 Task: Look for space in Grand Prairie, United States from 26th August, 2023 to 10th September, 2023 for 6 adults, 2 children in price range Rs.10000 to Rs.15000. Place can be entire place or shared room with 6 bedrooms having 6 beds and 6 bathrooms. Property type can be house, flat, guest house. Amenities needed are: wifi, TV, free parkinig on premises, gym, breakfast. Booking option can be shelf check-in. Required host language is English.
Action: Mouse moved to (452, 102)
Screenshot: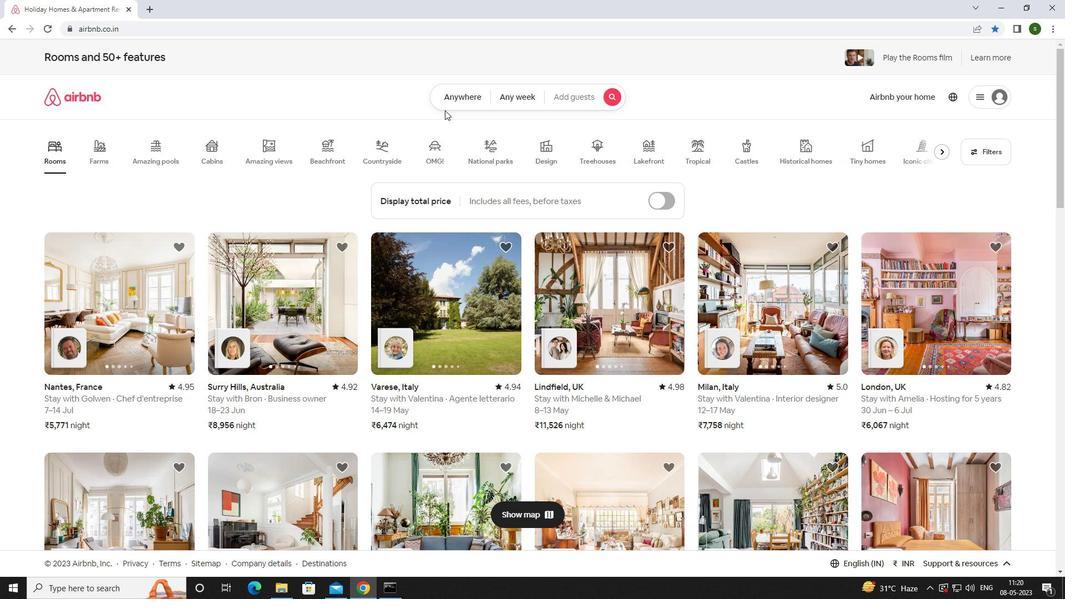 
Action: Mouse pressed left at (452, 102)
Screenshot: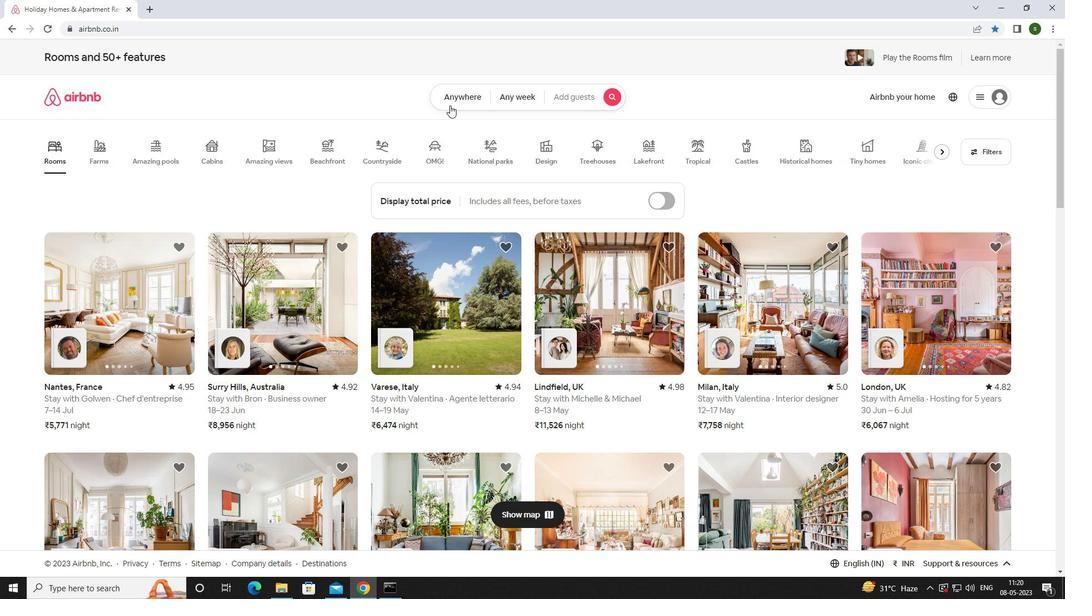 
Action: Mouse moved to (374, 139)
Screenshot: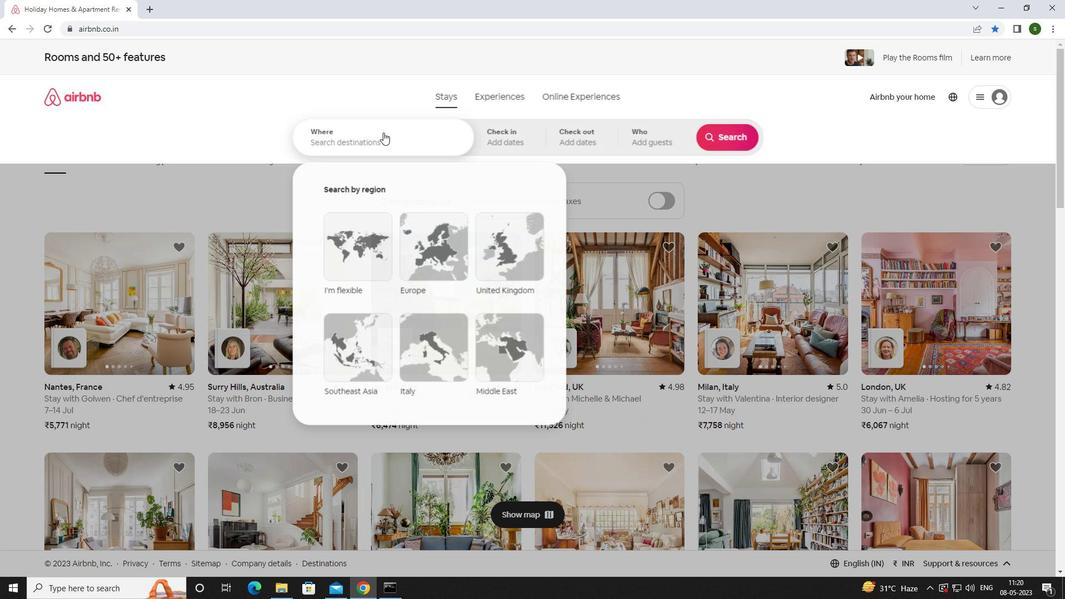 
Action: Mouse pressed left at (374, 139)
Screenshot: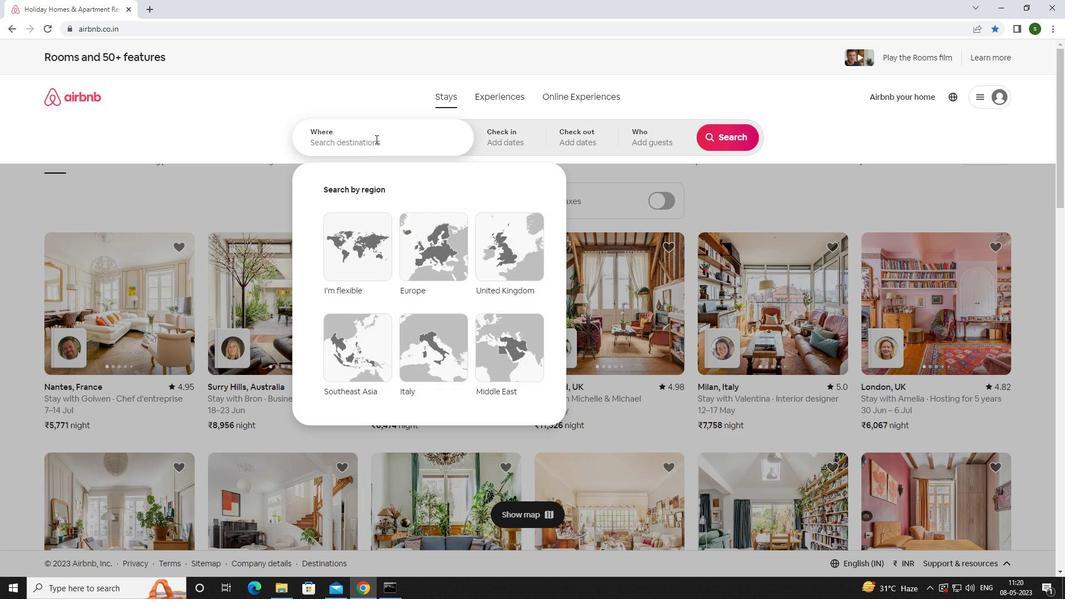 
Action: Mouse moved to (374, 139)
Screenshot: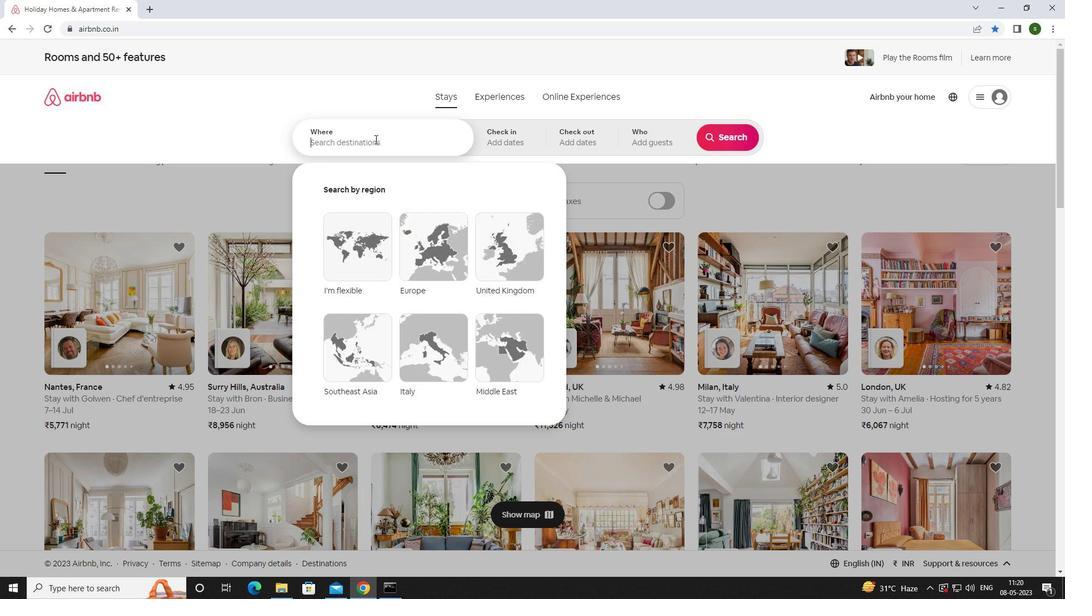 
Action: Key pressed <Key.caps_lock>g<Key.caps_lock>rand<Key.space><Key.caps_lock>p<Key.caps_lock>rairie,<Key.space><Key.caps_lock>u<Key.caps_lock>nited<Key.space><Key.caps_lock>s<Key.caps_lock>tates<Key.enter>
Screenshot: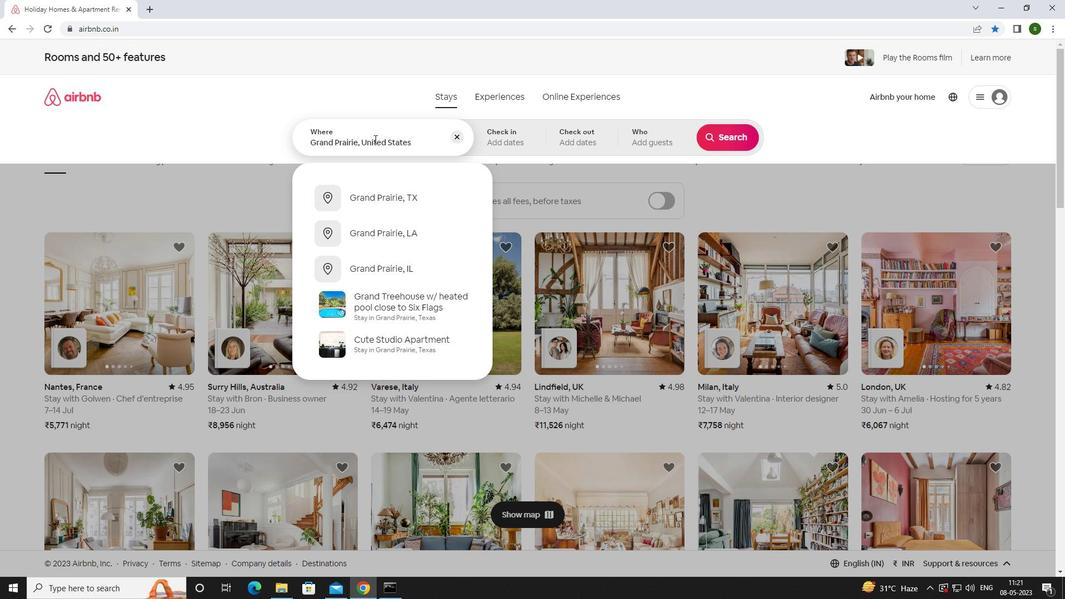 
Action: Mouse moved to (728, 225)
Screenshot: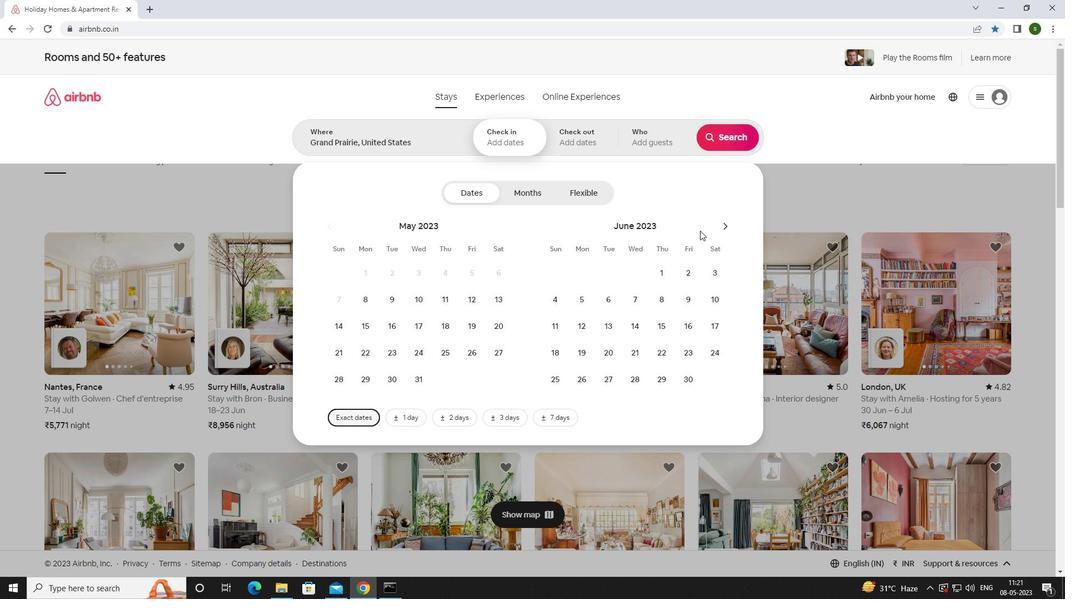 
Action: Mouse pressed left at (728, 225)
Screenshot: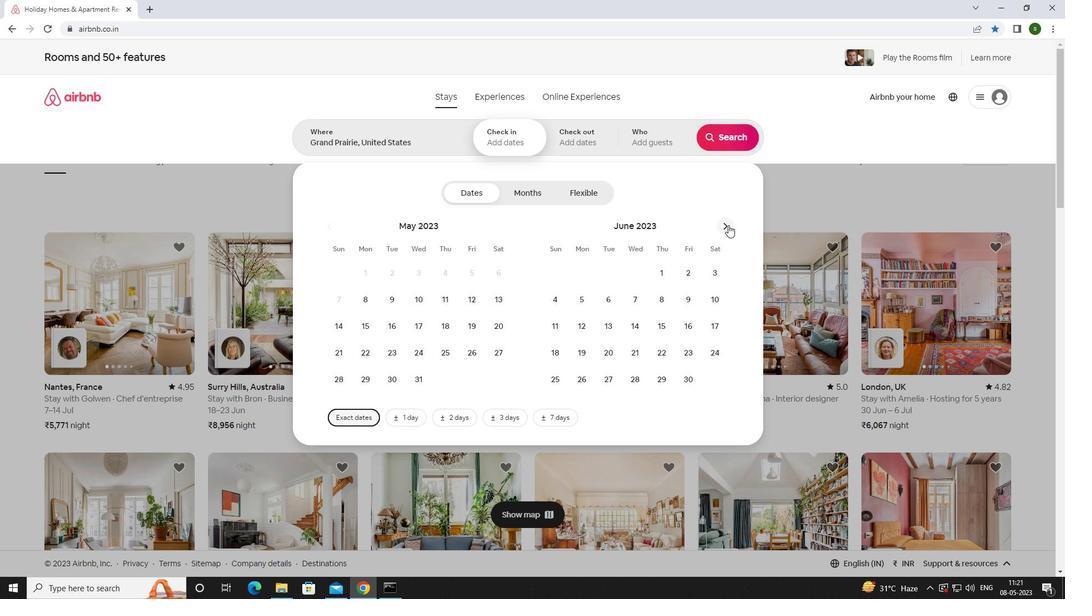 
Action: Mouse moved to (728, 224)
Screenshot: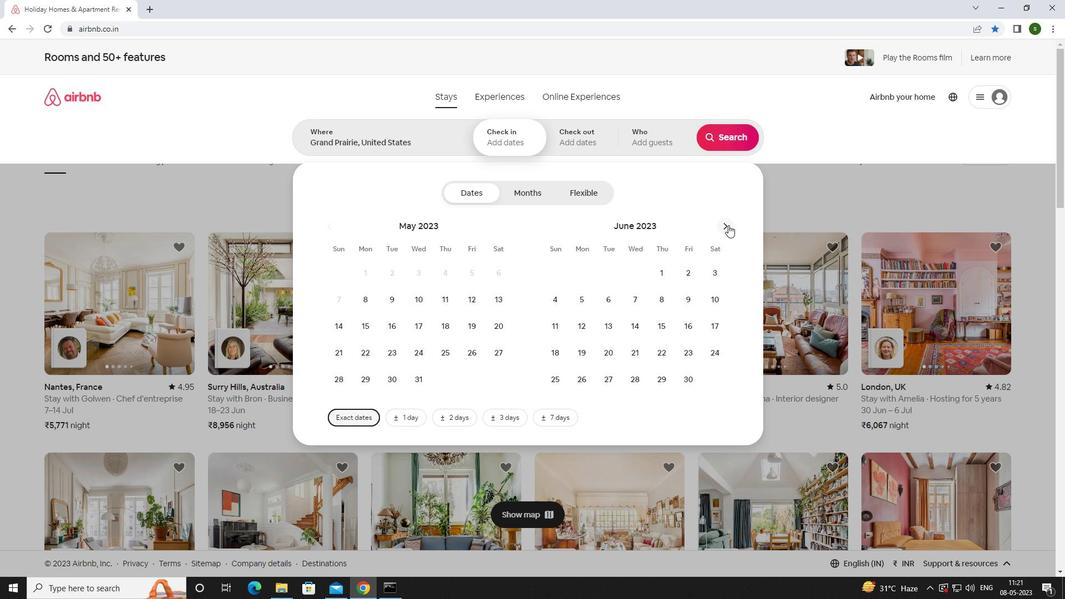
Action: Mouse pressed left at (728, 224)
Screenshot: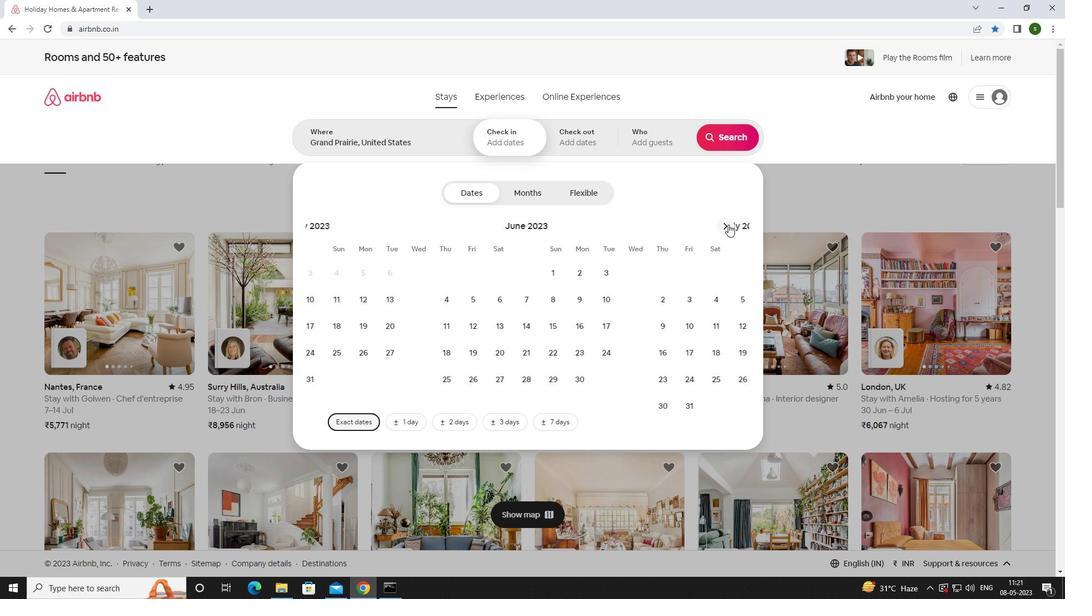
Action: Mouse pressed left at (728, 224)
Screenshot: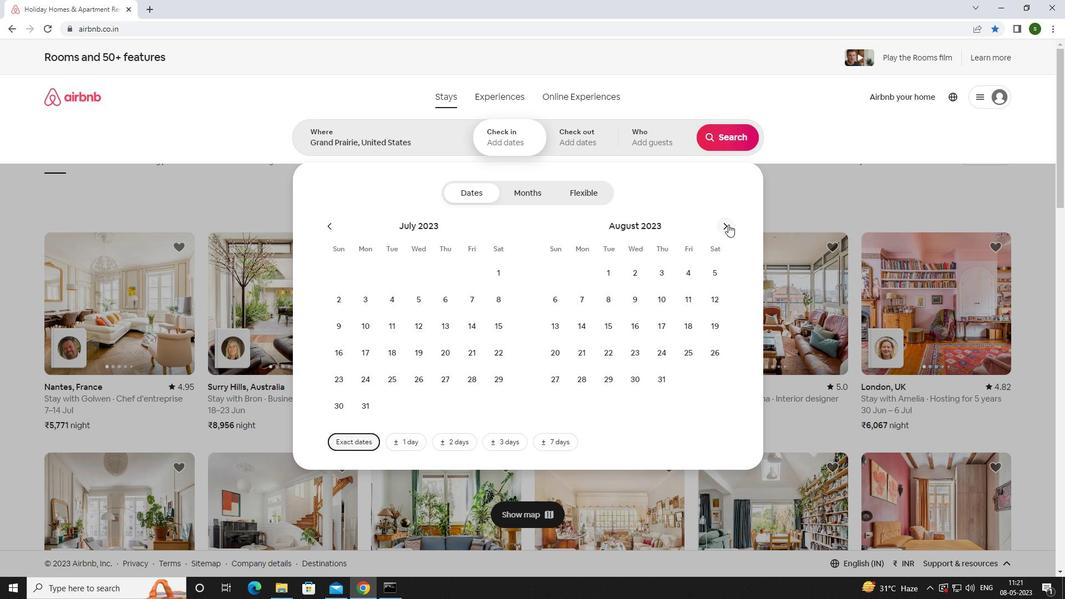 
Action: Mouse moved to (490, 346)
Screenshot: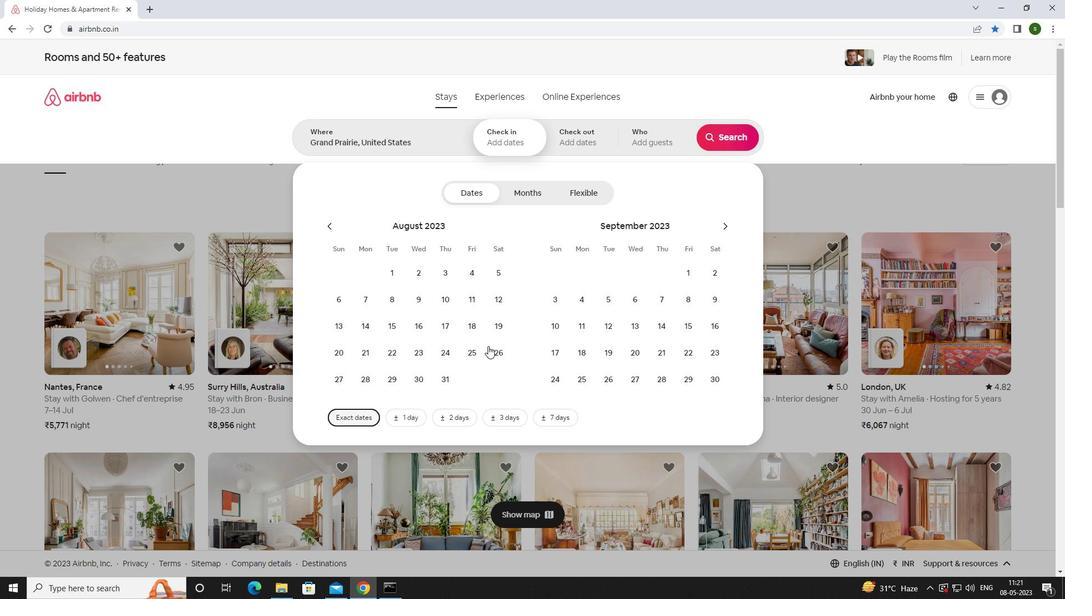 
Action: Mouse pressed left at (490, 346)
Screenshot: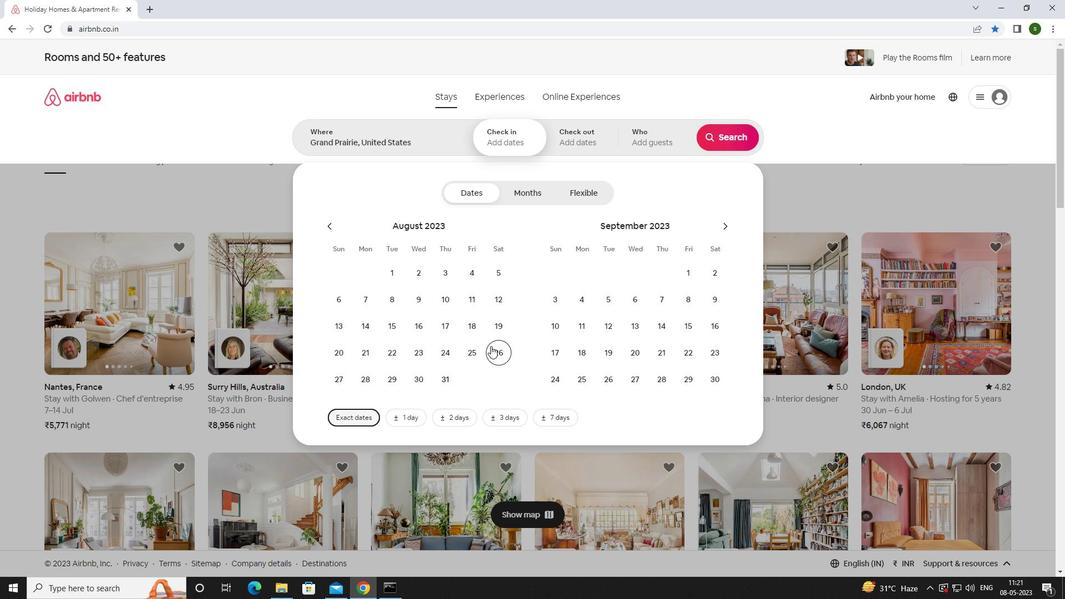 
Action: Mouse moved to (546, 326)
Screenshot: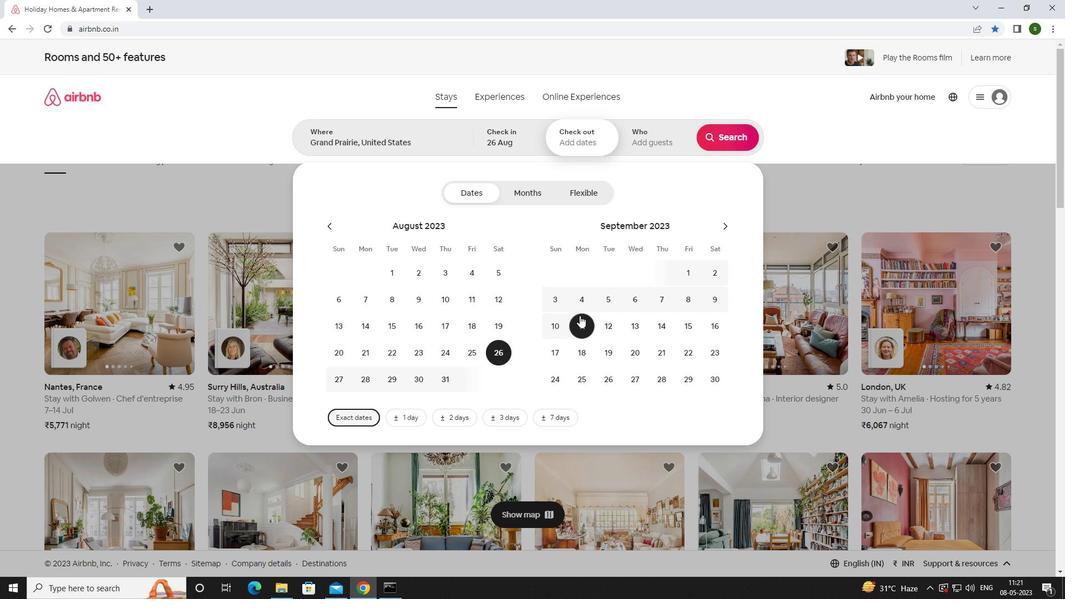 
Action: Mouse pressed left at (546, 326)
Screenshot: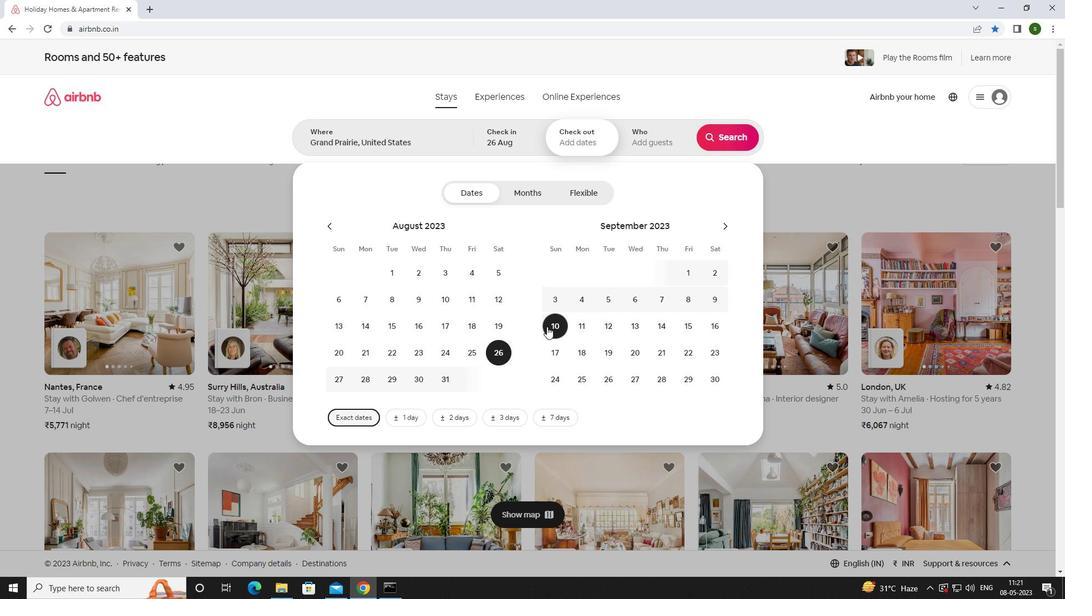 
Action: Mouse moved to (647, 147)
Screenshot: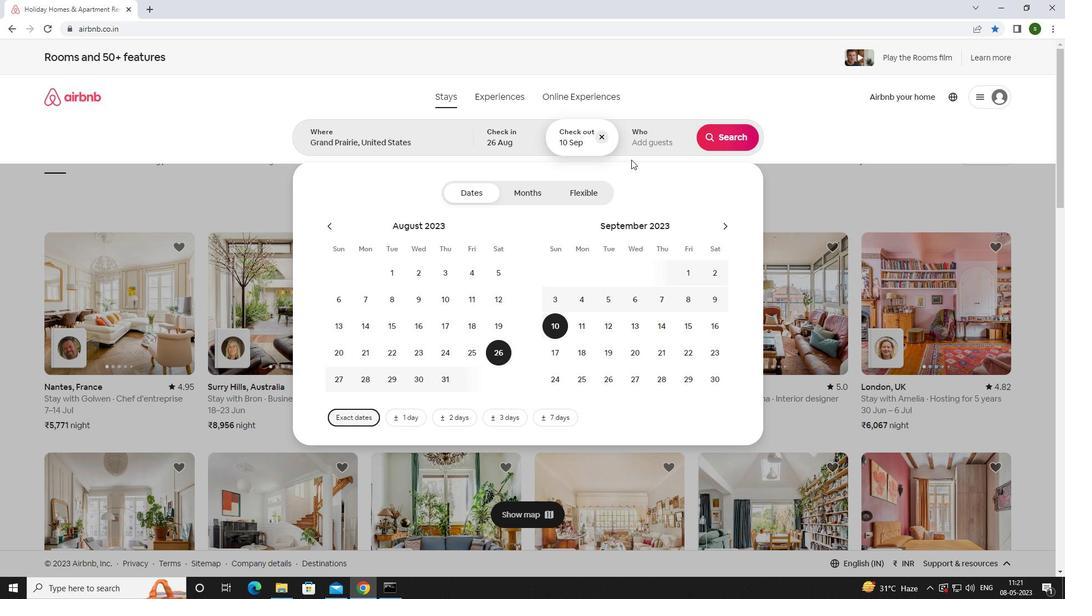 
Action: Mouse pressed left at (647, 147)
Screenshot: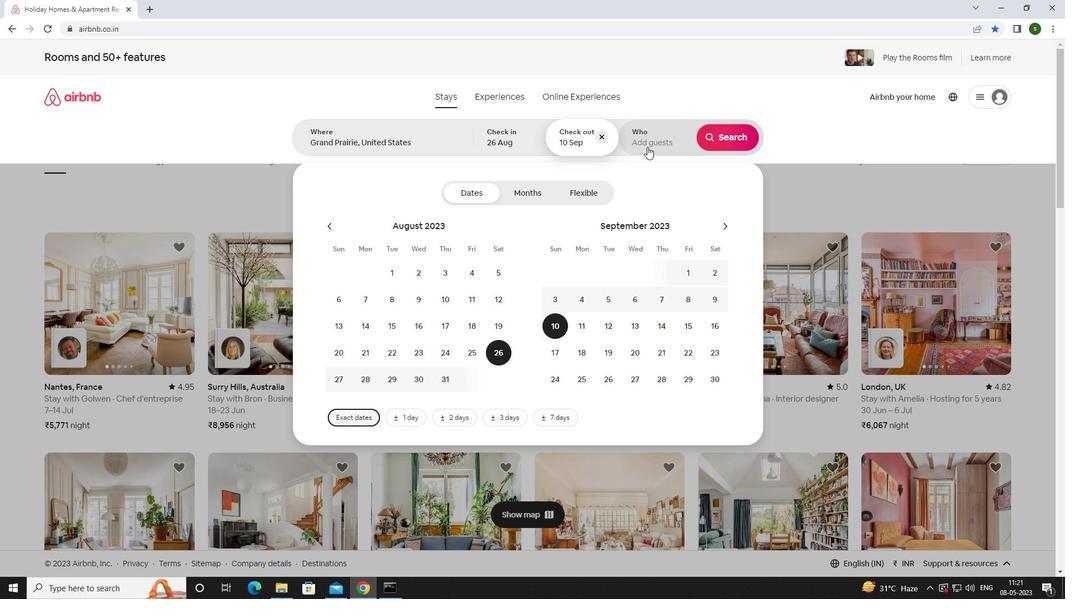 
Action: Mouse moved to (730, 192)
Screenshot: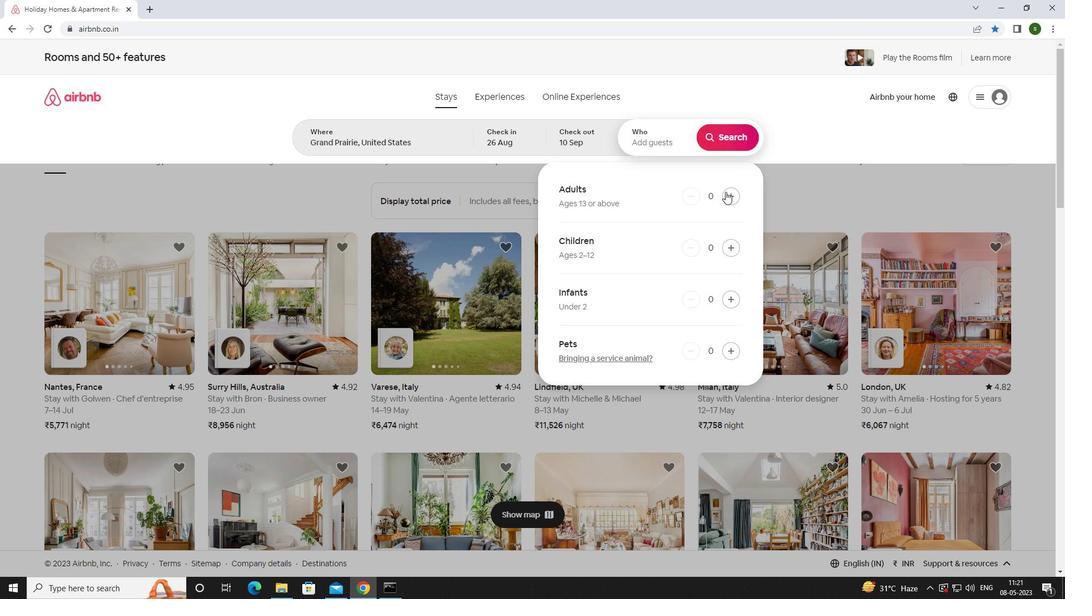 
Action: Mouse pressed left at (730, 192)
Screenshot: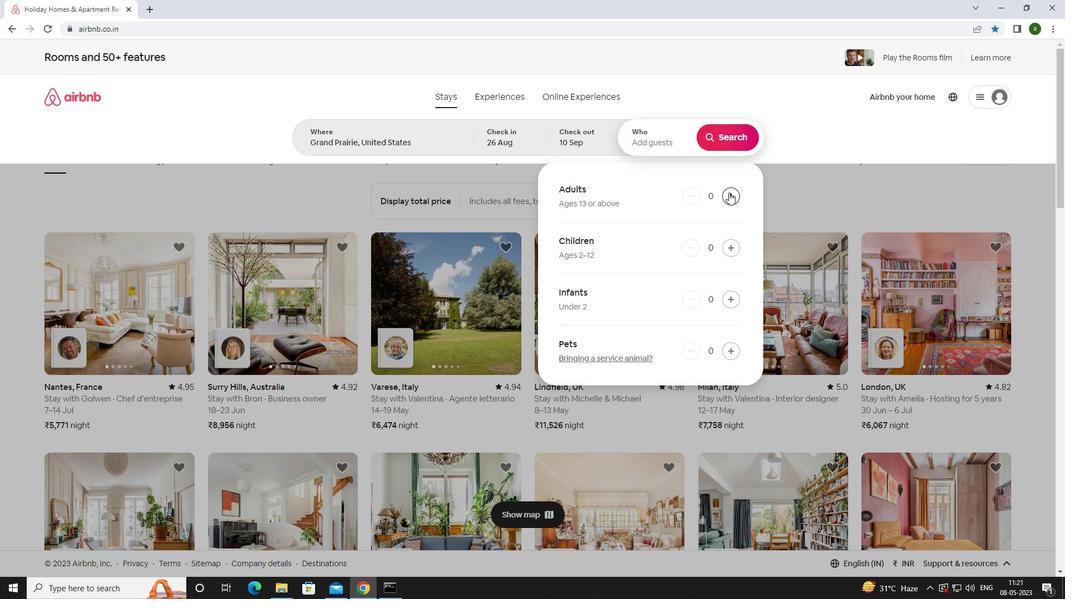 
Action: Mouse pressed left at (730, 192)
Screenshot: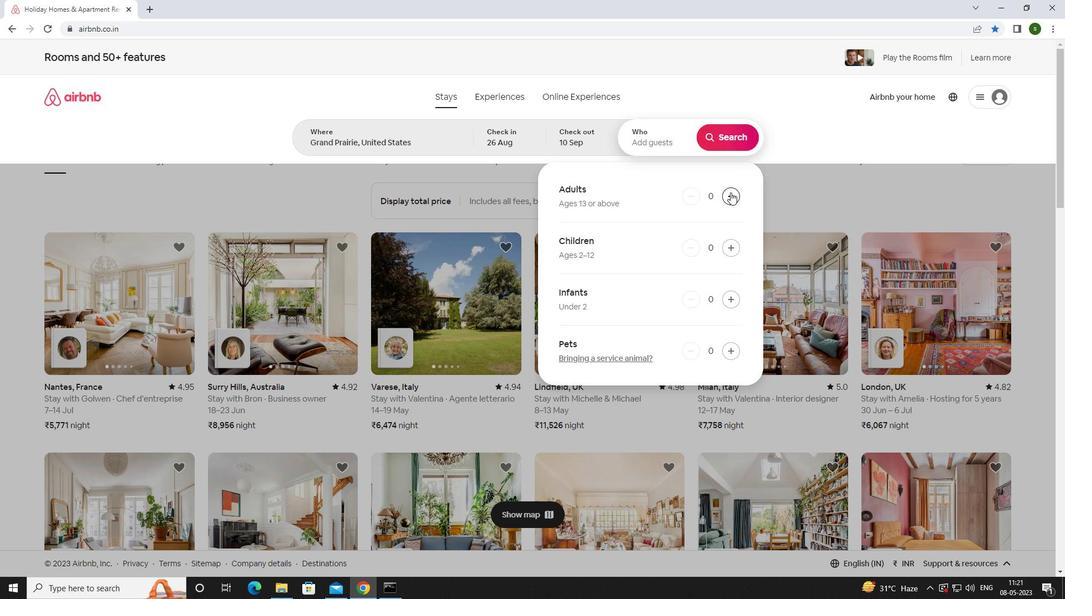 
Action: Mouse pressed left at (730, 192)
Screenshot: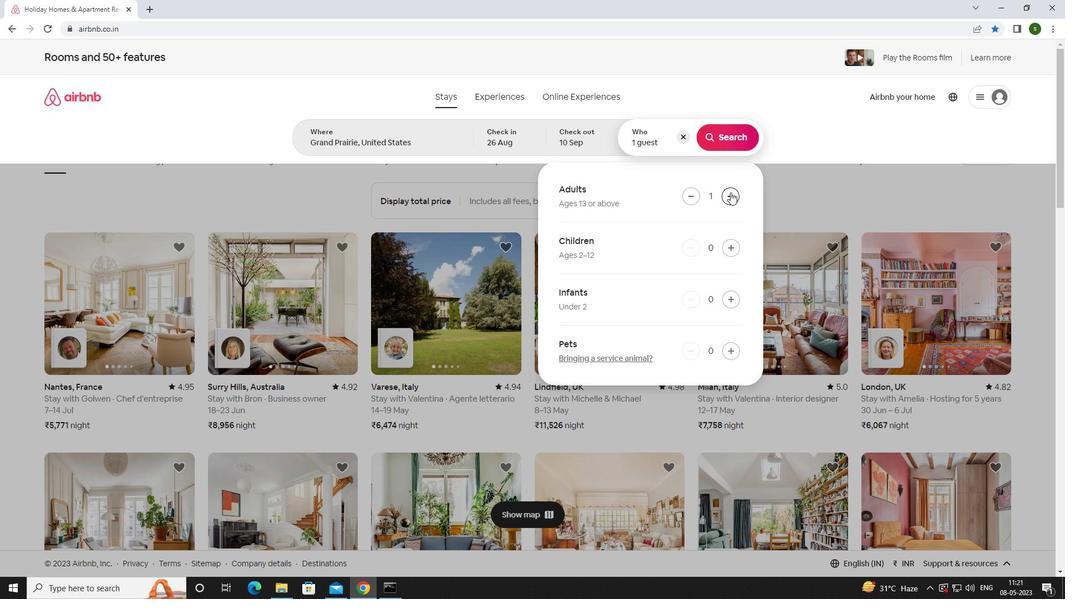 
Action: Mouse pressed left at (730, 192)
Screenshot: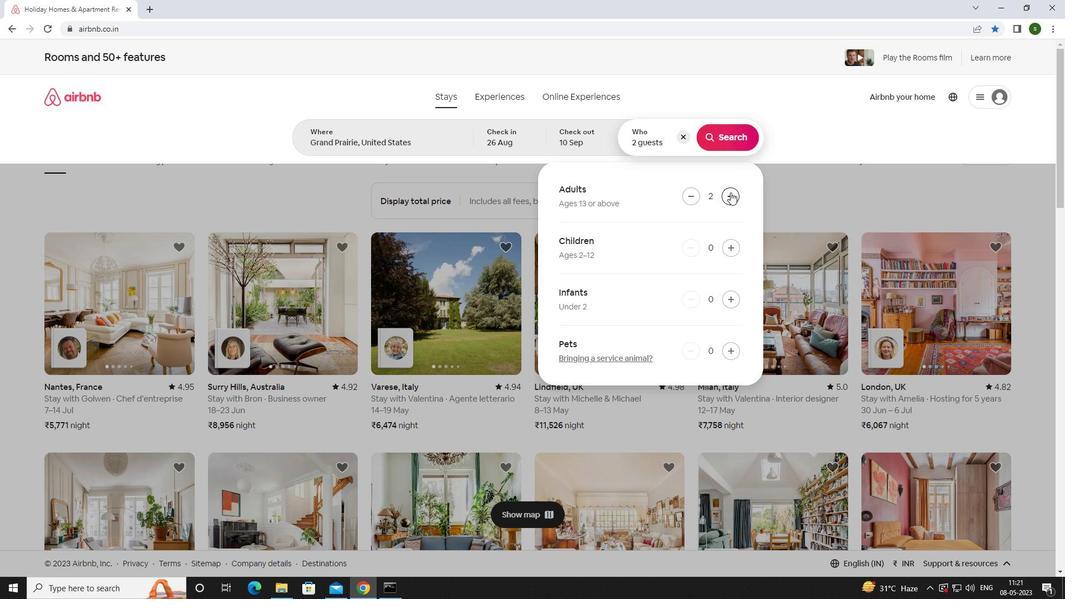 
Action: Mouse pressed left at (730, 192)
Screenshot: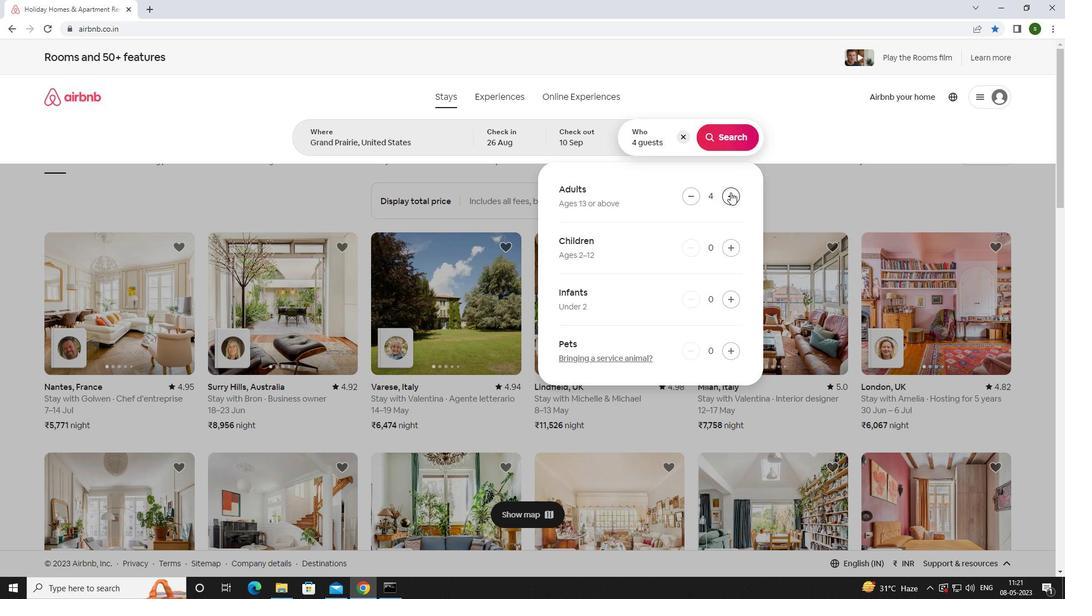 
Action: Mouse pressed left at (730, 192)
Screenshot: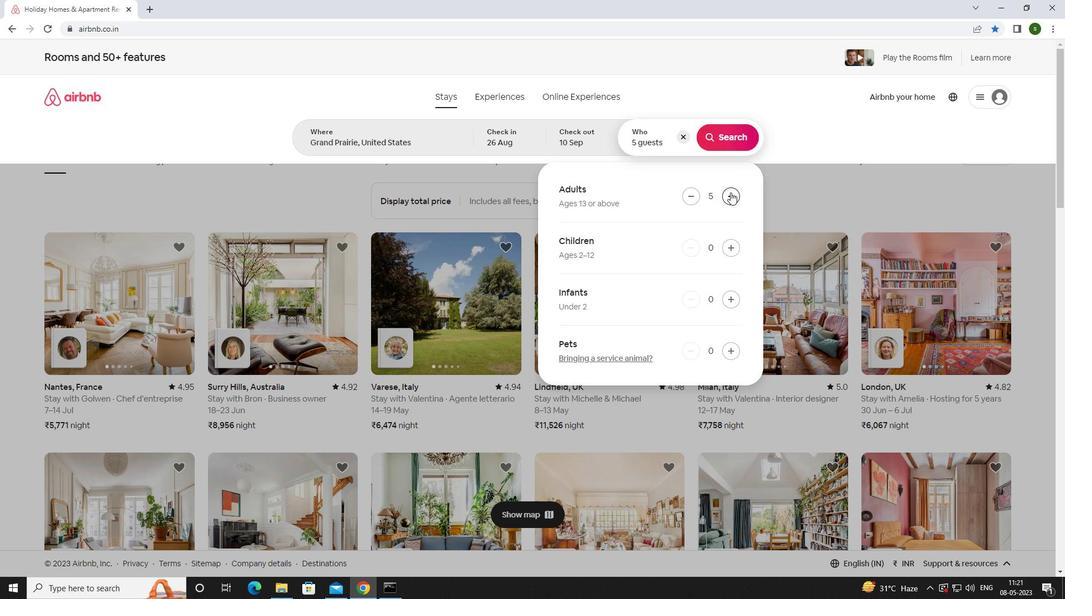 
Action: Mouse moved to (727, 245)
Screenshot: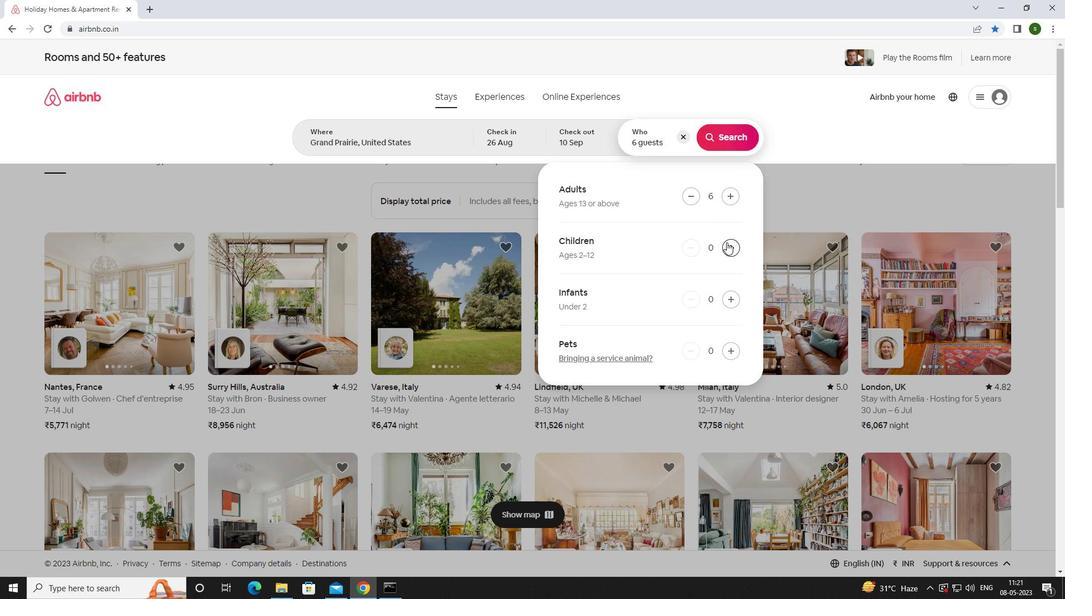 
Action: Mouse pressed left at (727, 245)
Screenshot: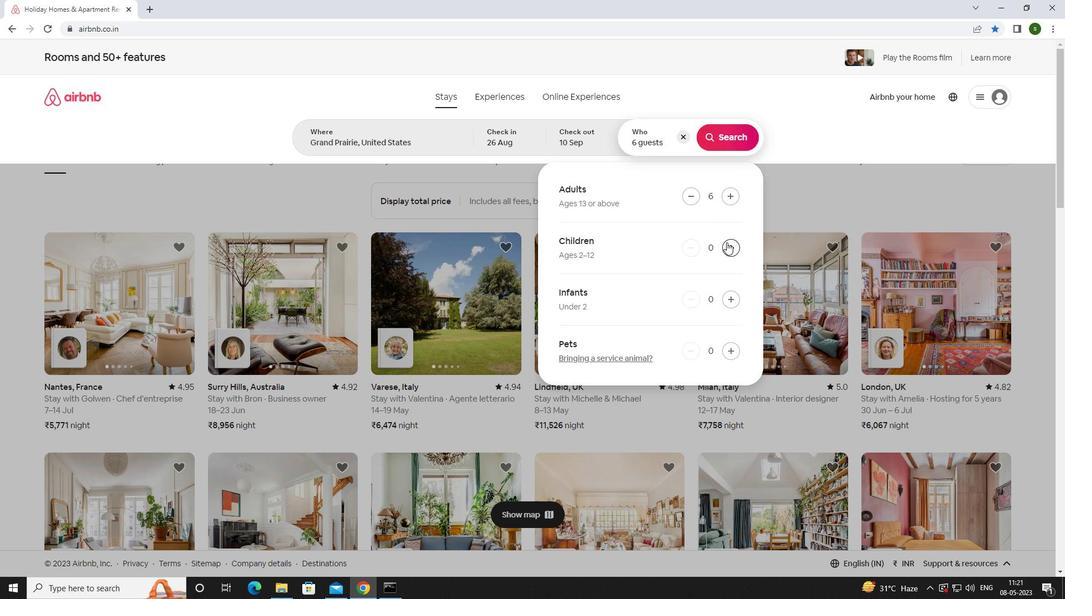 
Action: Mouse moved to (727, 246)
Screenshot: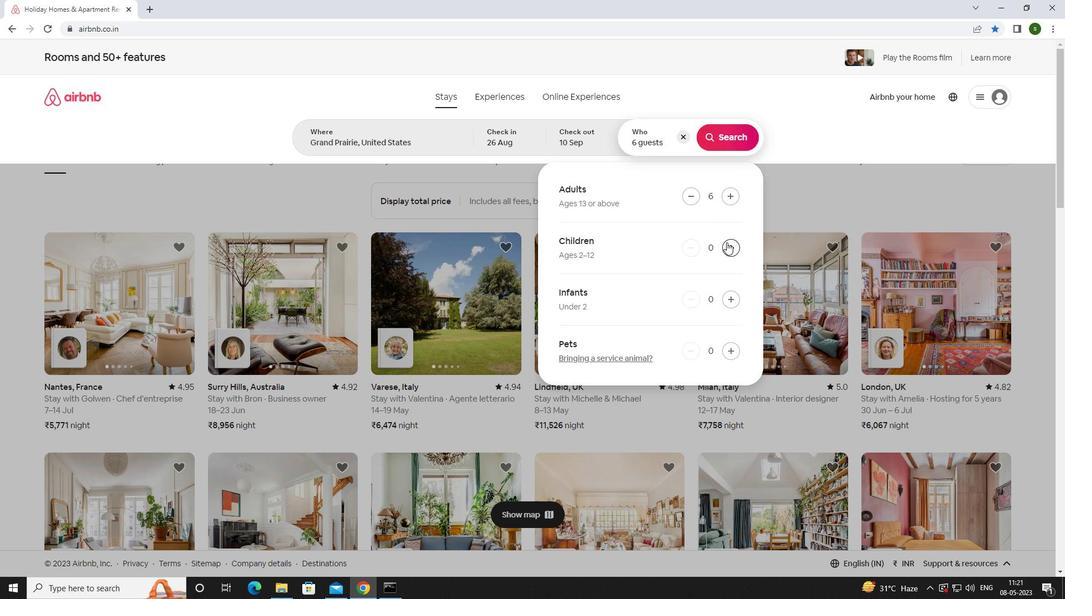 
Action: Mouse pressed left at (727, 246)
Screenshot: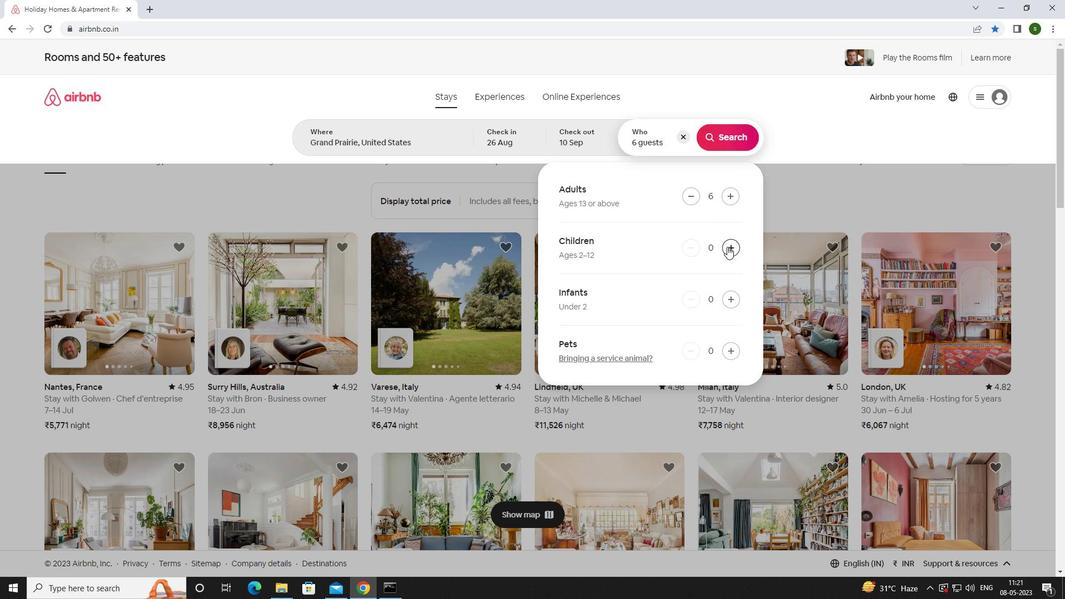 
Action: Mouse moved to (721, 144)
Screenshot: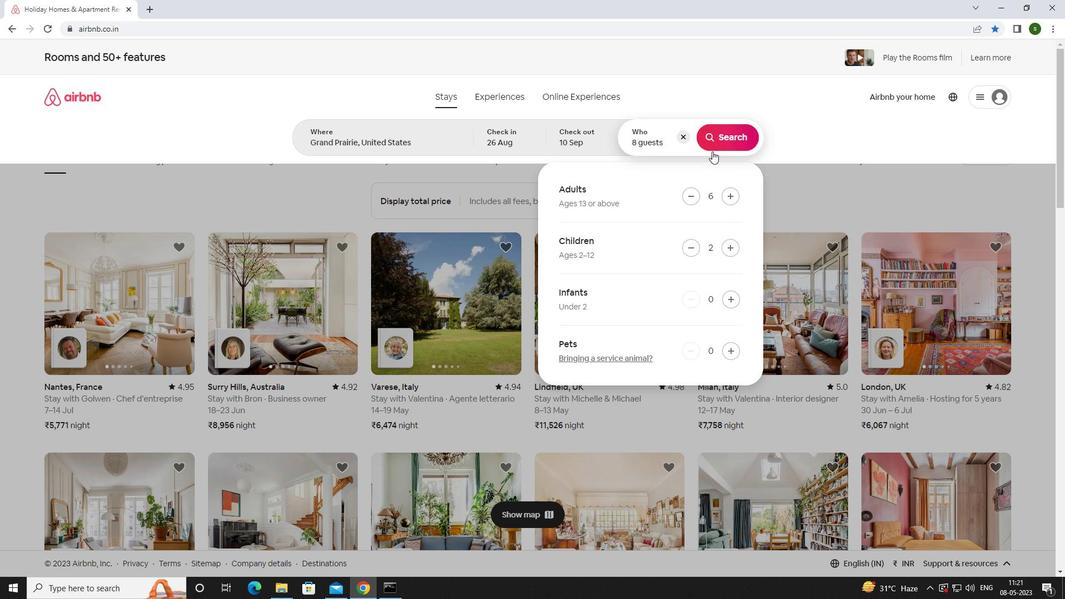 
Action: Mouse pressed left at (721, 144)
Screenshot: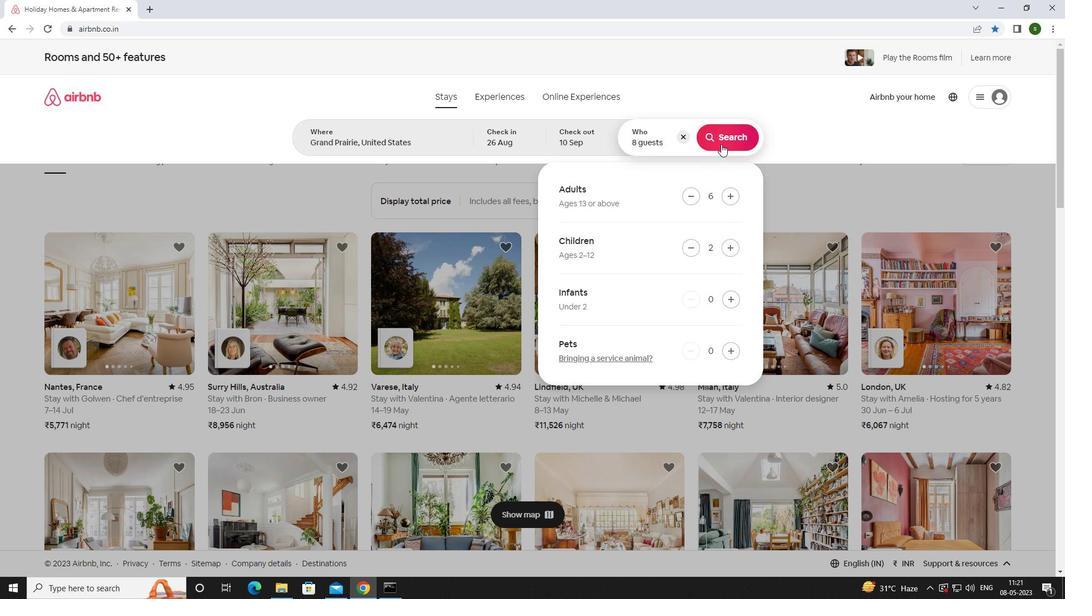 
Action: Mouse moved to (1008, 109)
Screenshot: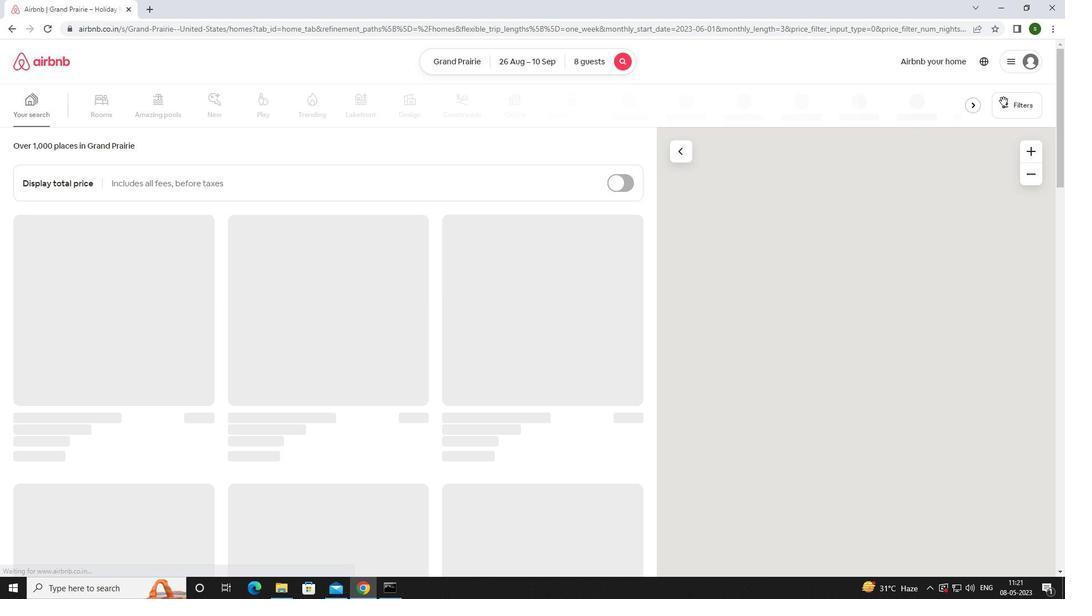 
Action: Mouse pressed left at (1008, 109)
Screenshot: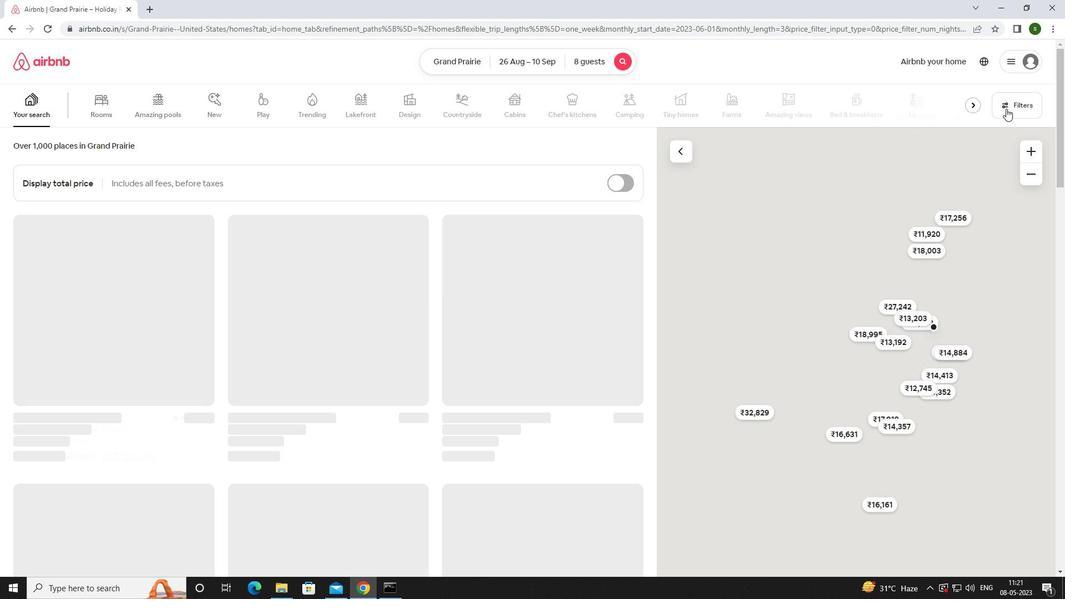 
Action: Mouse moved to (444, 371)
Screenshot: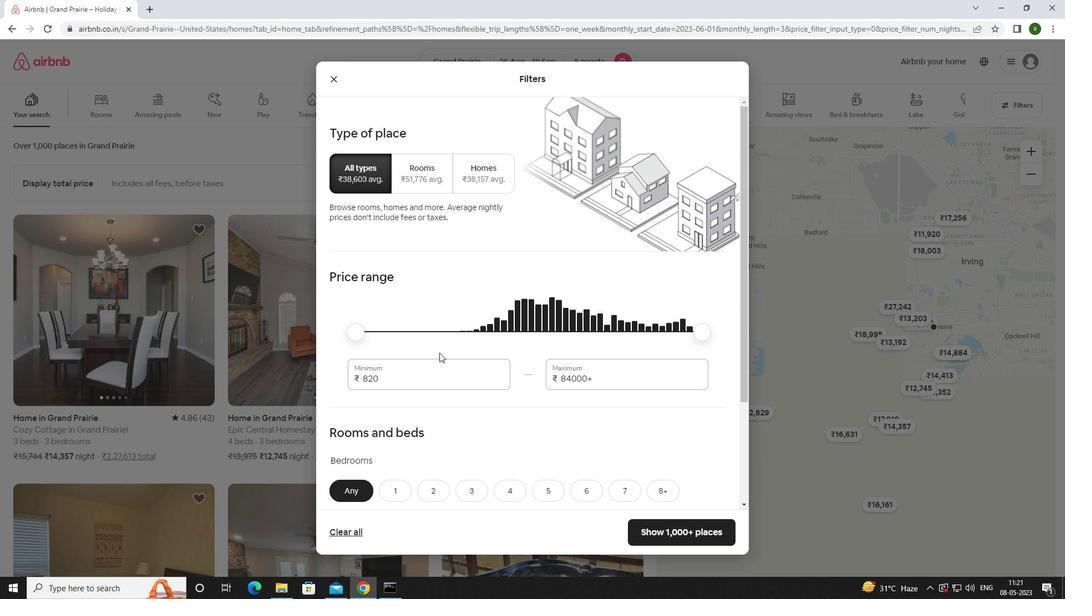 
Action: Mouse pressed left at (444, 371)
Screenshot: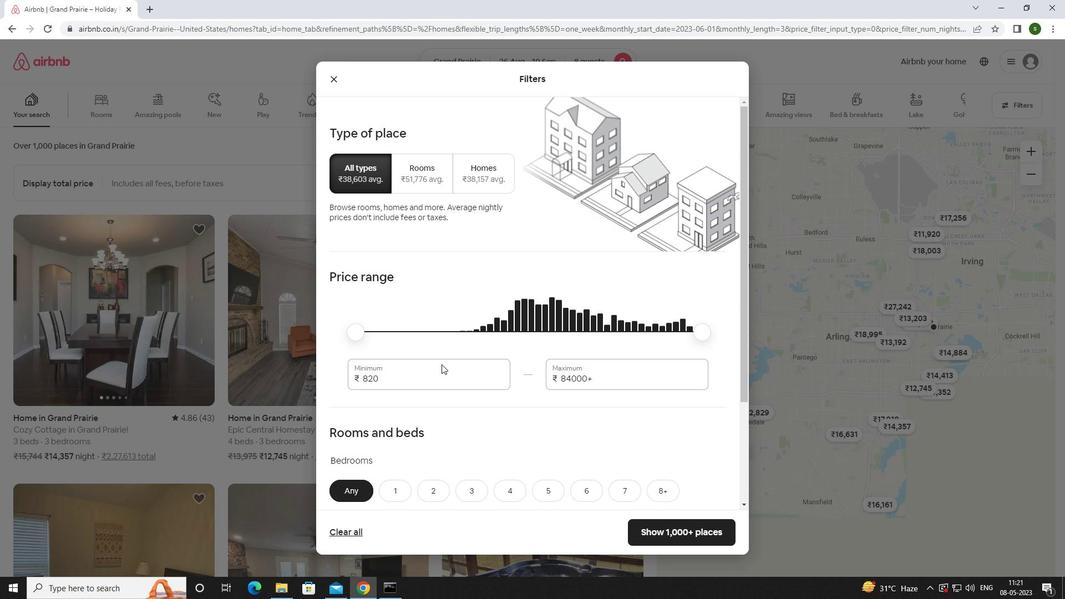 
Action: Key pressed <Key.backspace><Key.backspace><Key.backspace><Key.backspace>10000
Screenshot: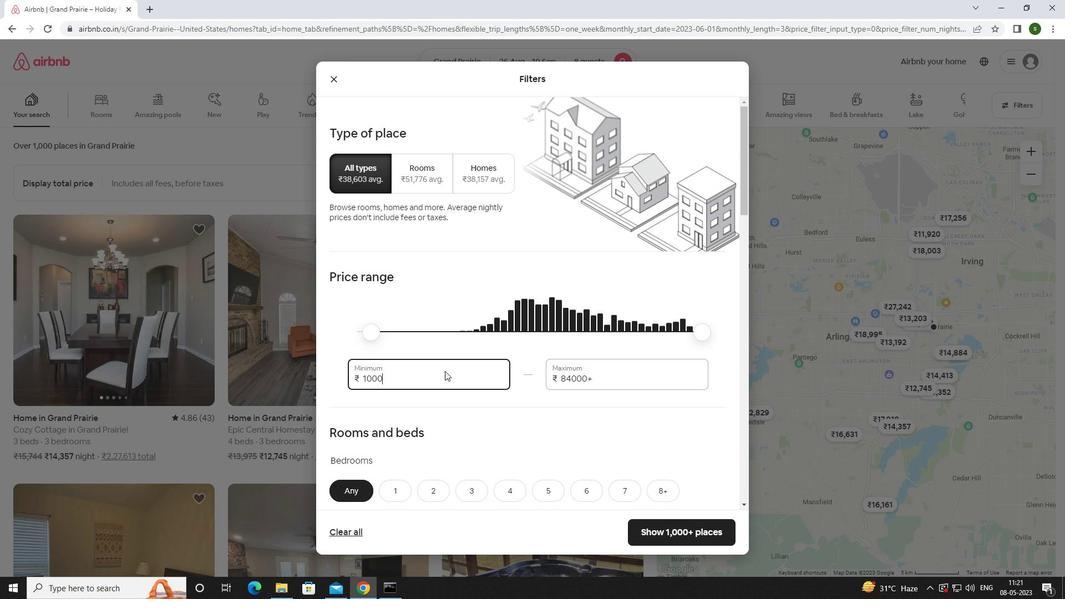 
Action: Mouse moved to (600, 372)
Screenshot: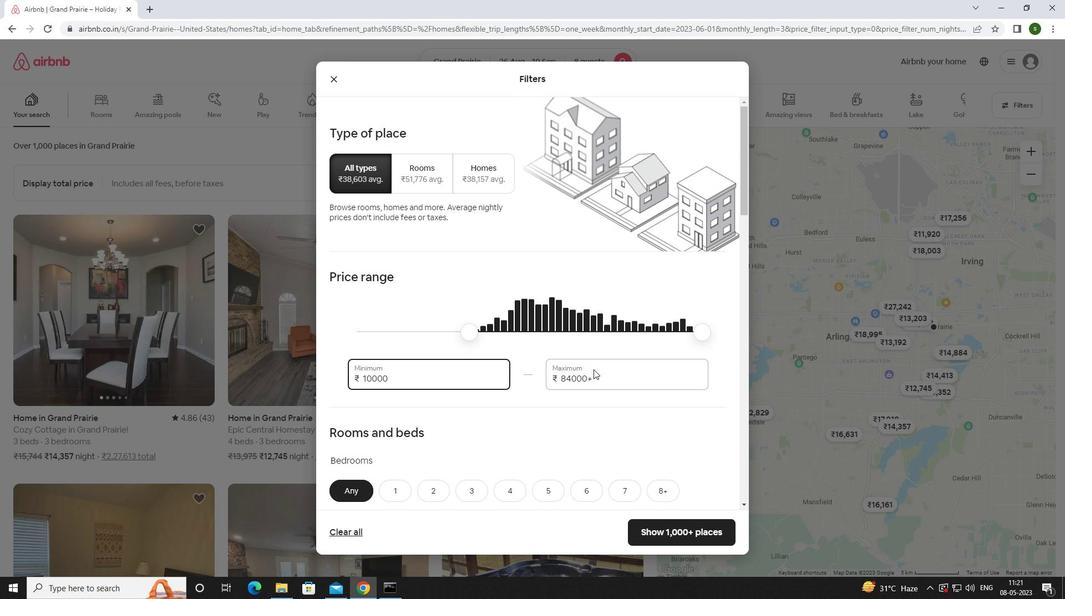 
Action: Mouse pressed left at (600, 372)
Screenshot: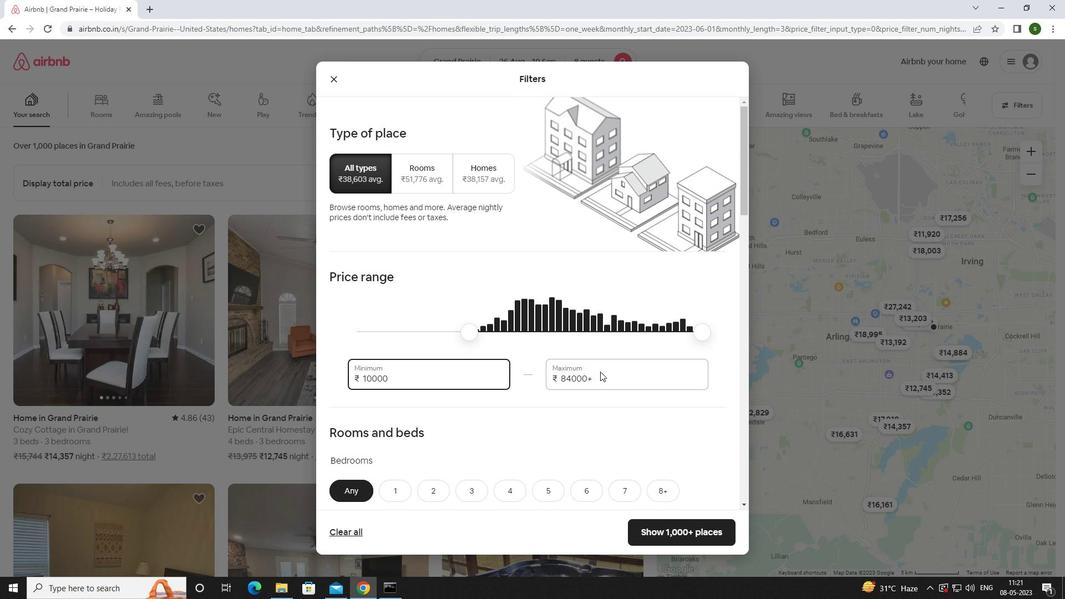 
Action: Mouse moved to (600, 372)
Screenshot: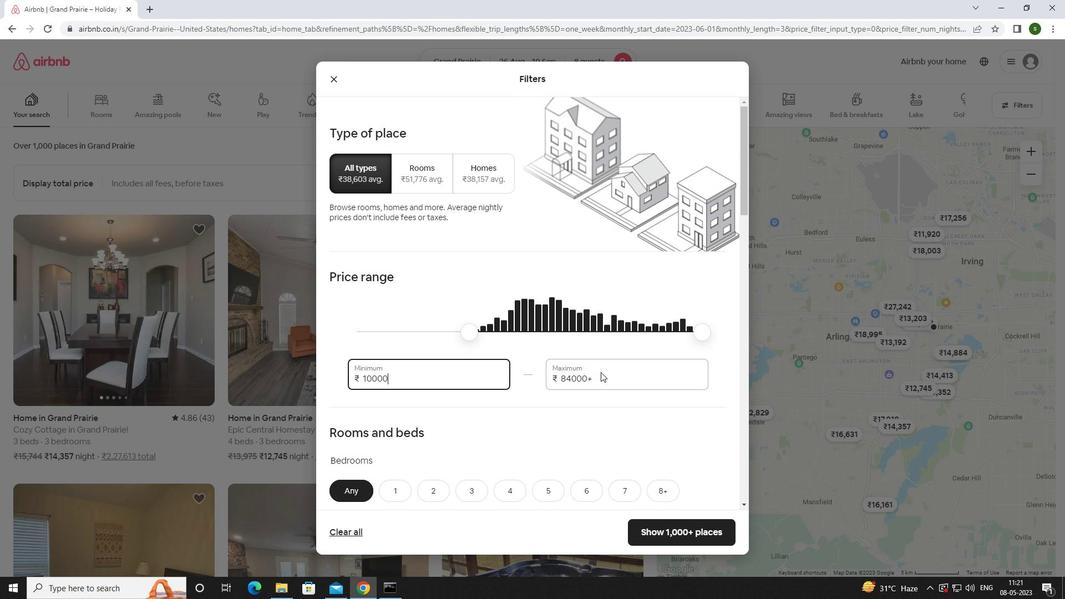 
Action: Key pressed <Key.backspace><Key.backspace><Key.backspace><Key.backspace><Key.backspace><Key.backspace><Key.backspace><Key.backspace><Key.backspace><Key.backspace><Key.backspace><Key.backspace><Key.backspace><Key.backspace>15000
Screenshot: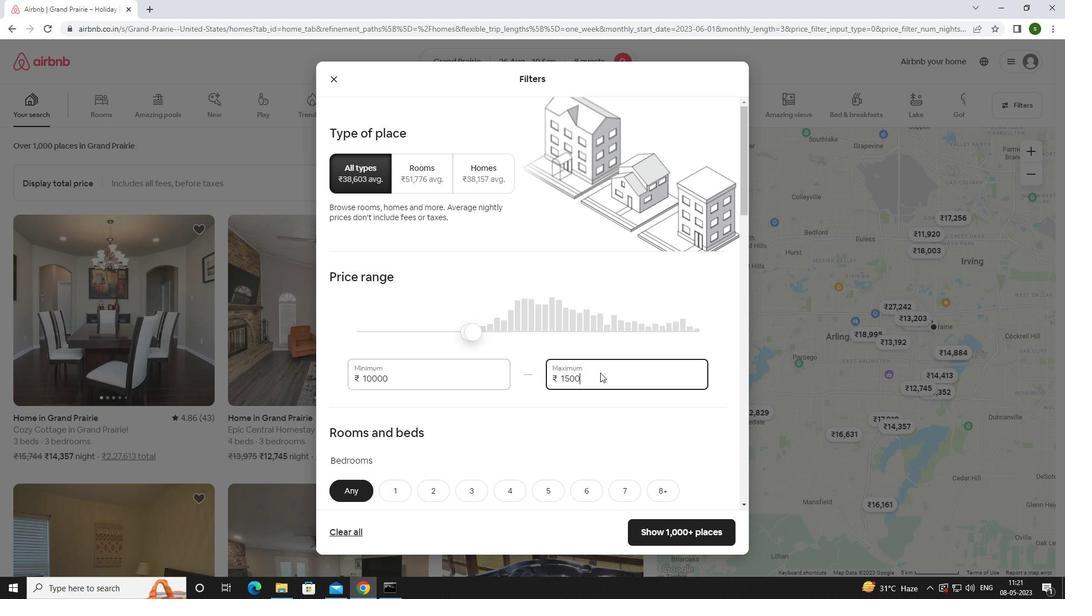
Action: Mouse moved to (541, 351)
Screenshot: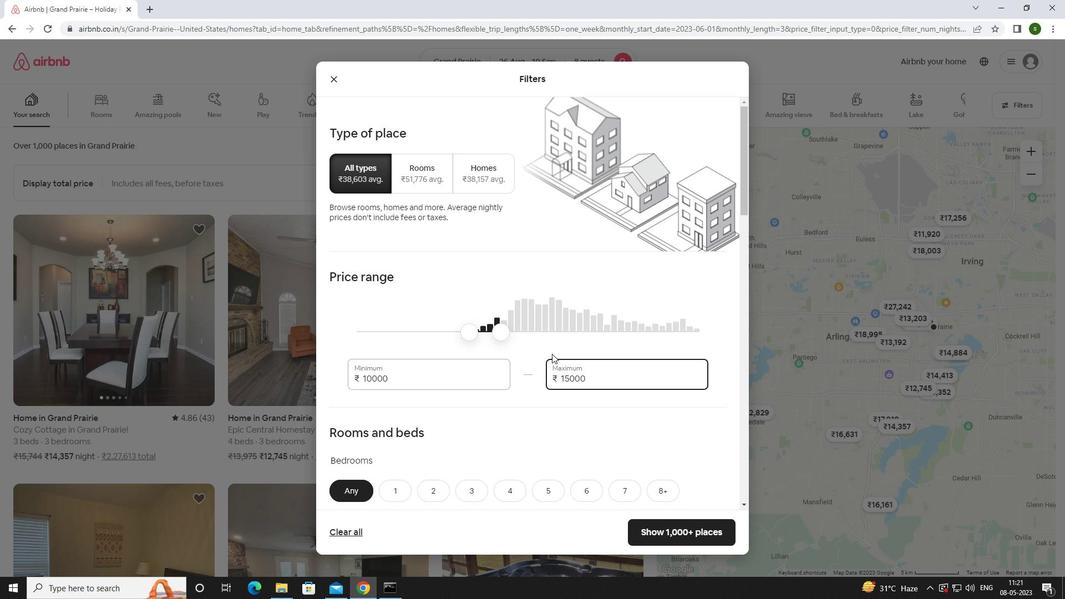 
Action: Mouse scrolled (541, 351) with delta (0, 0)
Screenshot: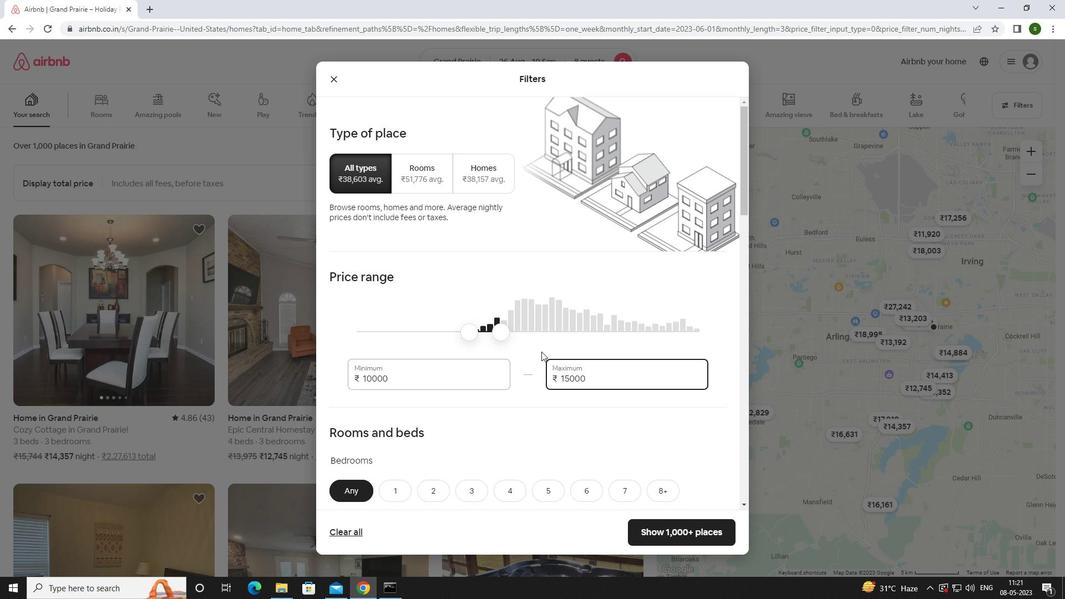 
Action: Mouse scrolled (541, 351) with delta (0, 0)
Screenshot: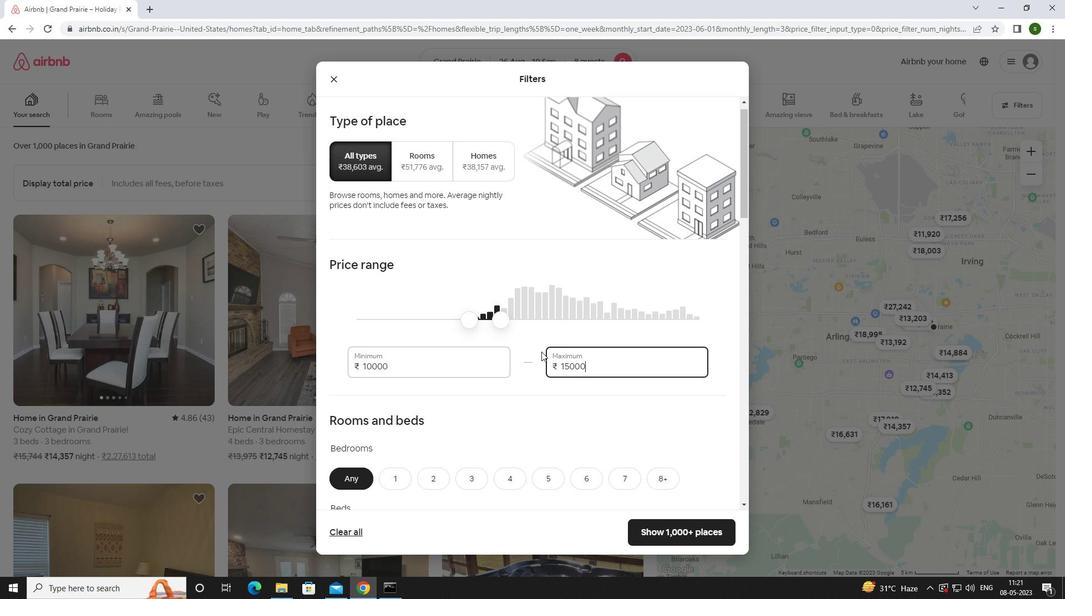 
Action: Mouse scrolled (541, 351) with delta (0, 0)
Screenshot: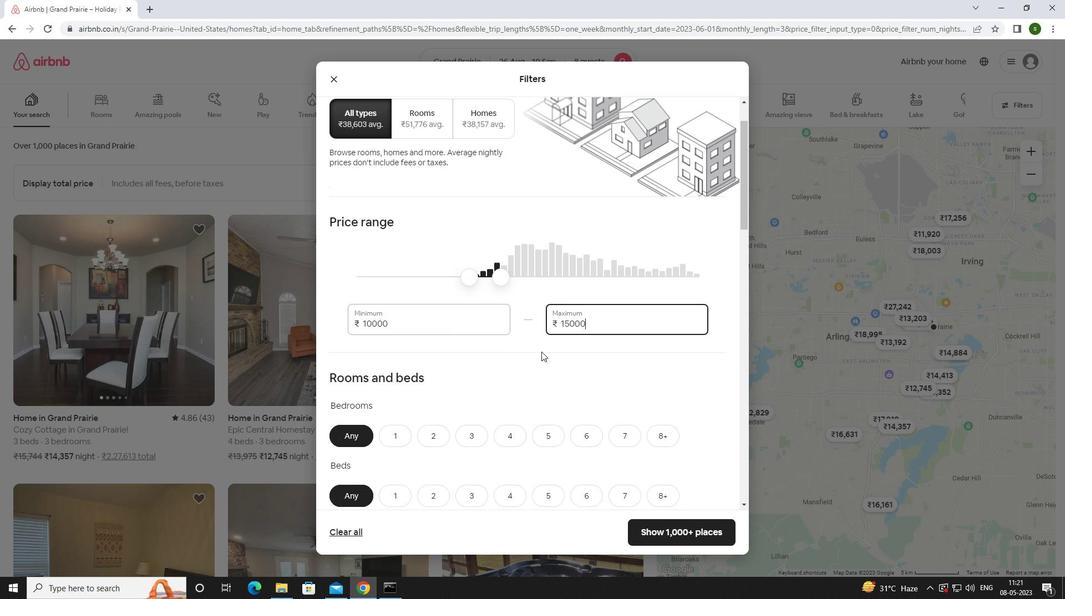 
Action: Mouse scrolled (541, 351) with delta (0, 0)
Screenshot: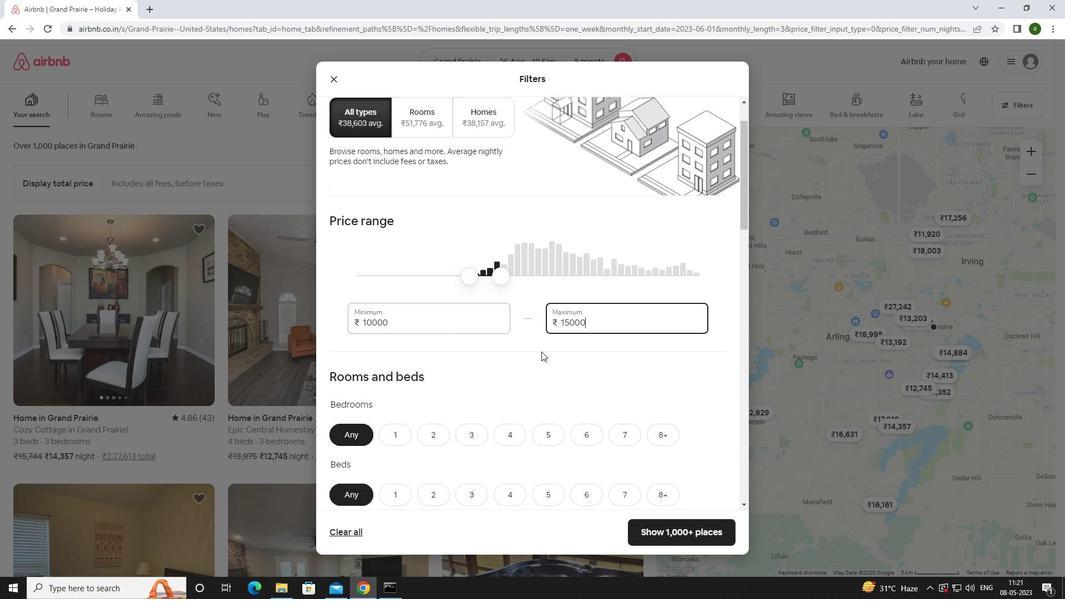 
Action: Mouse moved to (580, 269)
Screenshot: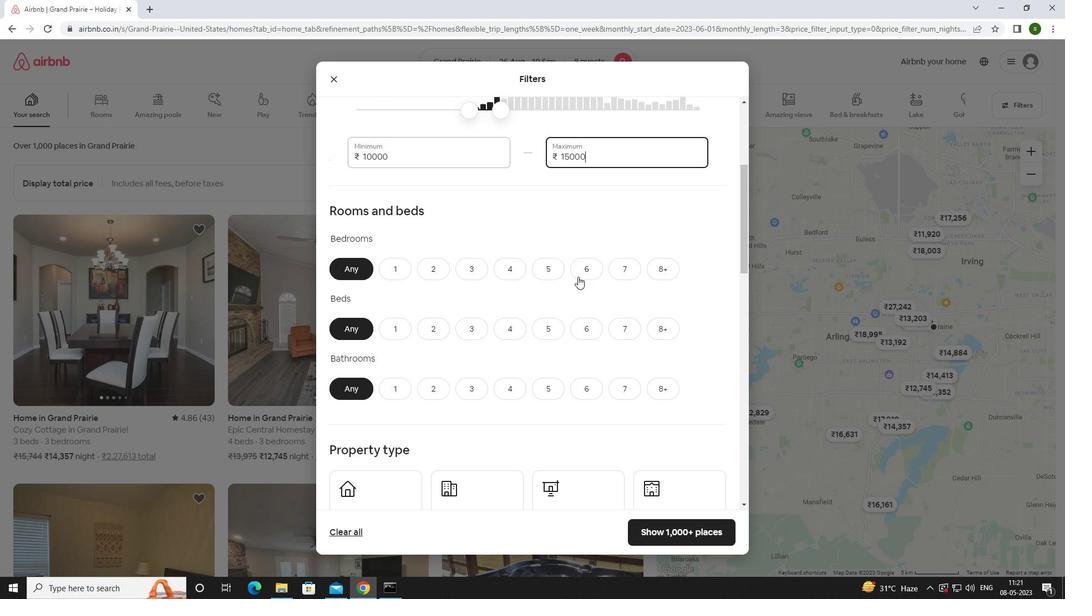 
Action: Mouse pressed left at (580, 269)
Screenshot: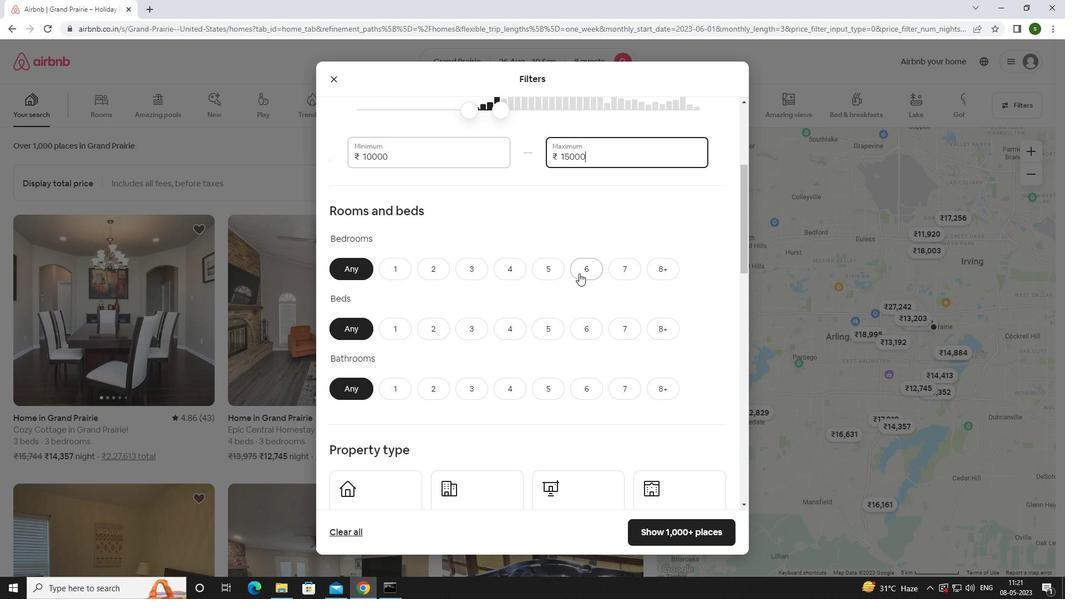 
Action: Mouse moved to (589, 322)
Screenshot: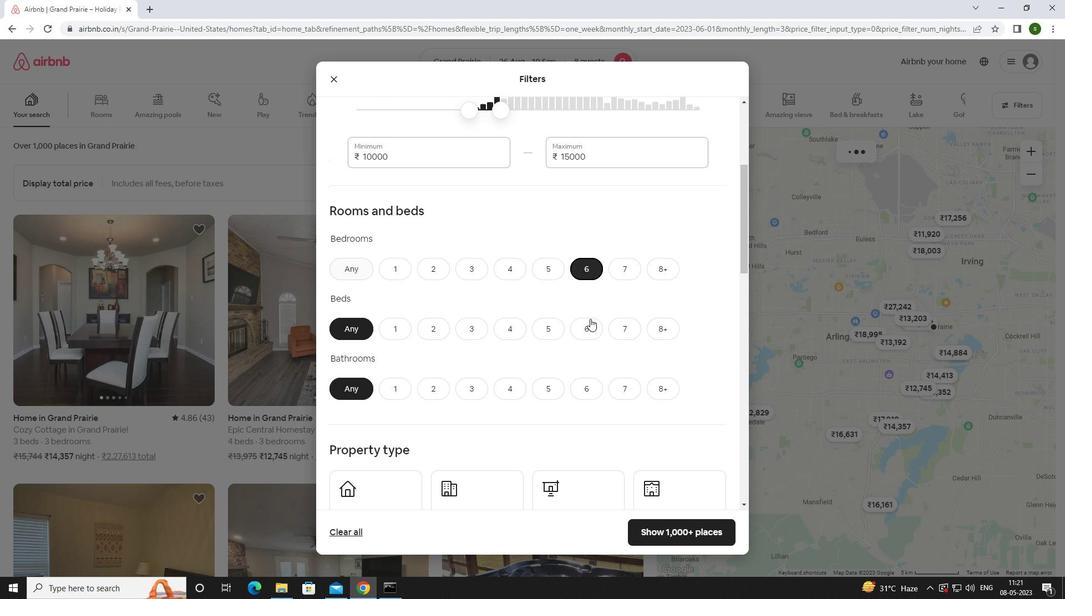 
Action: Mouse pressed left at (589, 322)
Screenshot: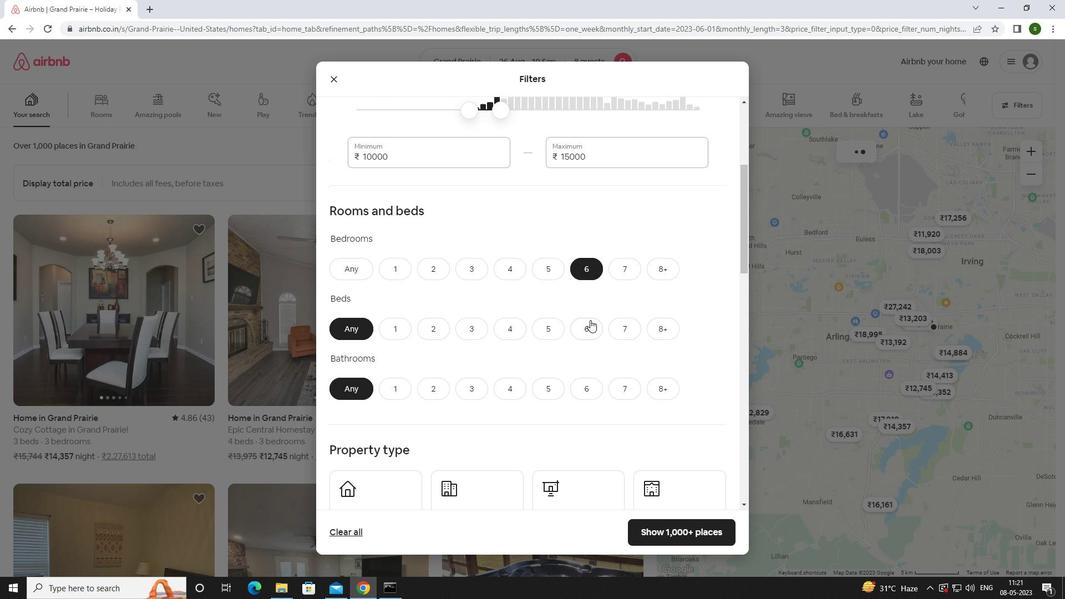 
Action: Mouse moved to (594, 387)
Screenshot: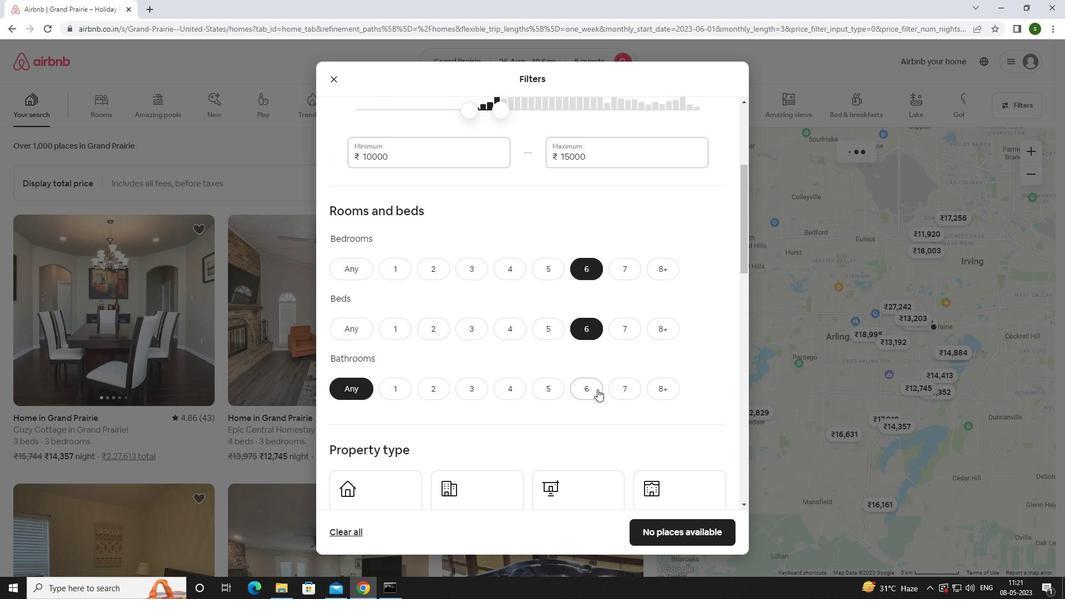 
Action: Mouse pressed left at (594, 387)
Screenshot: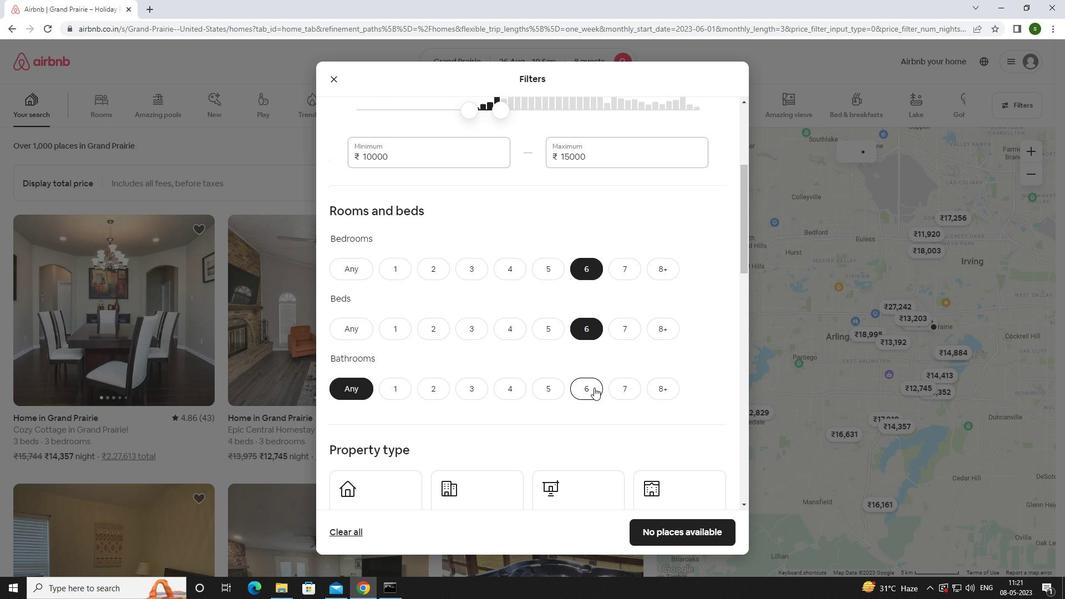 
Action: Mouse moved to (589, 383)
Screenshot: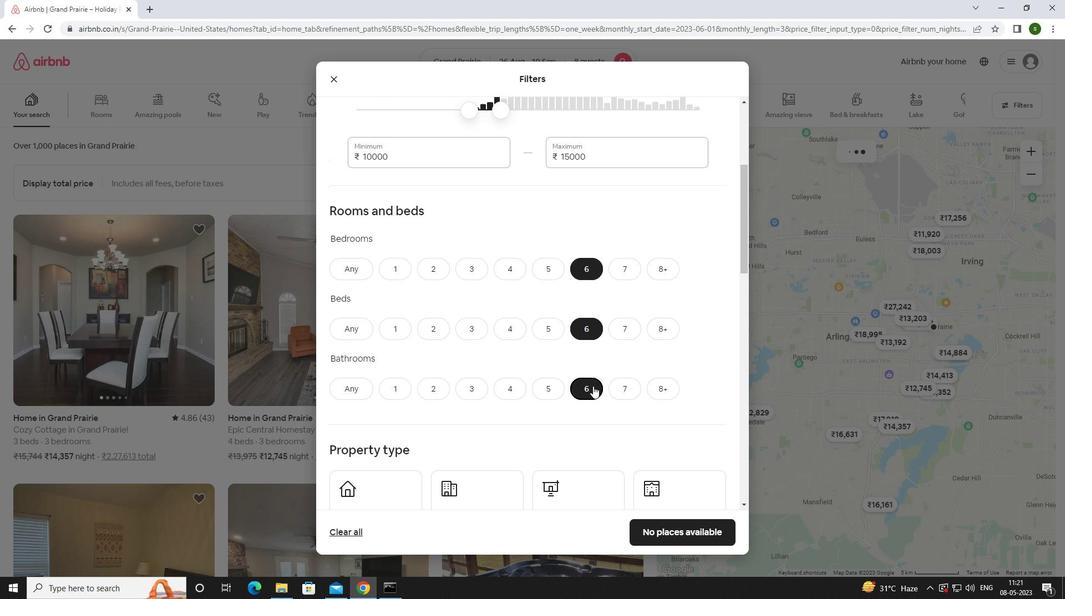 
Action: Mouse scrolled (589, 383) with delta (0, 0)
Screenshot: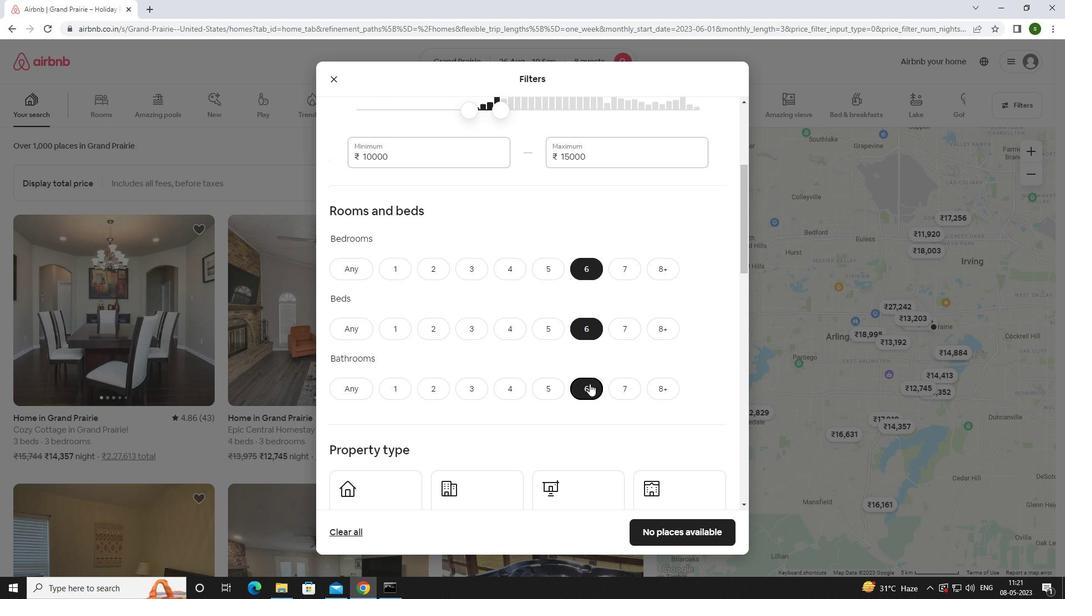 
Action: Mouse scrolled (589, 383) with delta (0, 0)
Screenshot: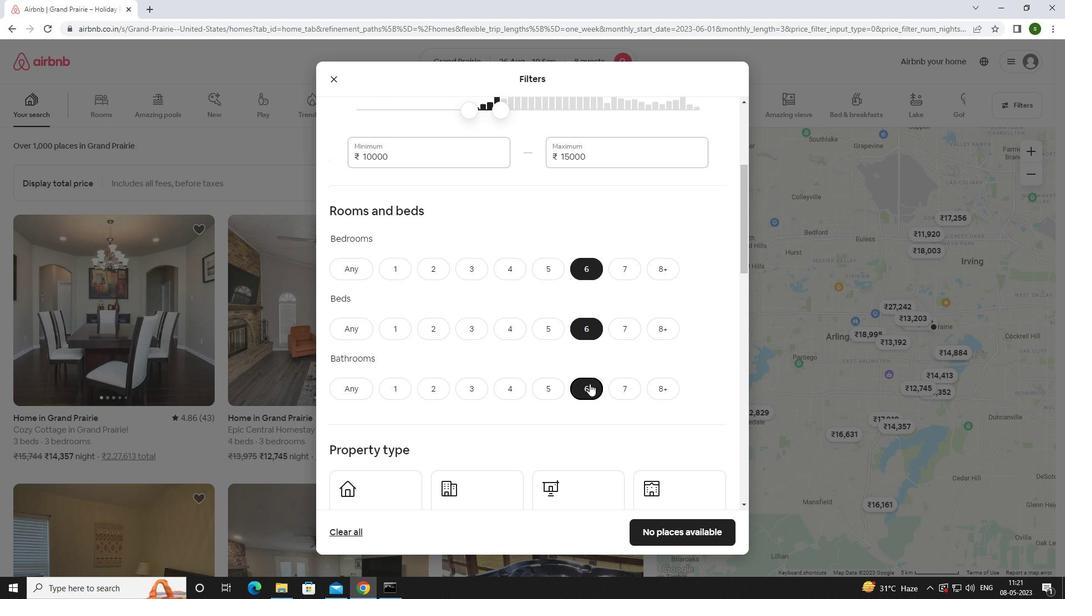 
Action: Mouse scrolled (589, 383) with delta (0, 0)
Screenshot: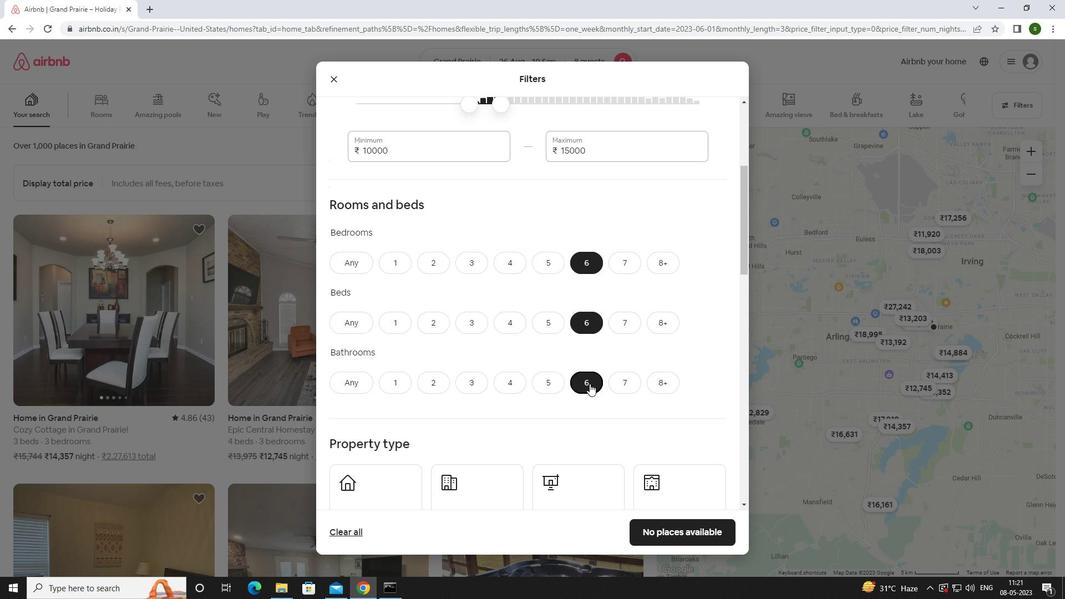 
Action: Mouse moved to (383, 359)
Screenshot: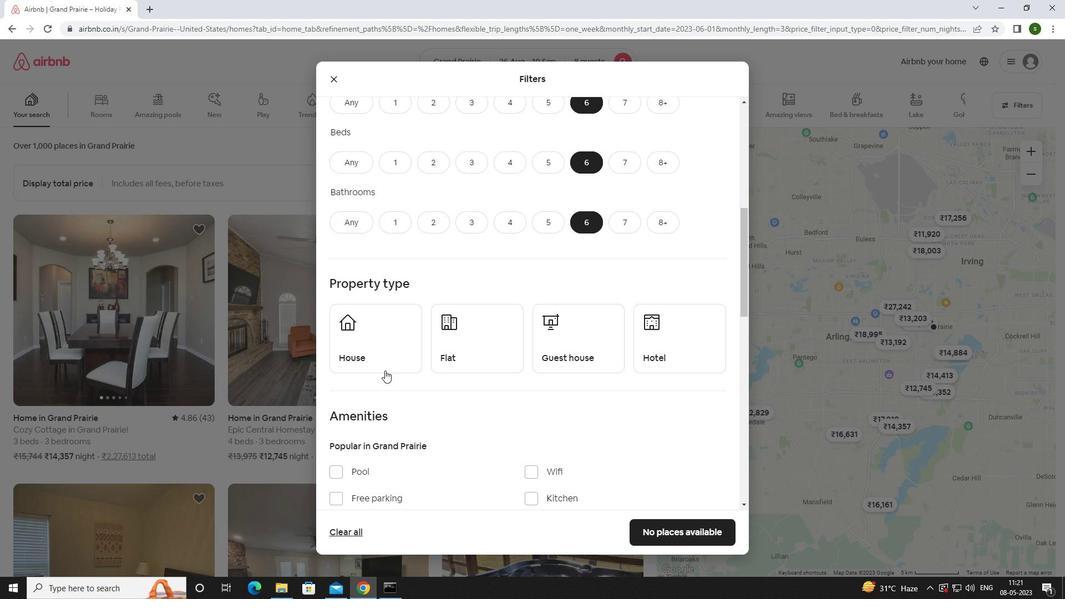 
Action: Mouse pressed left at (383, 359)
Screenshot: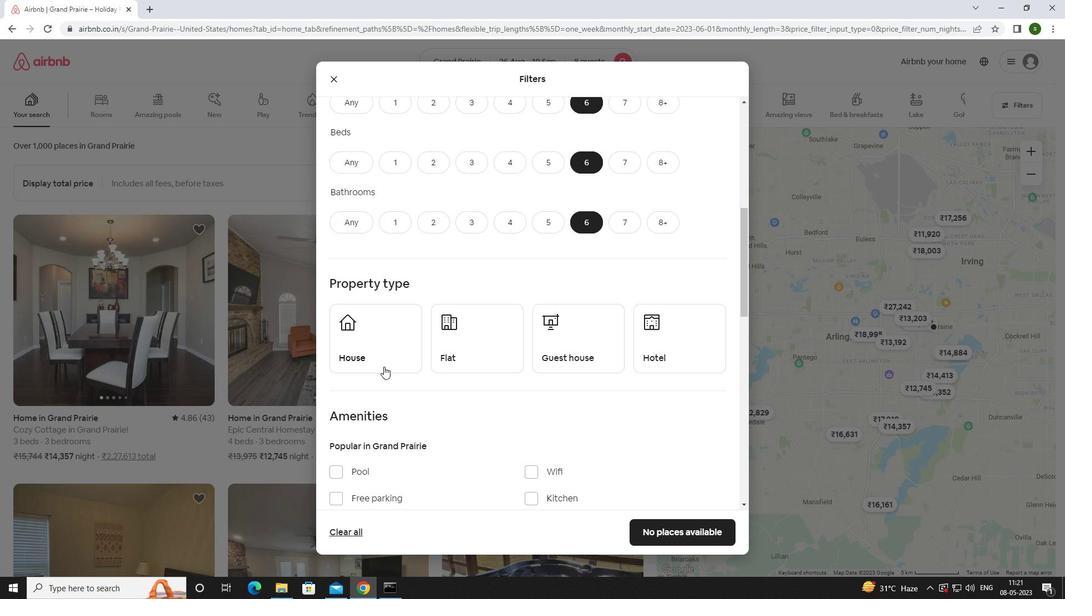
Action: Mouse moved to (468, 348)
Screenshot: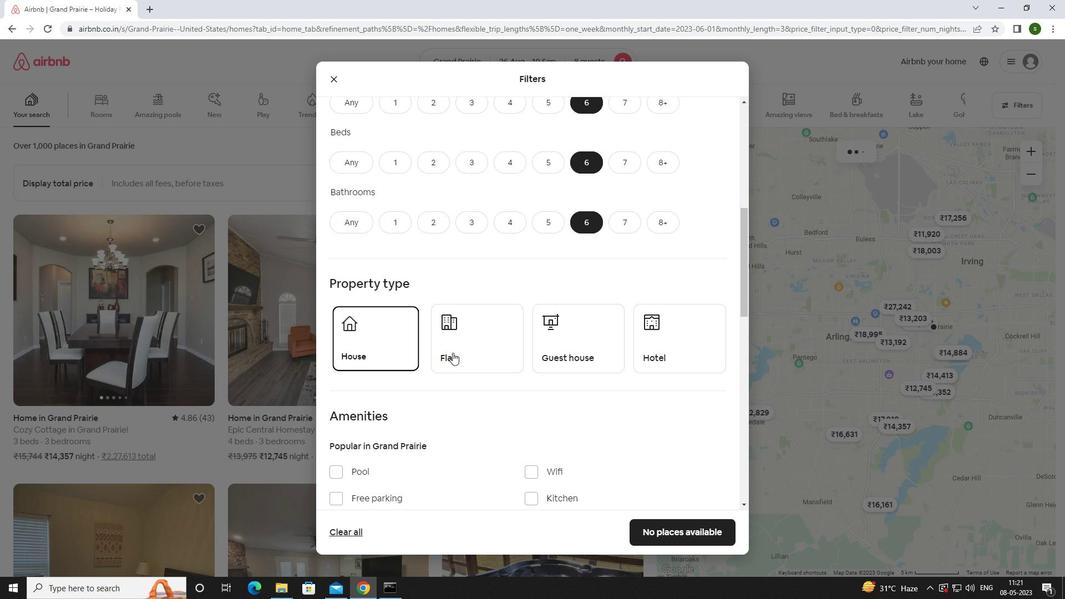 
Action: Mouse pressed left at (468, 348)
Screenshot: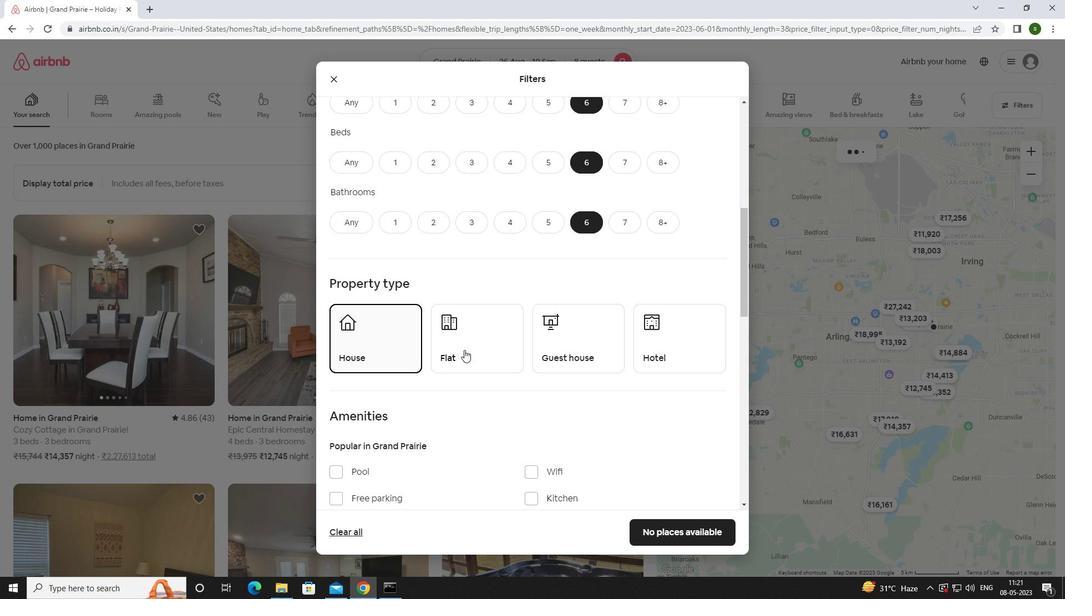 
Action: Mouse moved to (579, 342)
Screenshot: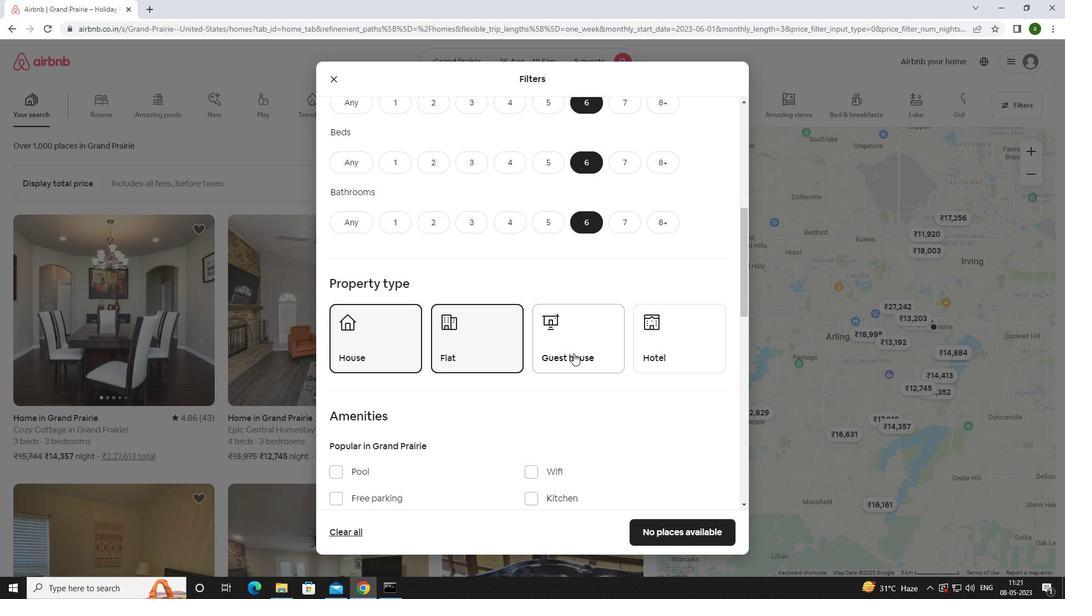 
Action: Mouse pressed left at (579, 342)
Screenshot: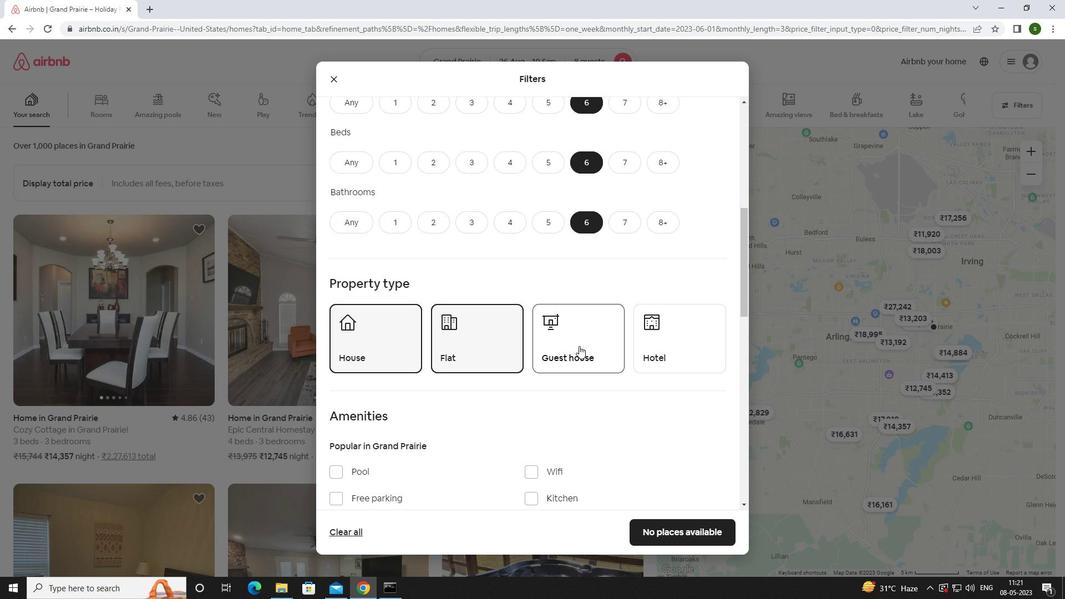 
Action: Mouse moved to (578, 342)
Screenshot: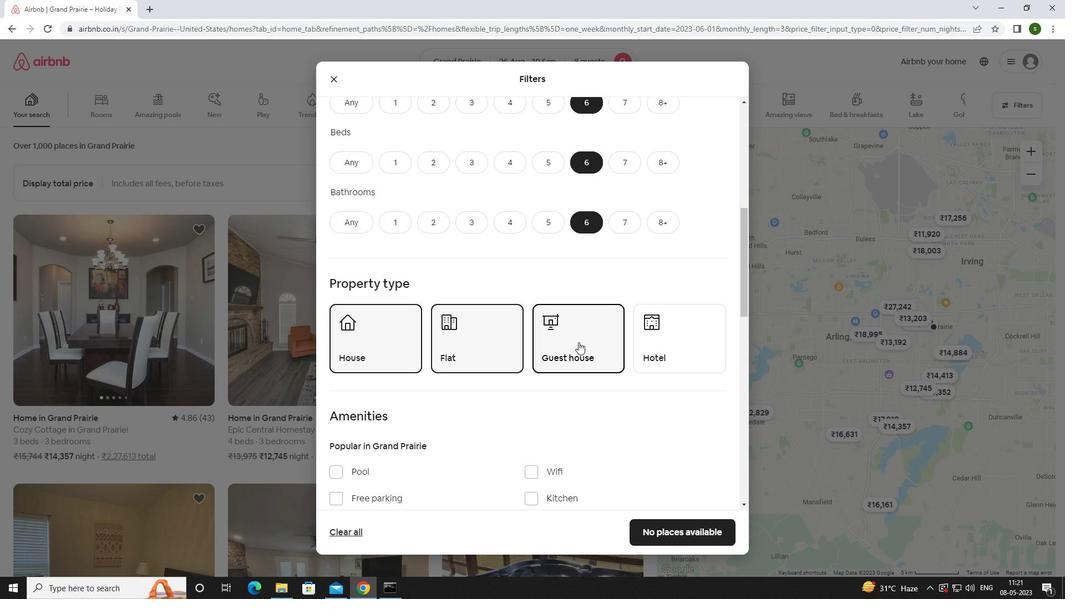
Action: Mouse scrolled (578, 341) with delta (0, 0)
Screenshot: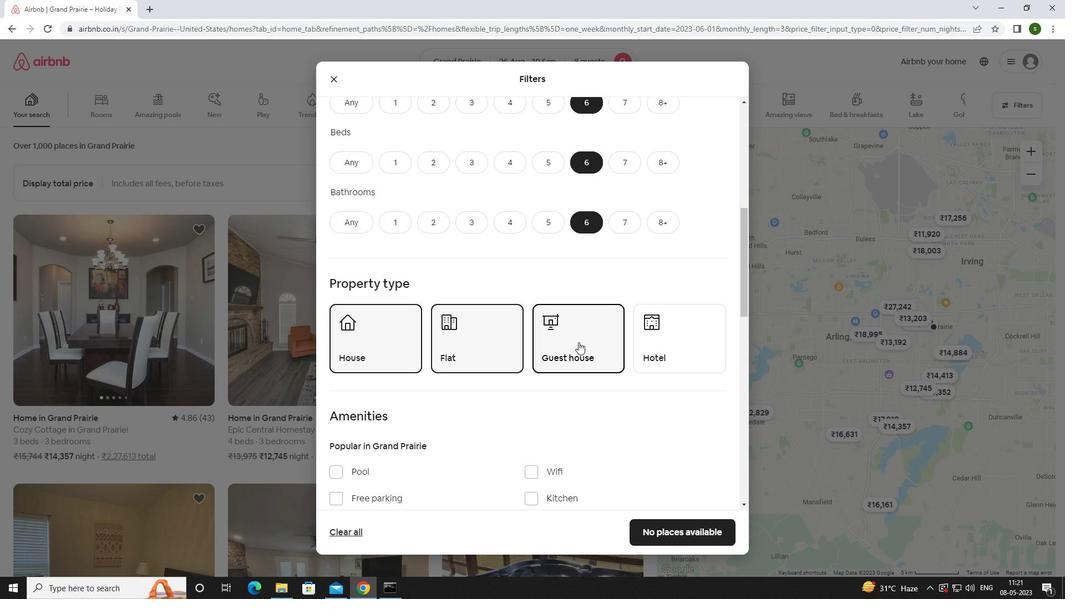 
Action: Mouse scrolled (578, 341) with delta (0, 0)
Screenshot: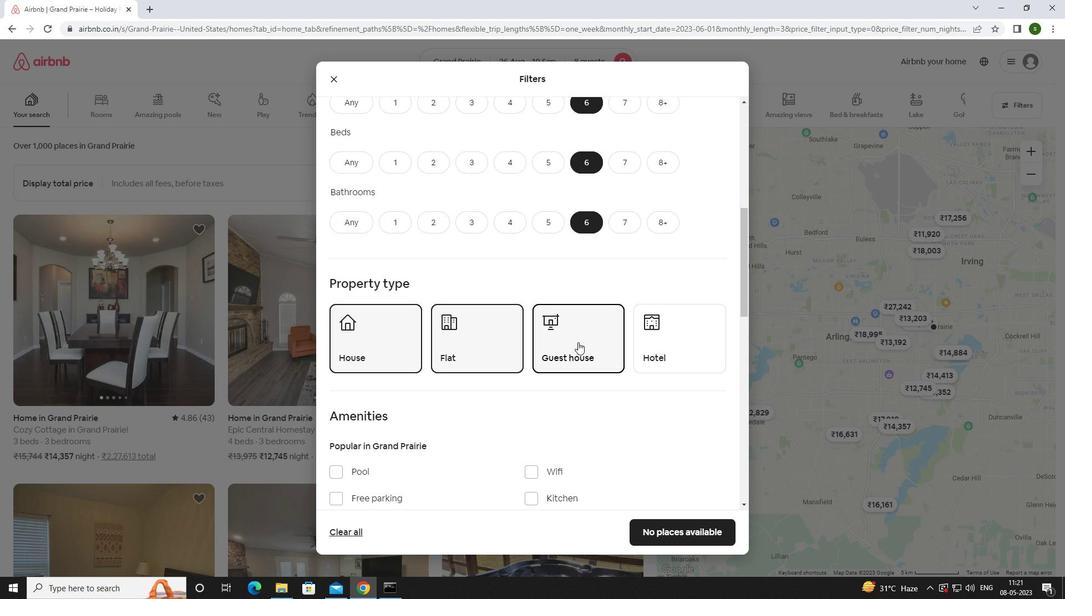 
Action: Mouse moved to (536, 360)
Screenshot: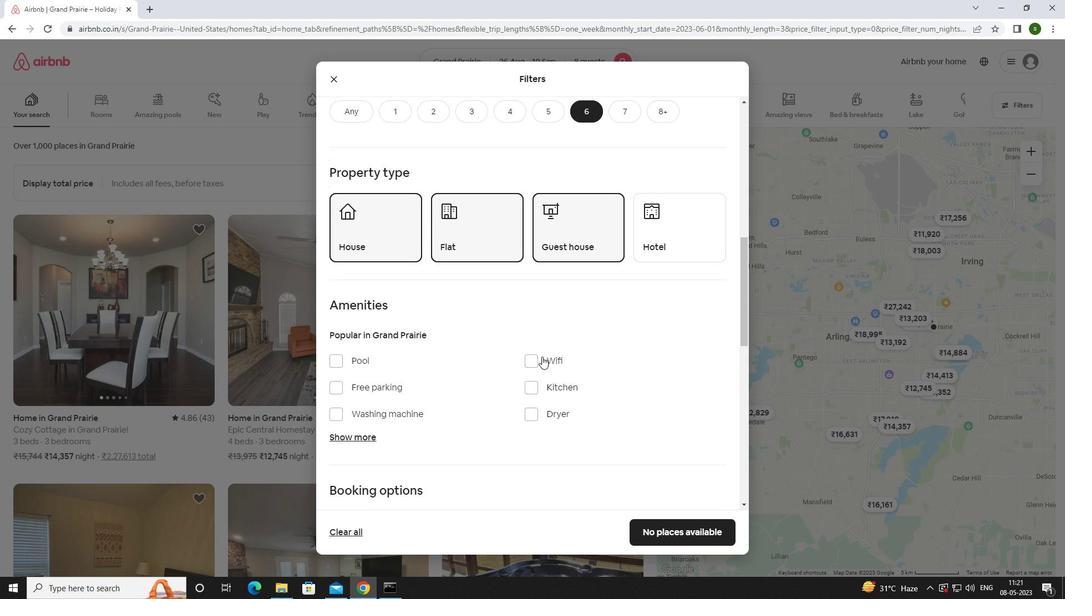 
Action: Mouse pressed left at (536, 360)
Screenshot: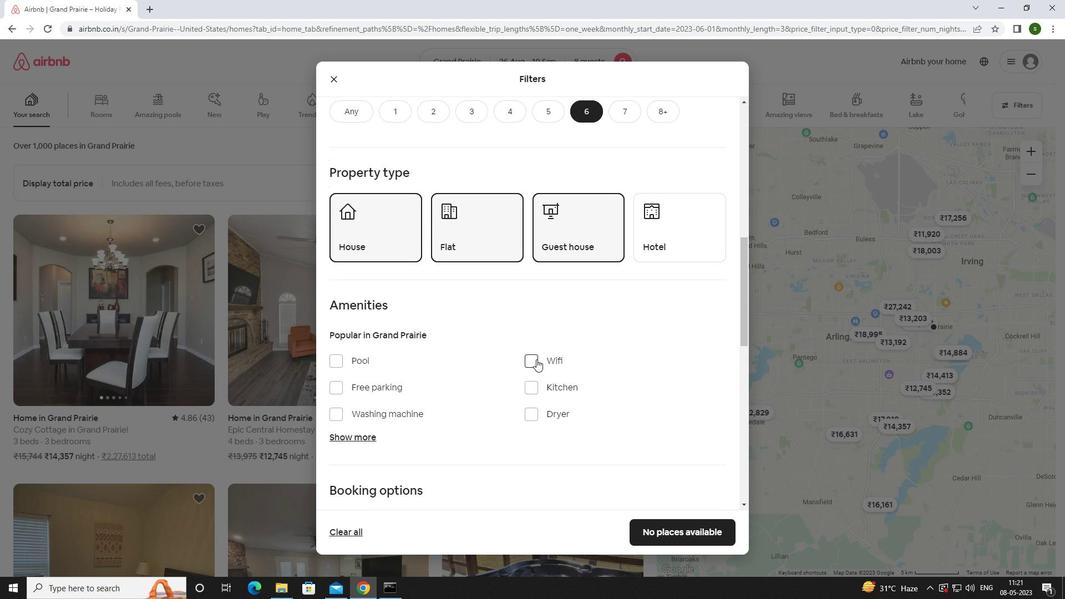 
Action: Mouse moved to (362, 432)
Screenshot: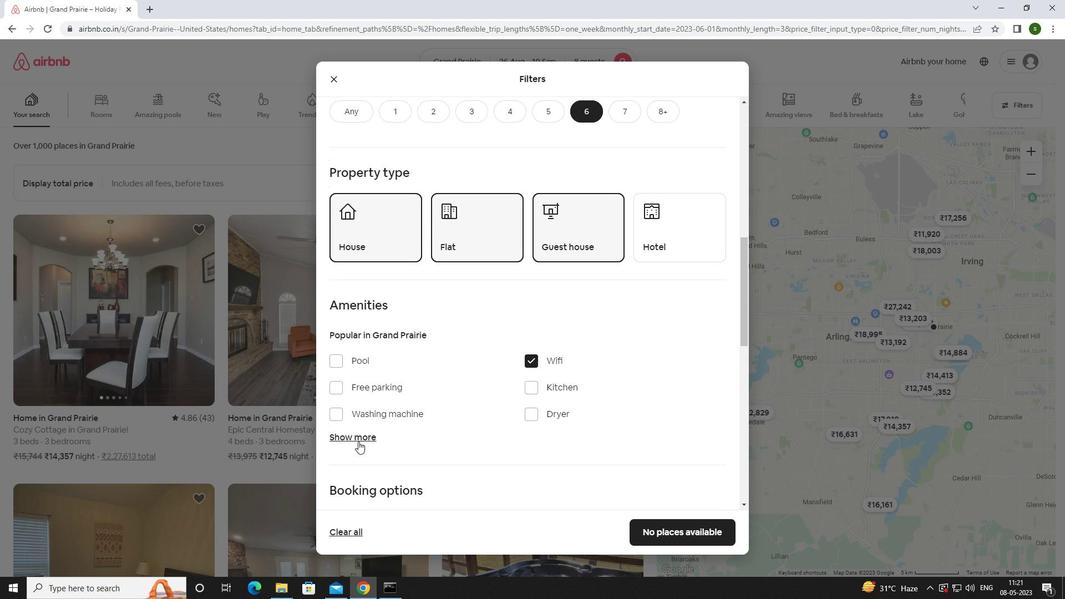
Action: Mouse pressed left at (362, 432)
Screenshot: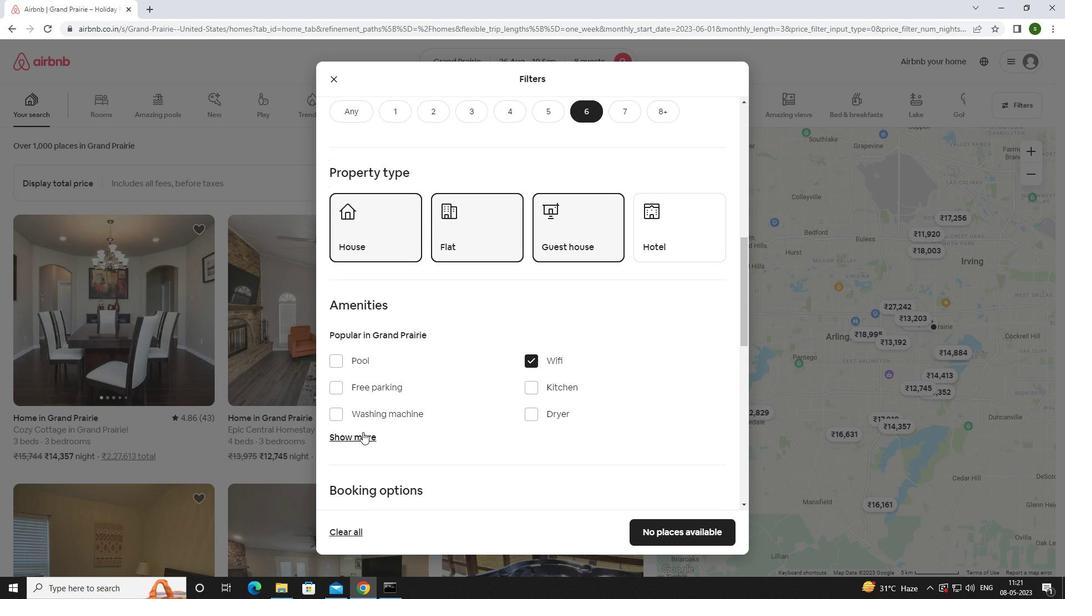 
Action: Mouse moved to (371, 388)
Screenshot: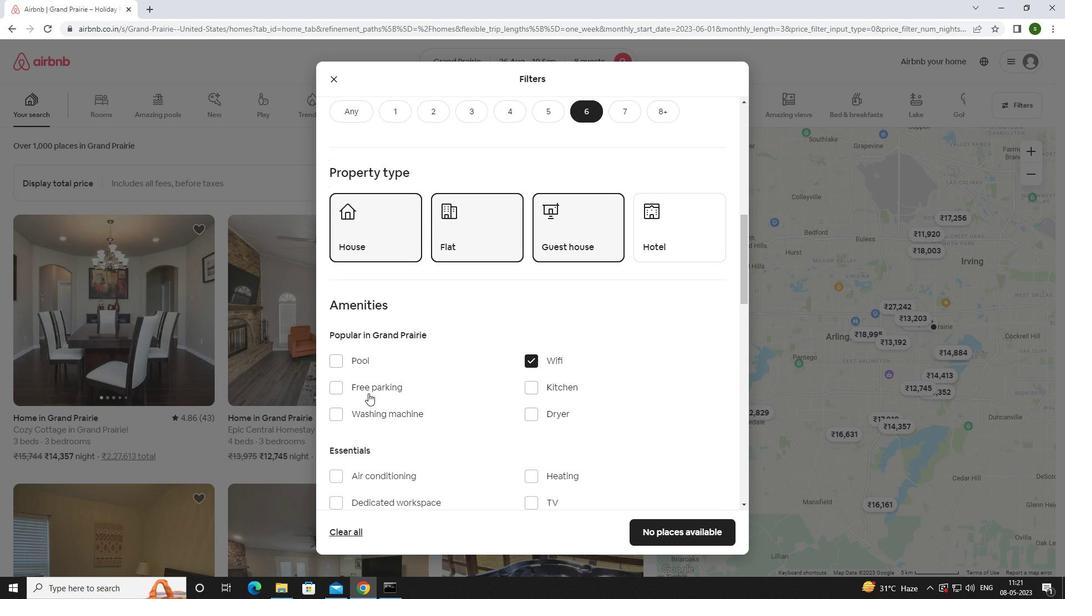 
Action: Mouse pressed left at (371, 388)
Screenshot: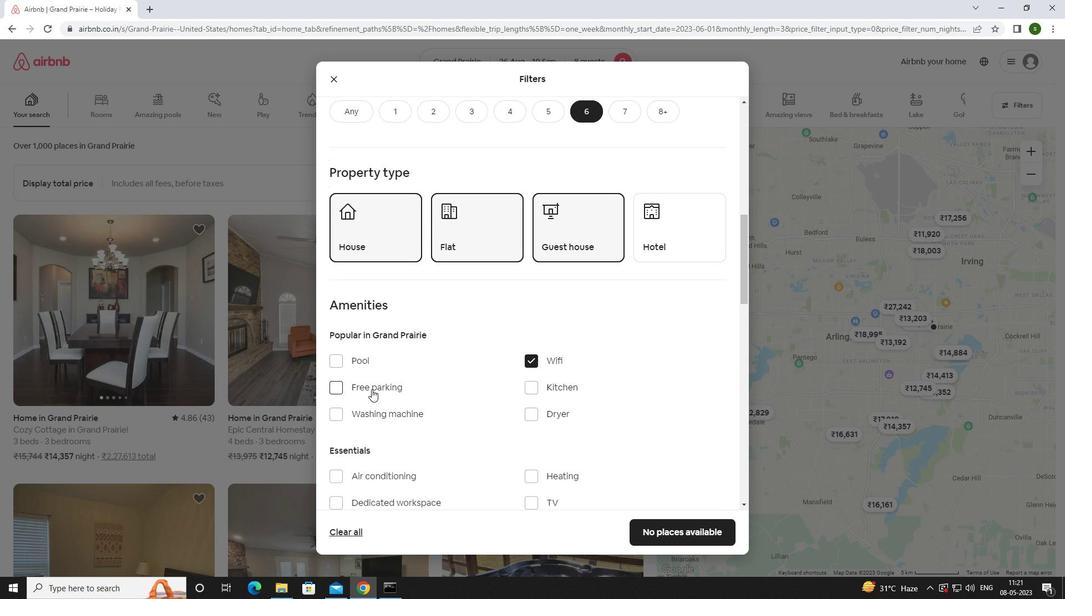 
Action: Mouse scrolled (371, 388) with delta (0, 0)
Screenshot: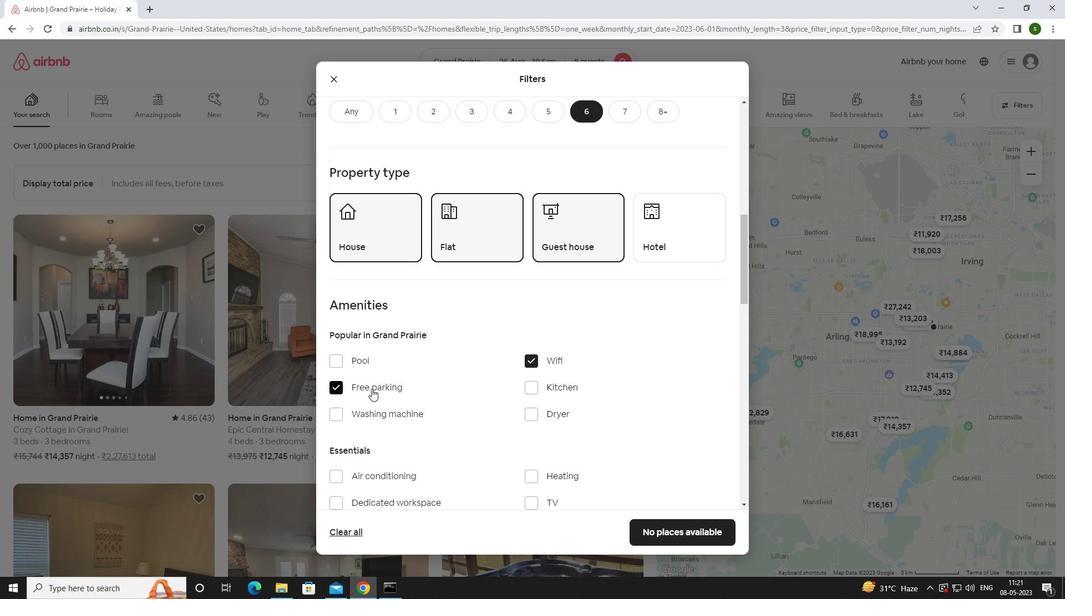 
Action: Mouse scrolled (371, 388) with delta (0, 0)
Screenshot: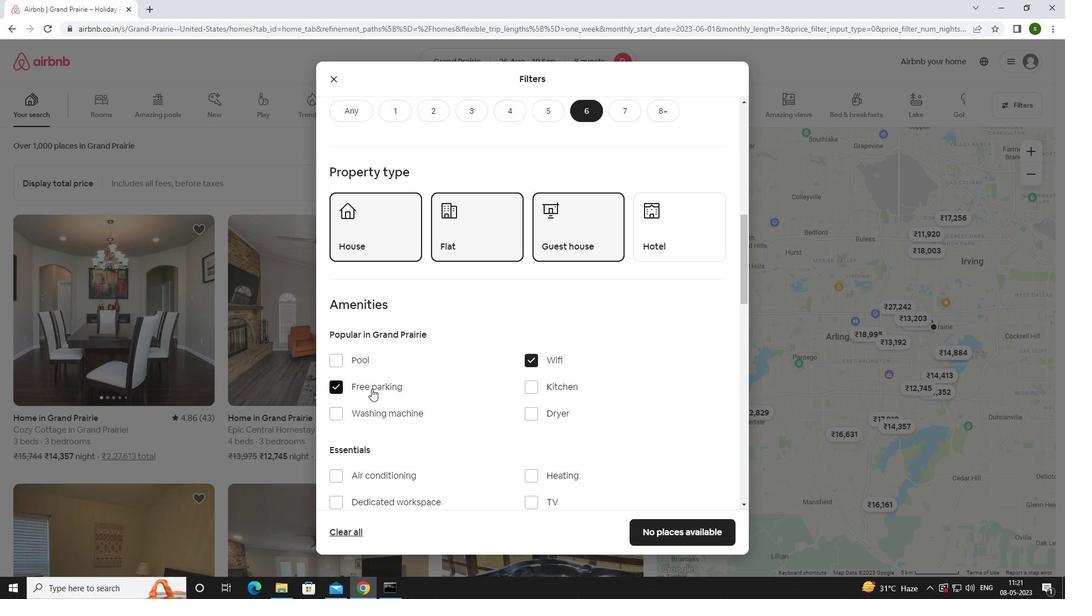 
Action: Mouse scrolled (371, 388) with delta (0, 0)
Screenshot: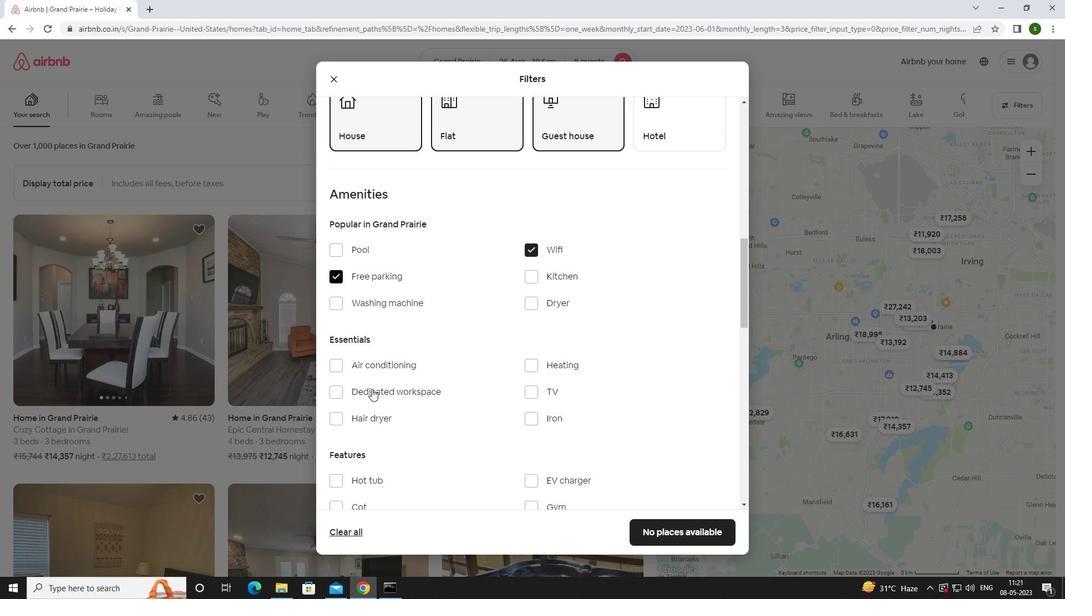 
Action: Mouse moved to (531, 333)
Screenshot: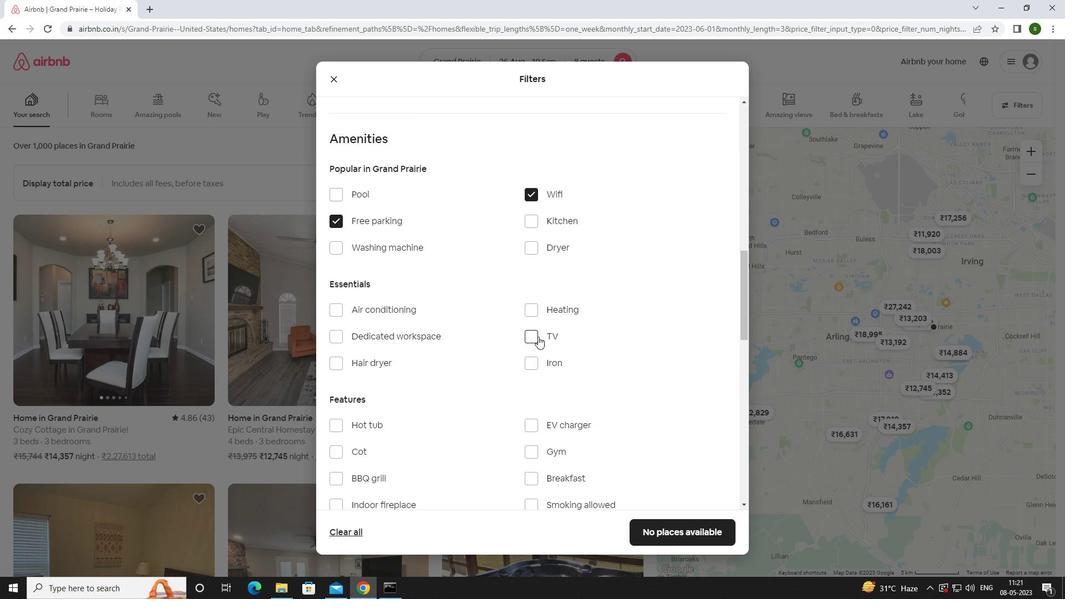 
Action: Mouse pressed left at (531, 333)
Screenshot: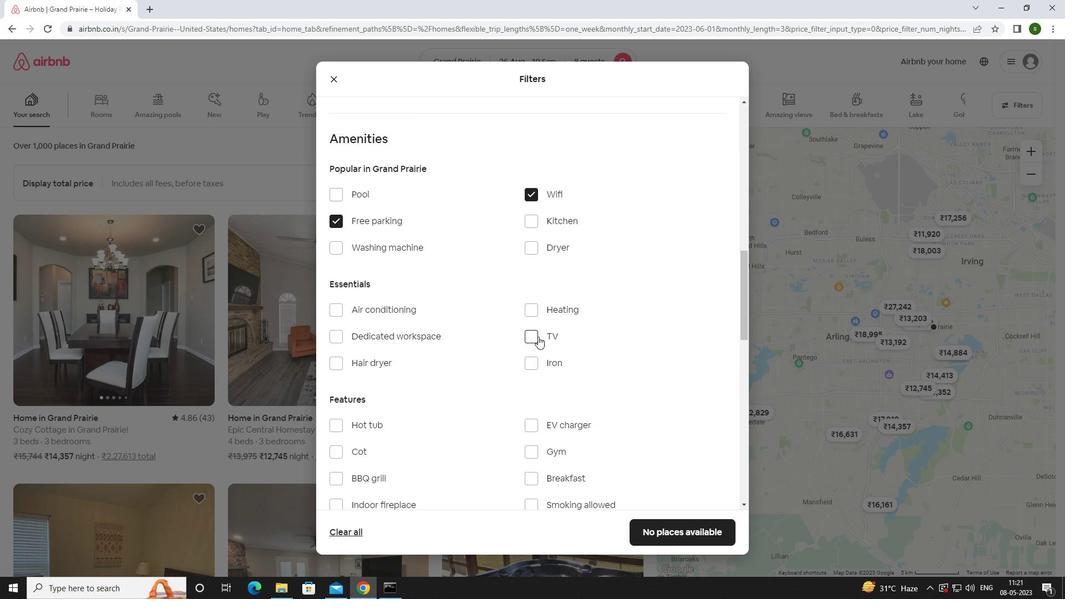 
Action: Mouse moved to (478, 367)
Screenshot: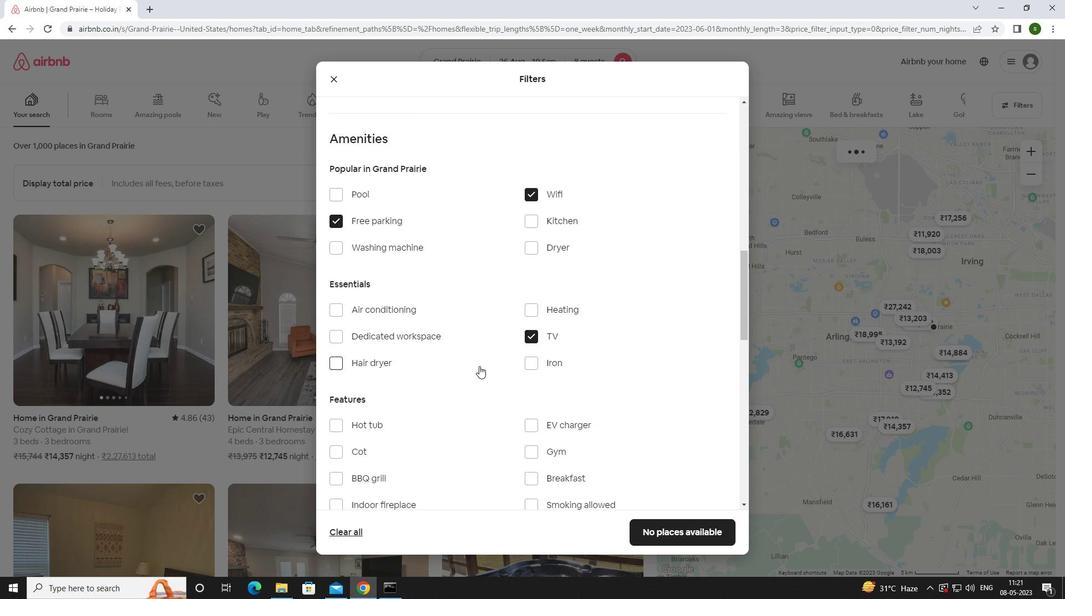 
Action: Mouse scrolled (478, 366) with delta (0, 0)
Screenshot: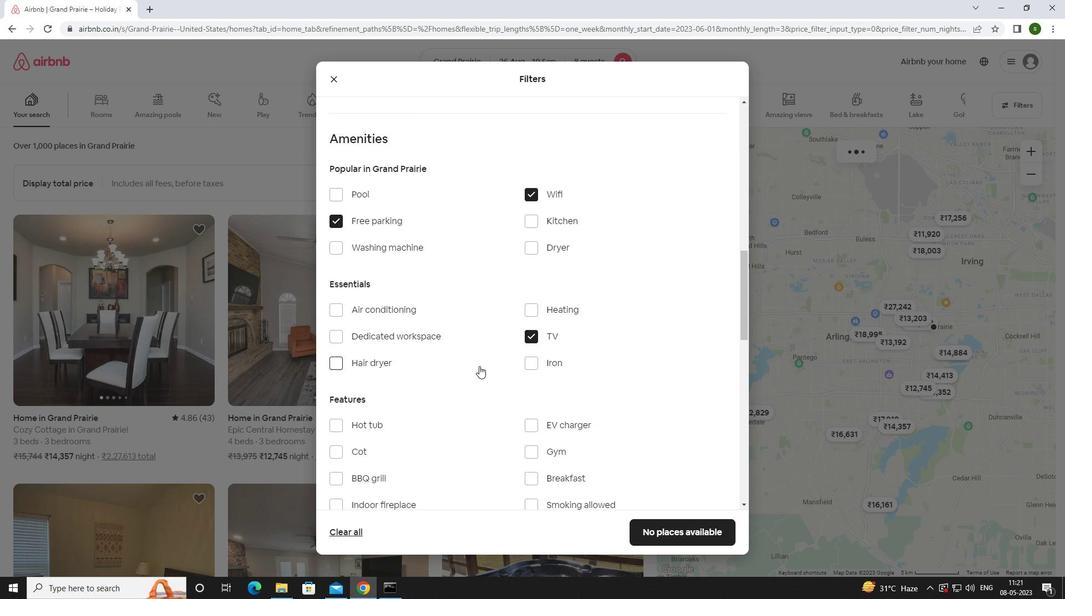 
Action: Mouse moved to (478, 367)
Screenshot: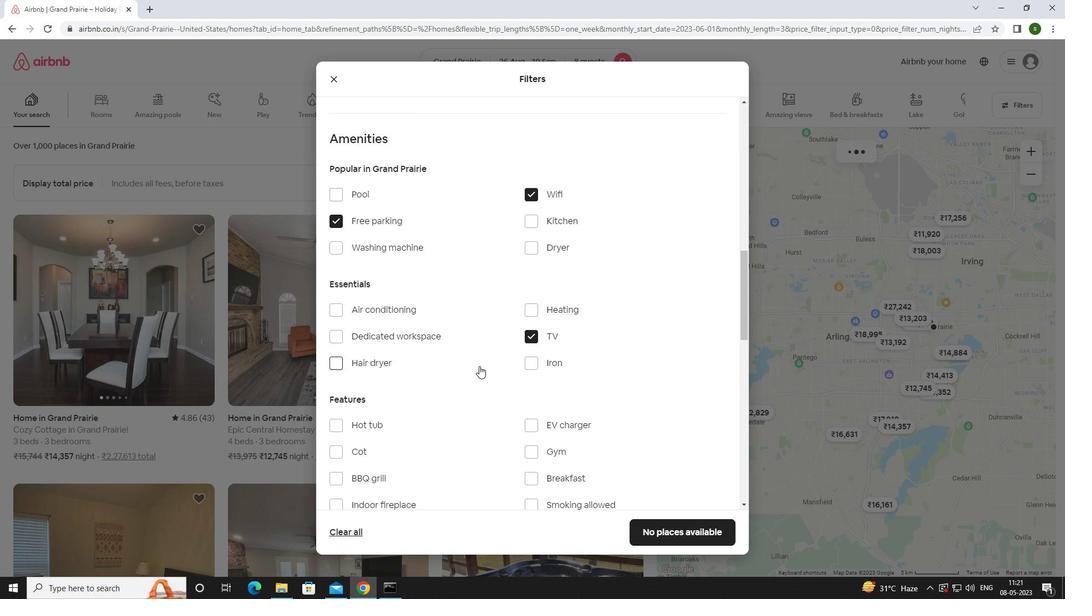 
Action: Mouse scrolled (478, 367) with delta (0, 0)
Screenshot: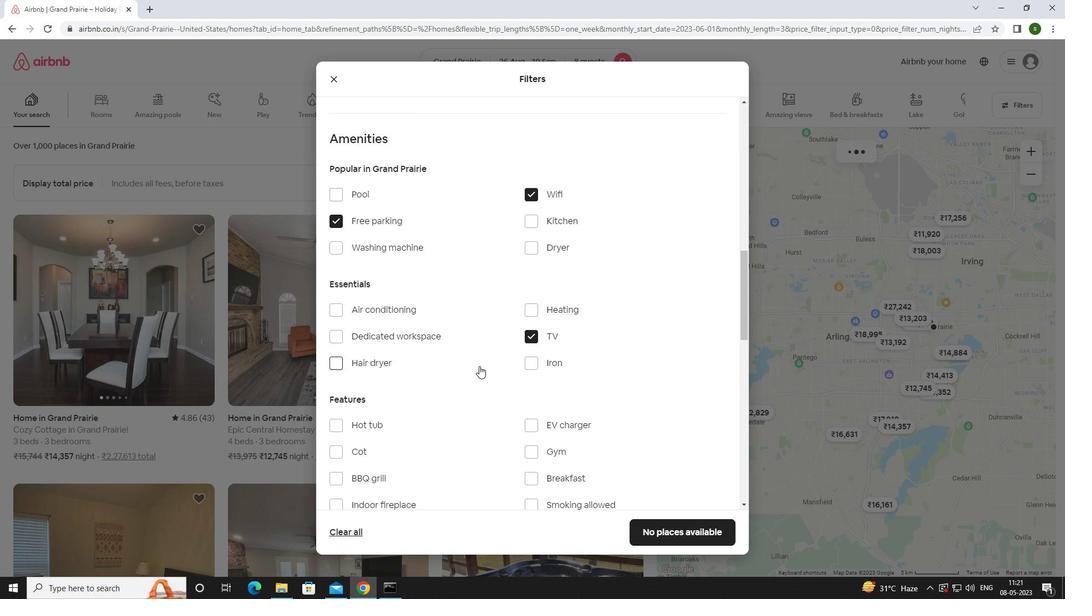 
Action: Mouse moved to (534, 342)
Screenshot: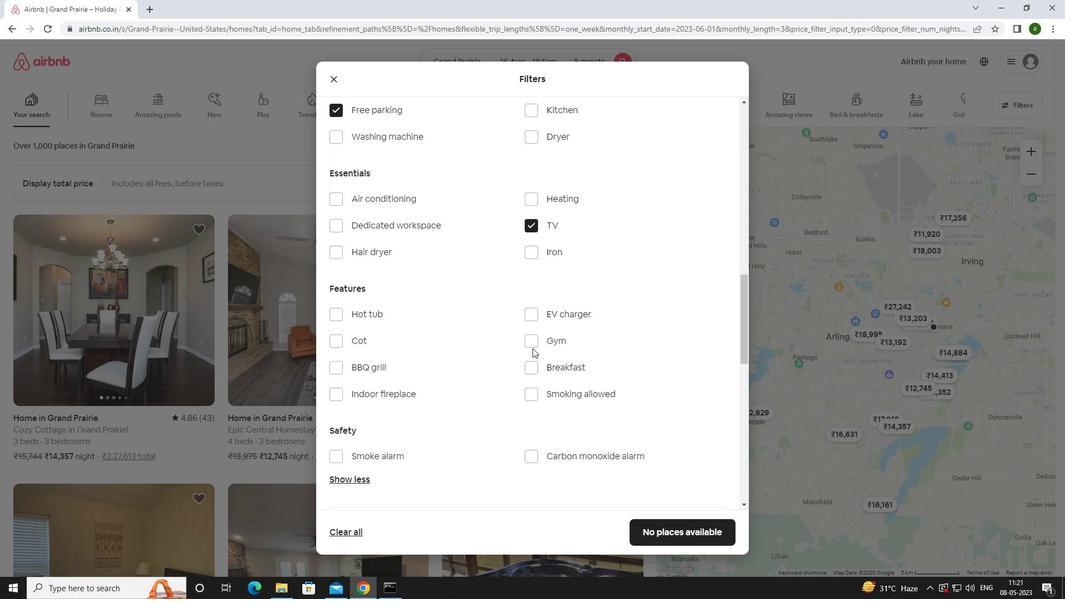 
Action: Mouse pressed left at (534, 342)
Screenshot: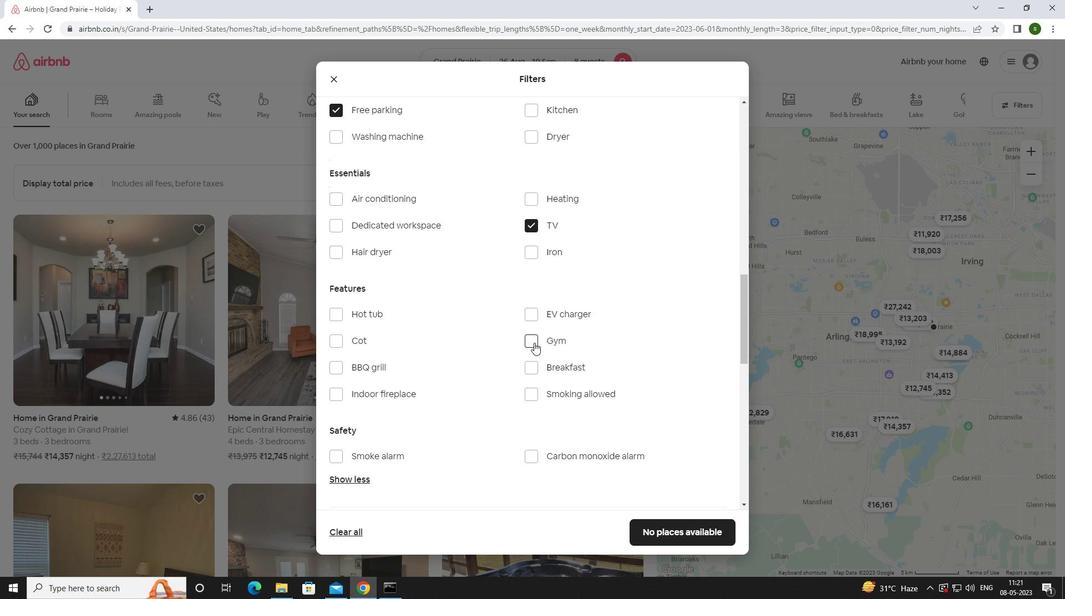 
Action: Mouse moved to (531, 363)
Screenshot: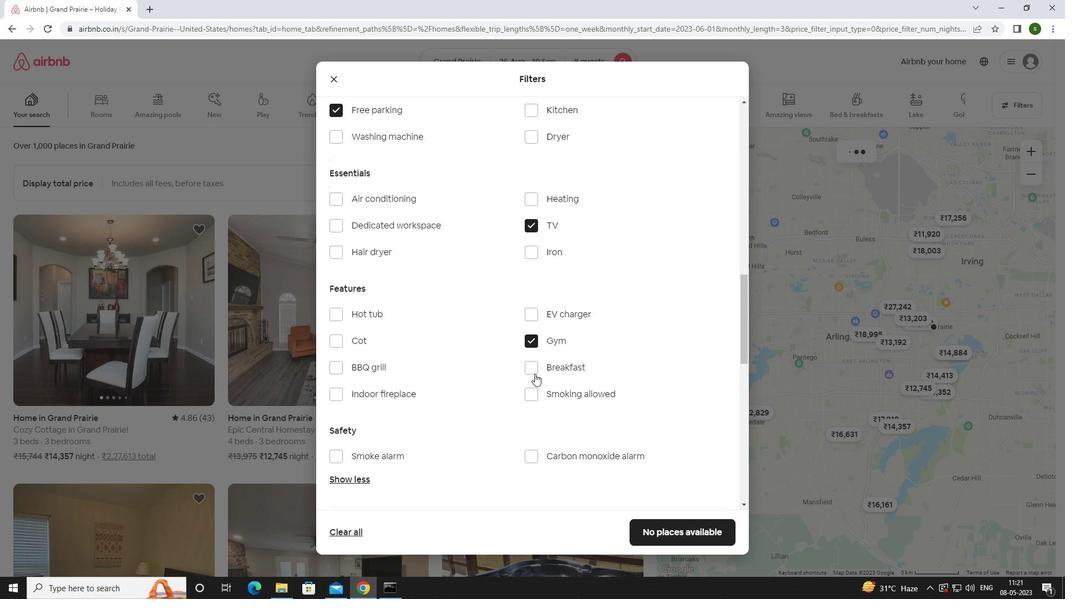 
Action: Mouse pressed left at (531, 363)
Screenshot: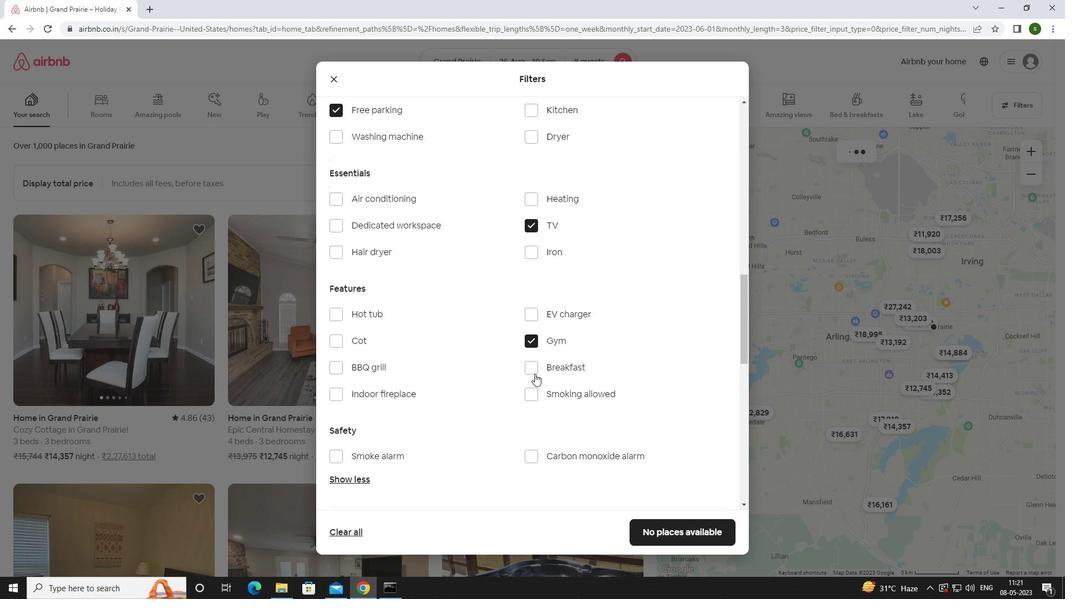 
Action: Mouse moved to (494, 363)
Screenshot: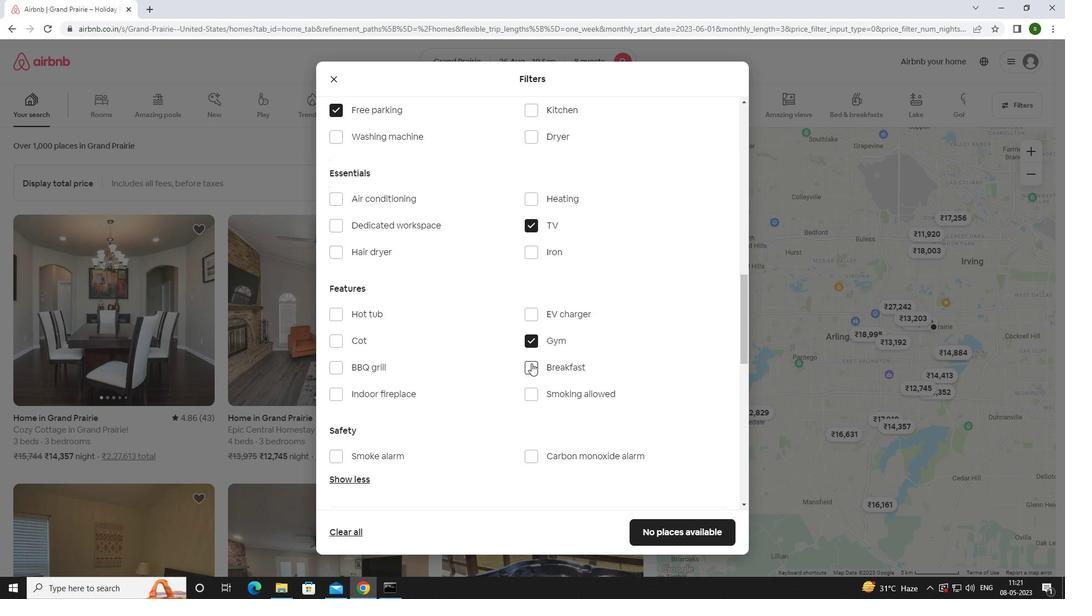 
Action: Mouse scrolled (494, 363) with delta (0, 0)
Screenshot: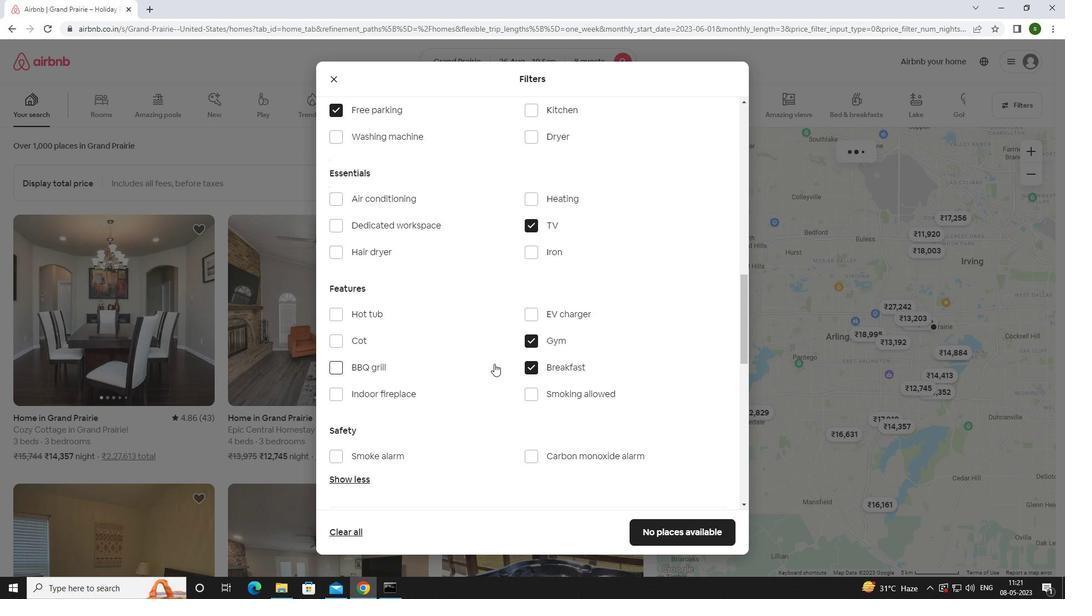 
Action: Mouse scrolled (494, 363) with delta (0, 0)
Screenshot: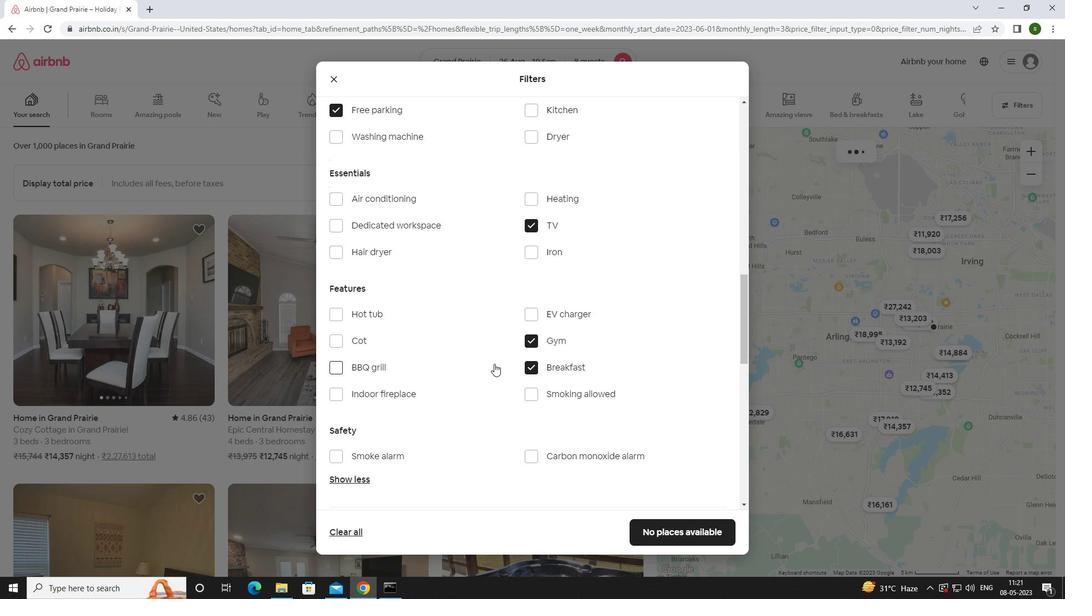 
Action: Mouse scrolled (494, 363) with delta (0, 0)
Screenshot: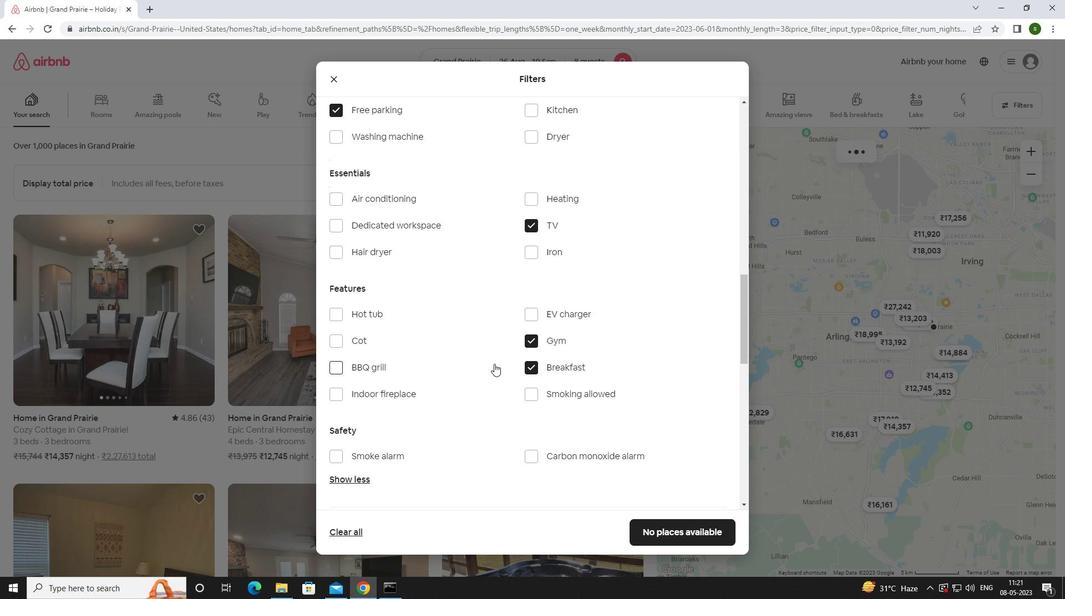 
Action: Mouse scrolled (494, 363) with delta (0, 0)
Screenshot: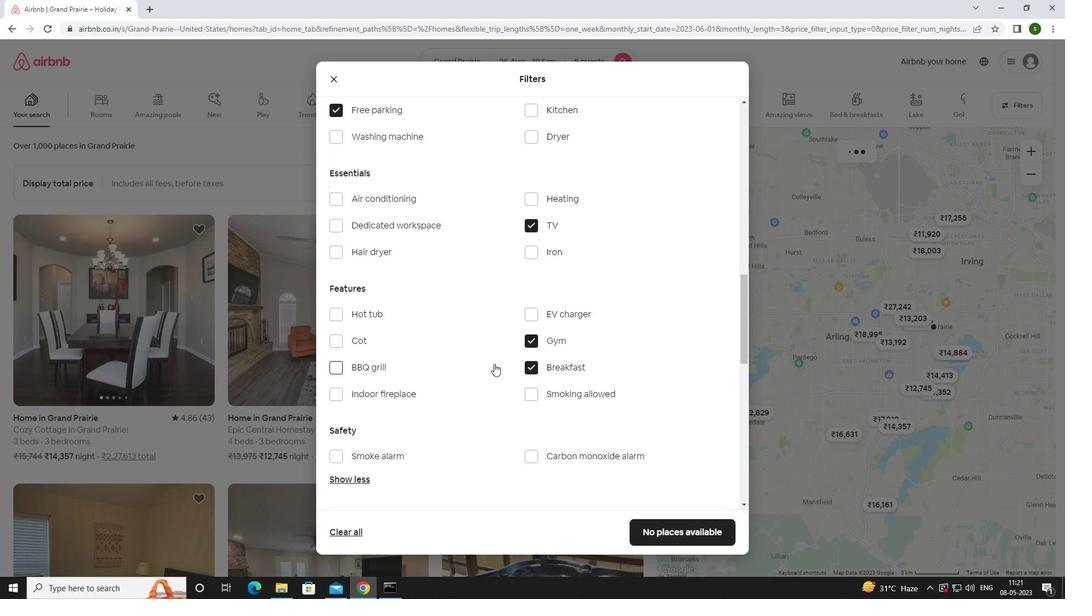 
Action: Mouse scrolled (494, 363) with delta (0, 0)
Screenshot: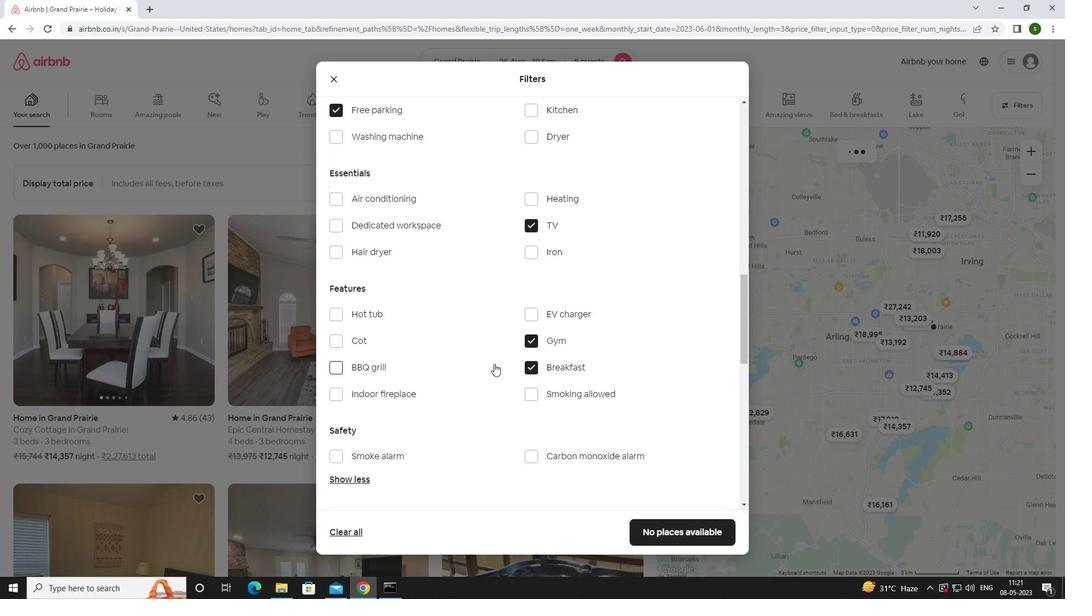 
Action: Mouse moved to (701, 328)
Screenshot: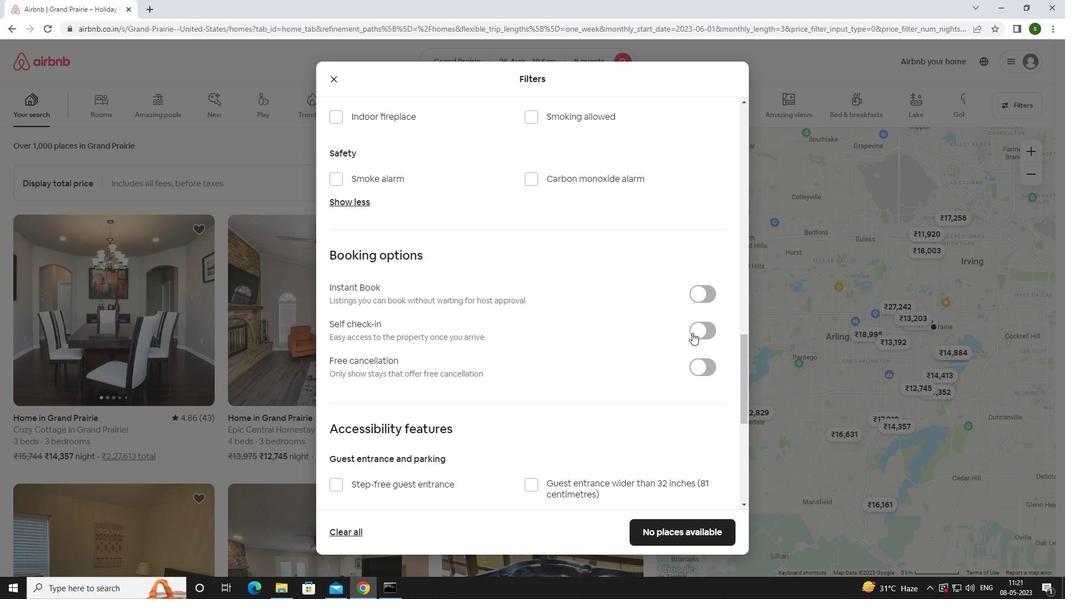 
Action: Mouse pressed left at (701, 328)
Screenshot: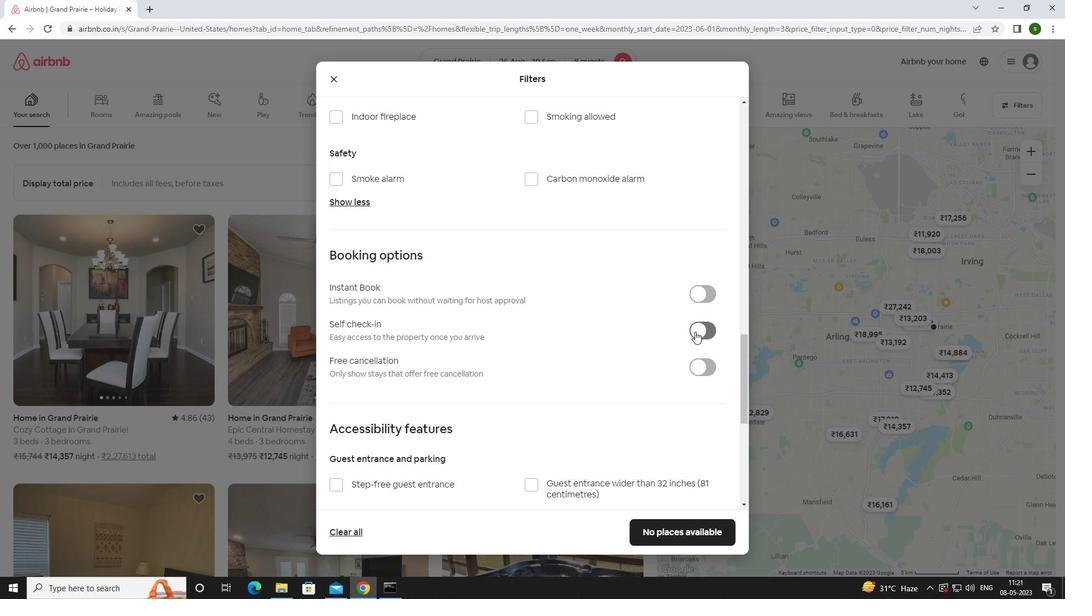 
Action: Mouse moved to (569, 324)
Screenshot: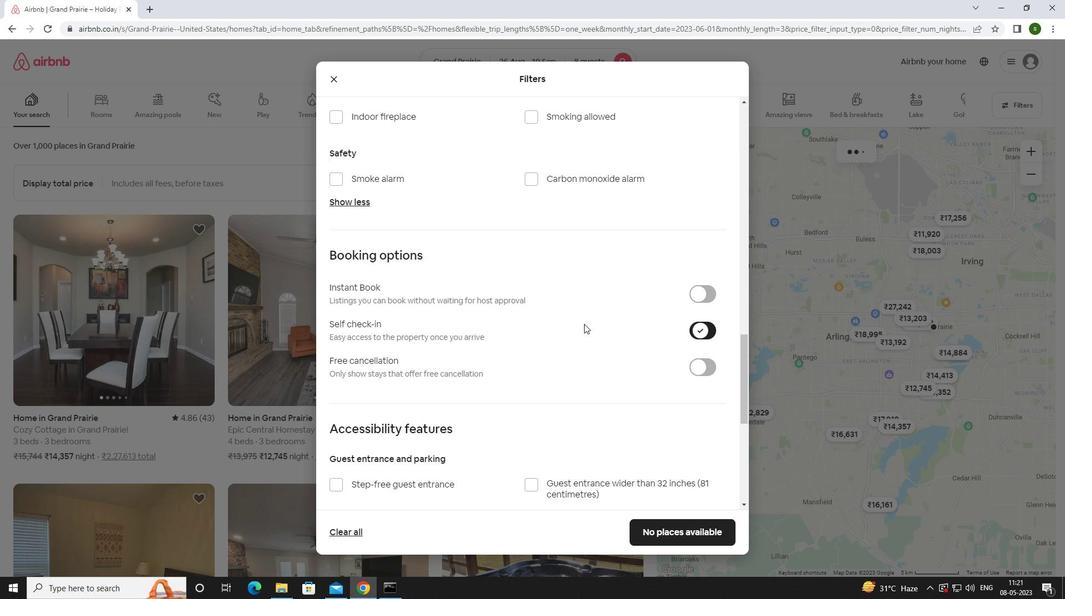 
Action: Mouse scrolled (569, 323) with delta (0, 0)
Screenshot: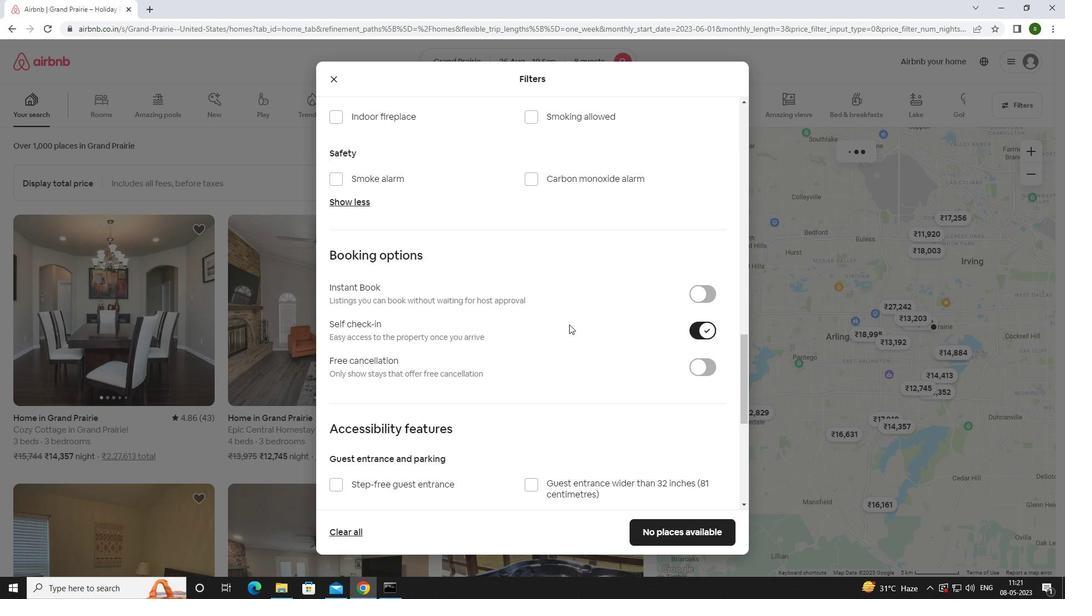 
Action: Mouse scrolled (569, 323) with delta (0, 0)
Screenshot: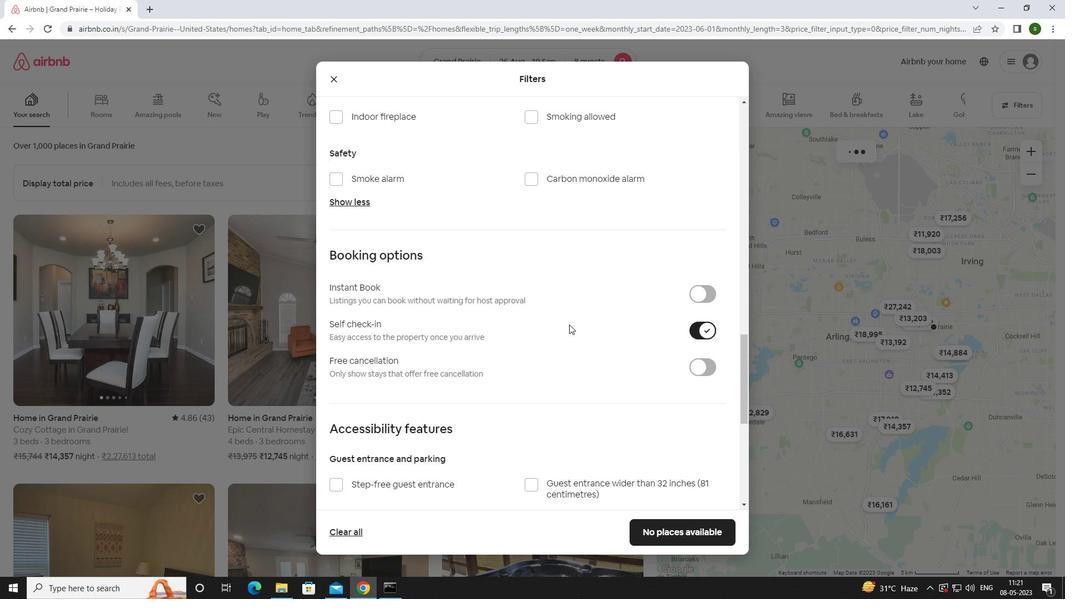 
Action: Mouse scrolled (569, 323) with delta (0, 0)
Screenshot: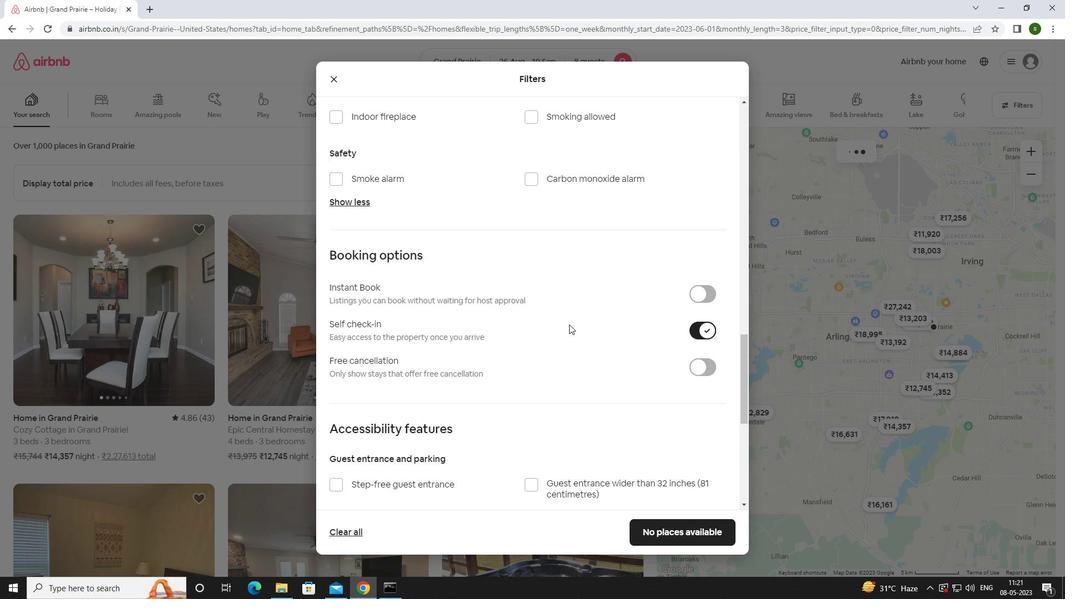 
Action: Mouse scrolled (569, 323) with delta (0, 0)
Screenshot: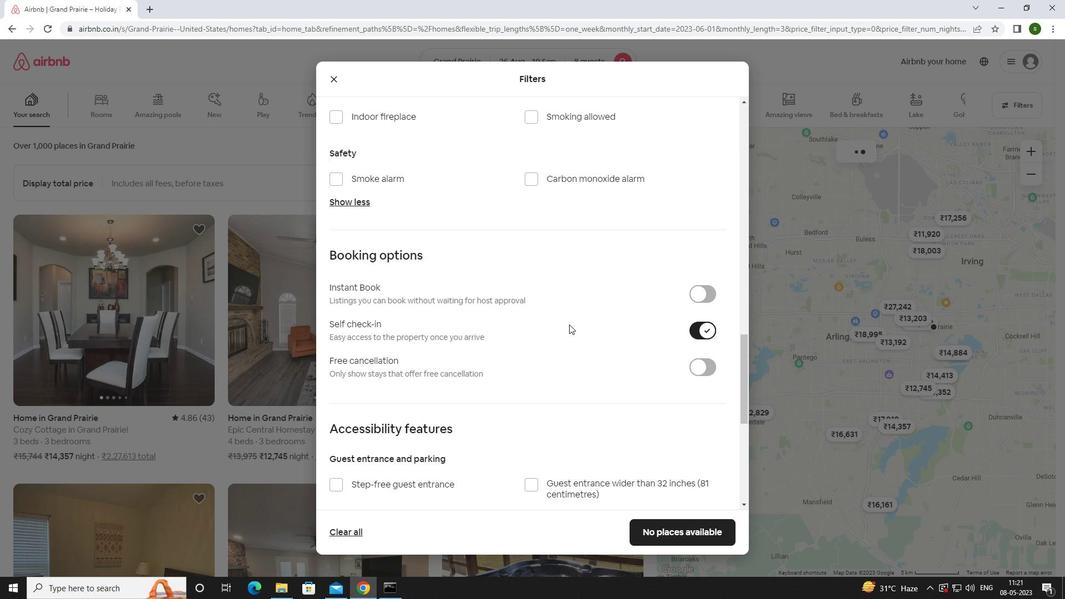 
Action: Mouse scrolled (569, 323) with delta (0, 0)
Screenshot: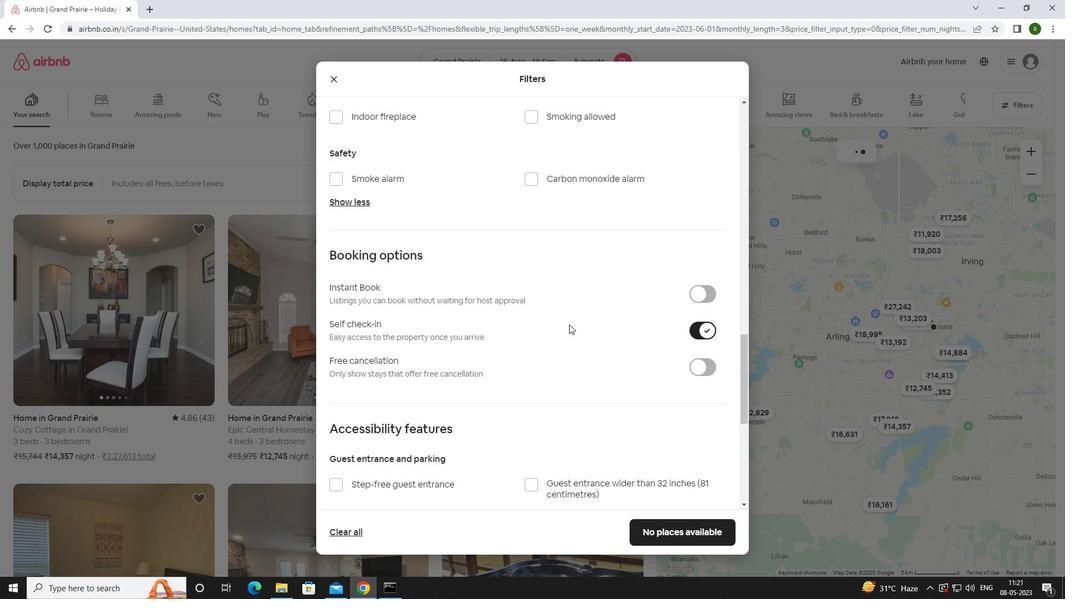 
Action: Mouse scrolled (569, 323) with delta (0, 0)
Screenshot: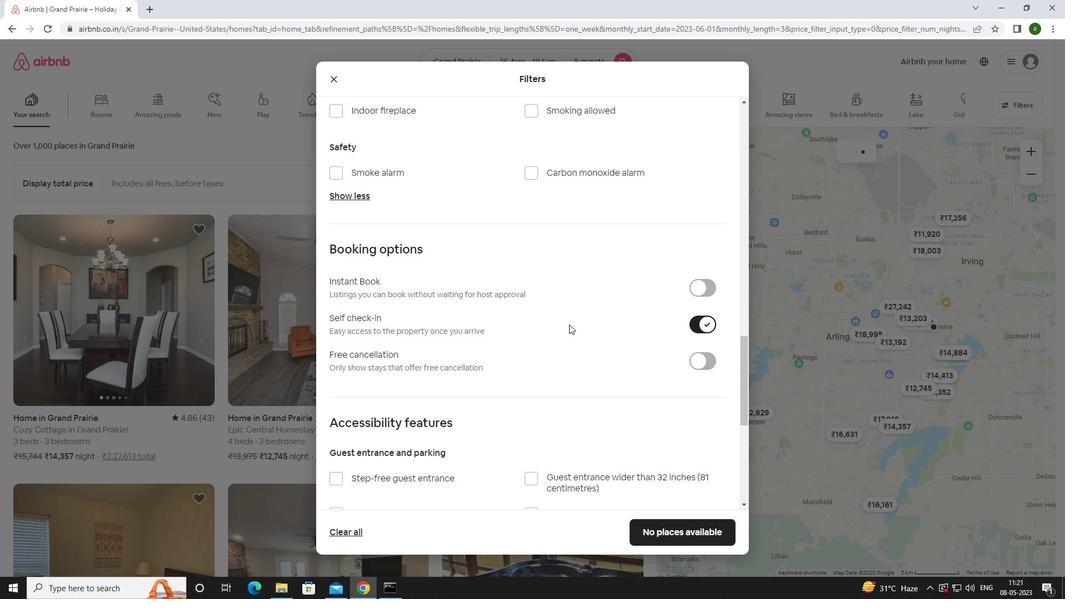 
Action: Mouse scrolled (569, 323) with delta (0, 0)
Screenshot: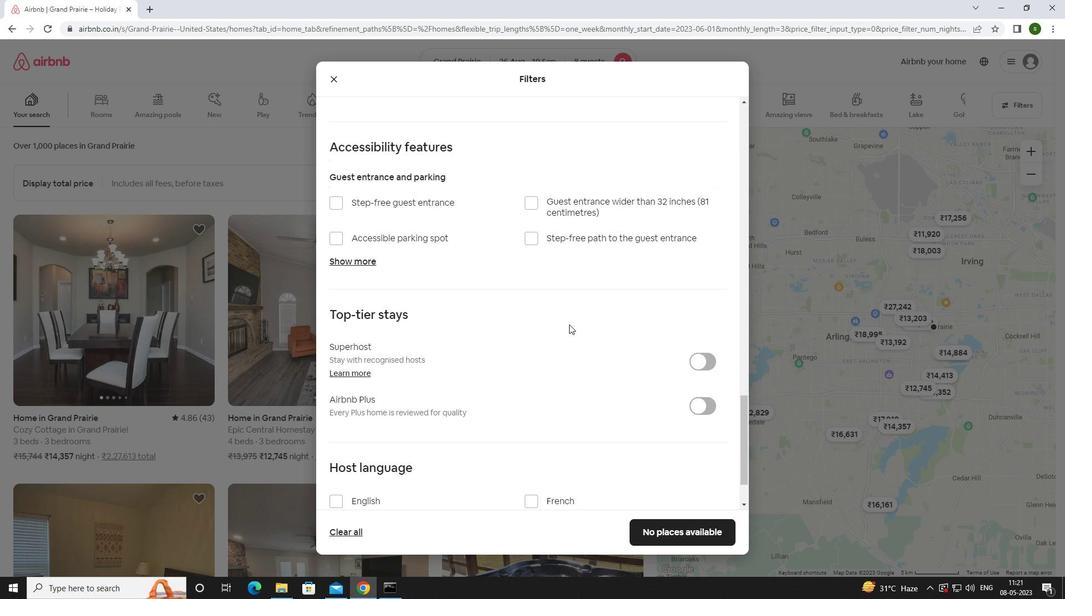 
Action: Mouse scrolled (569, 323) with delta (0, 0)
Screenshot: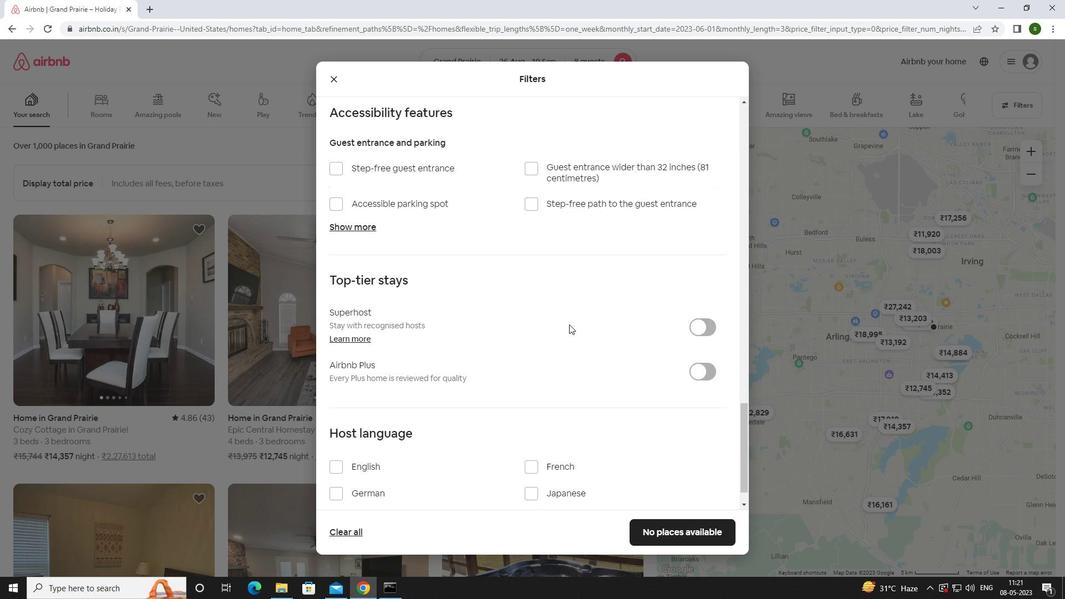 
Action: Mouse scrolled (569, 323) with delta (0, 0)
Screenshot: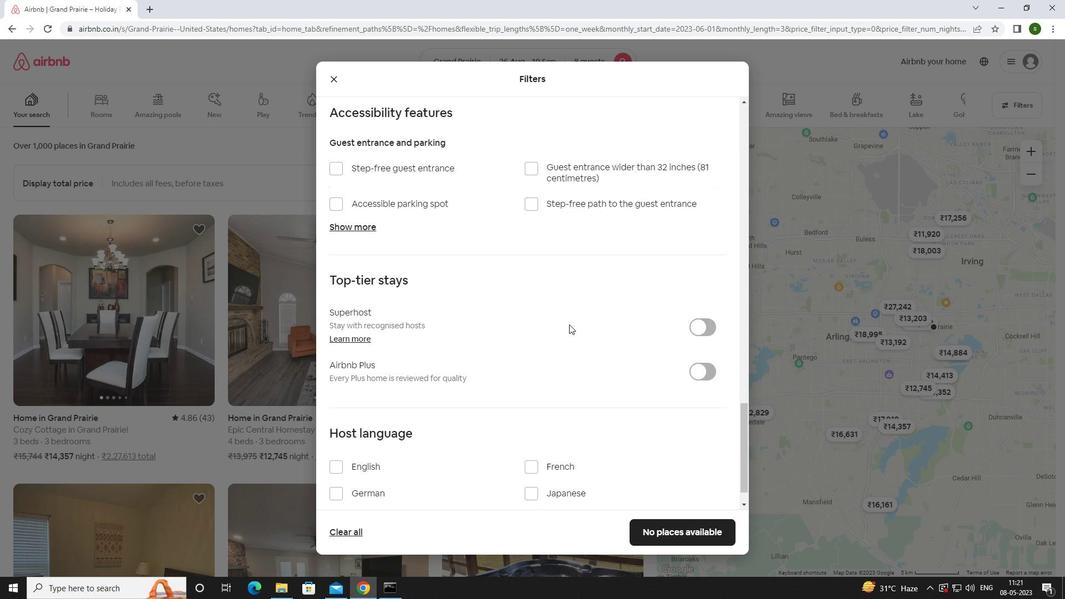 
Action: Mouse scrolled (569, 323) with delta (0, 0)
Screenshot: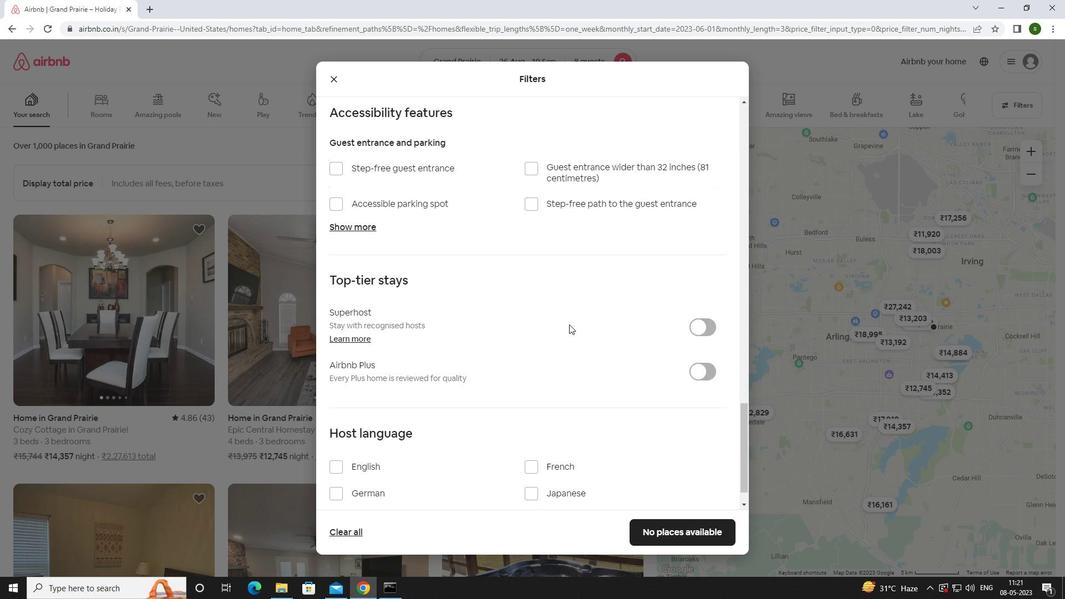 
Action: Mouse moved to (363, 429)
Screenshot: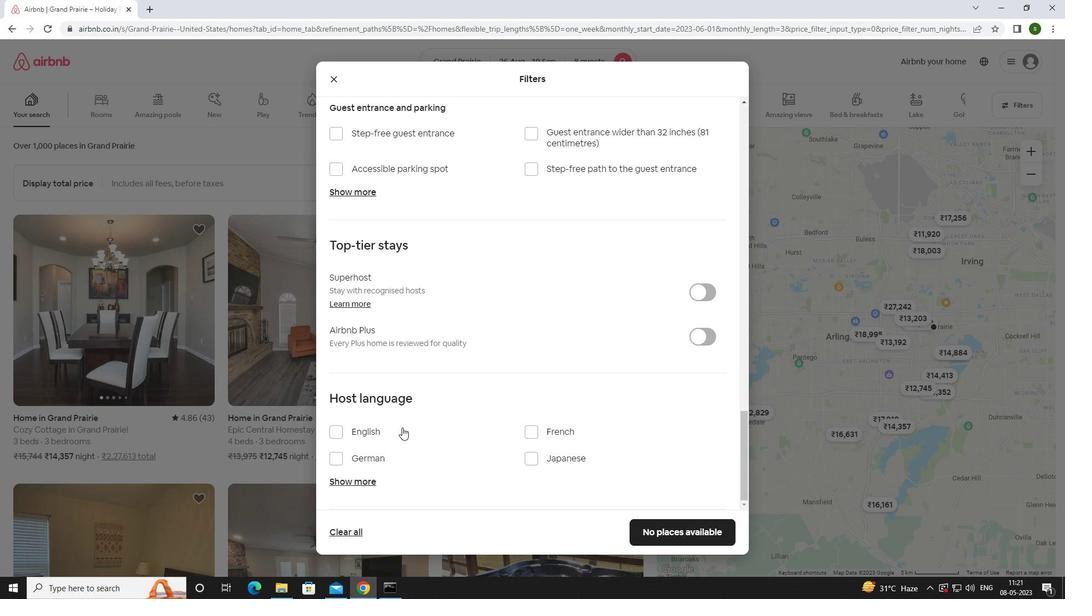 
Action: Mouse pressed left at (363, 429)
Screenshot: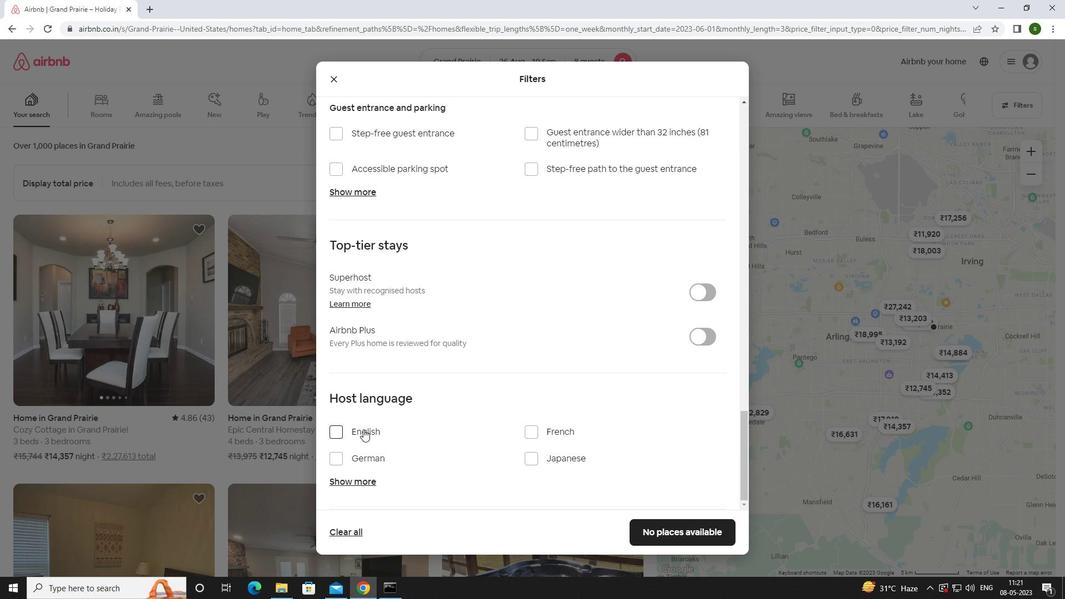 
Action: Mouse moved to (658, 525)
Screenshot: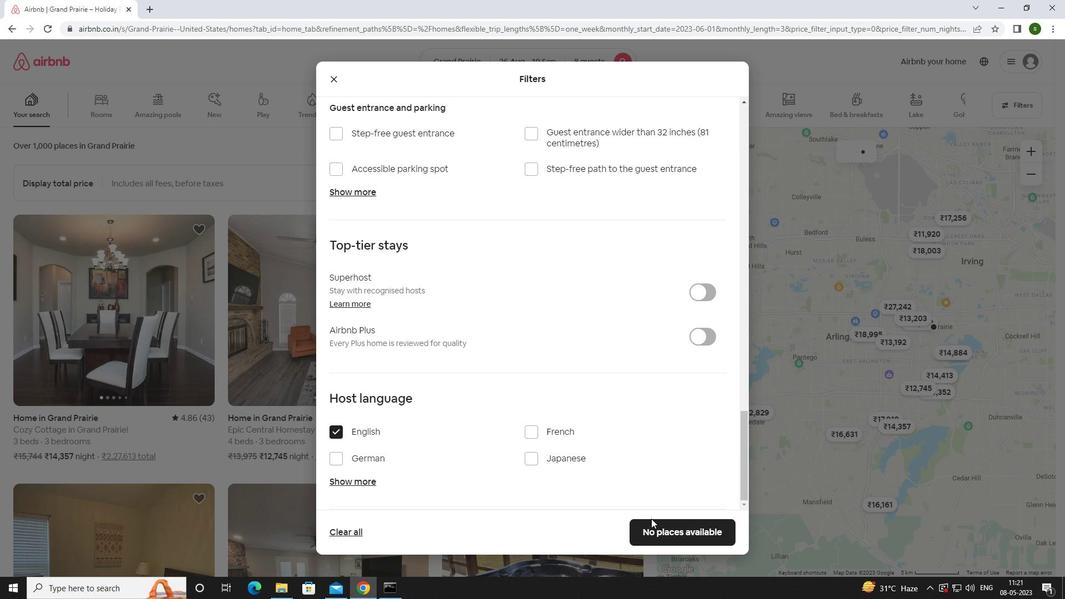 
Action: Mouse pressed left at (658, 525)
Screenshot: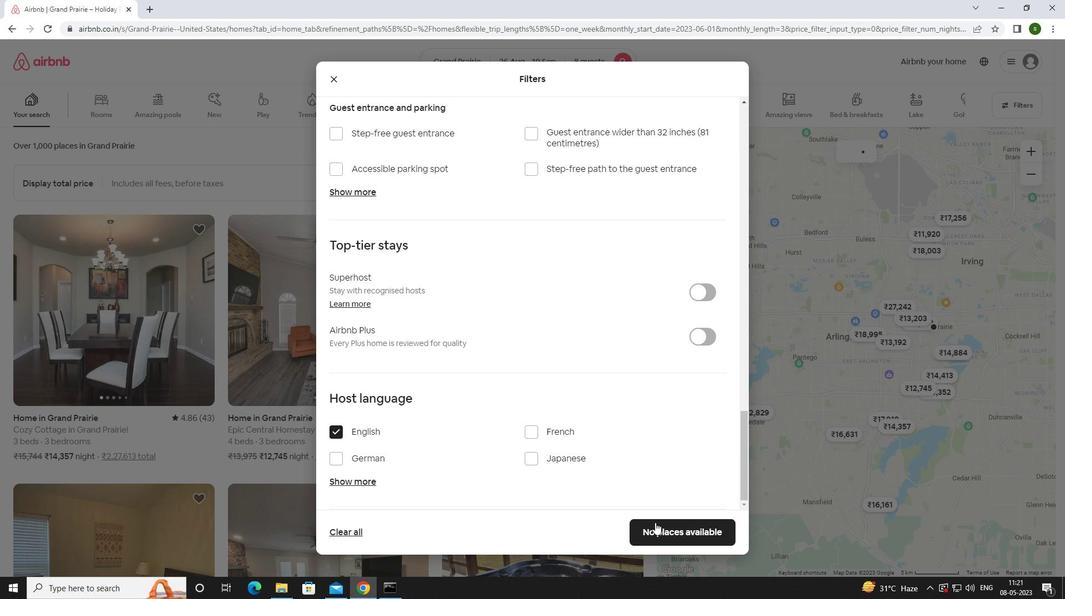 
Action: Mouse moved to (493, 388)
Screenshot: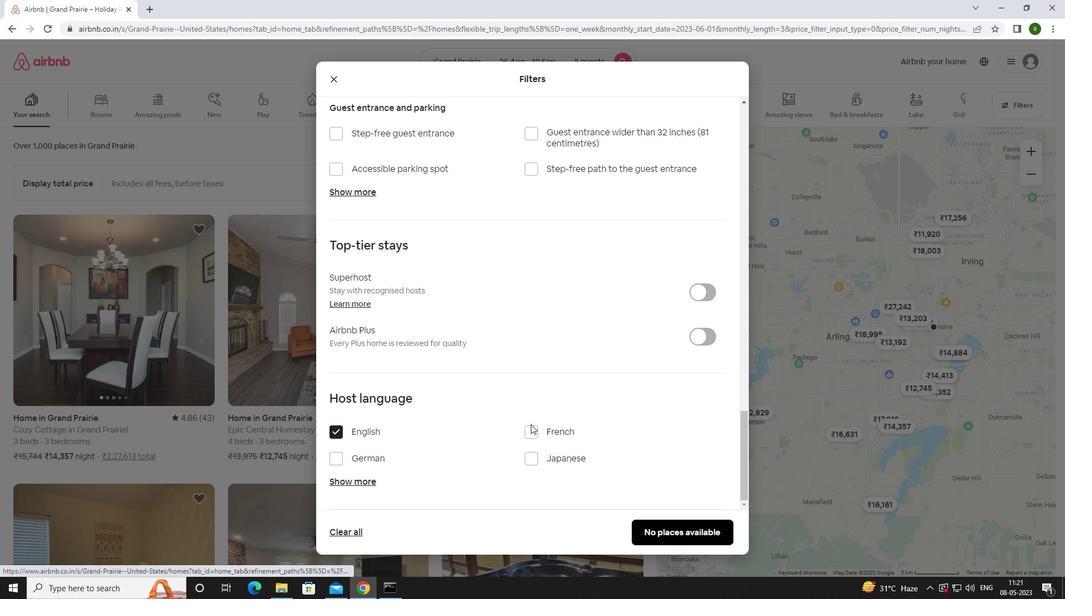 
